 Task: Create record types in report management object.
Action: Mouse moved to (748, 58)
Screenshot: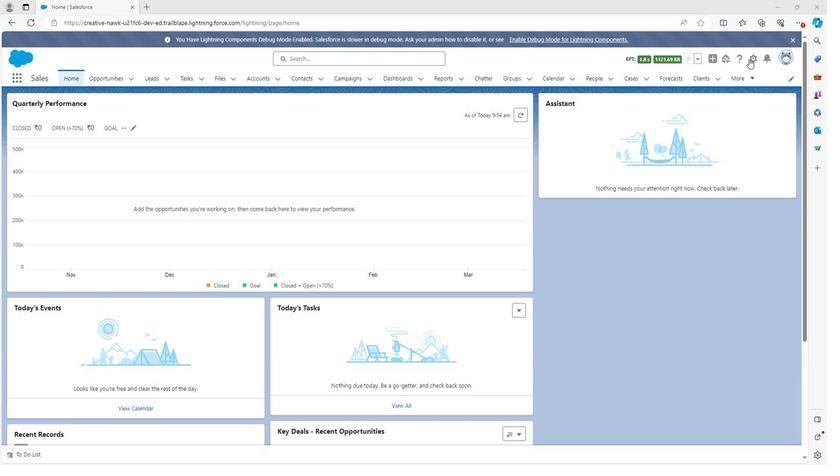
Action: Mouse pressed left at (748, 58)
Screenshot: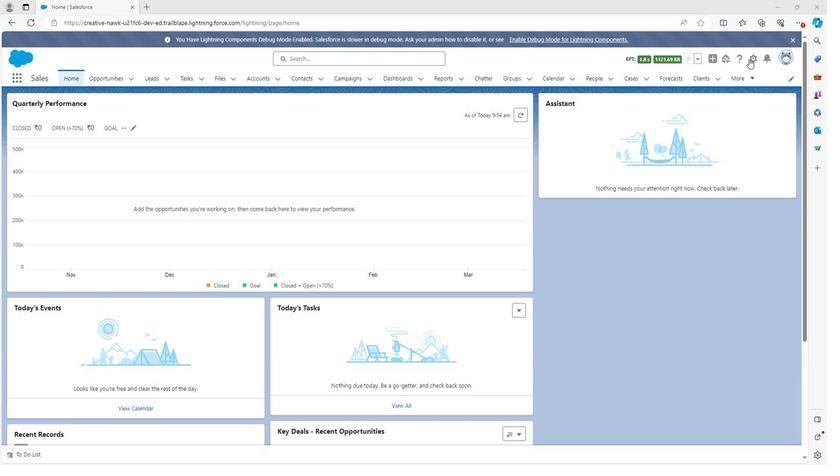 
Action: Mouse moved to (719, 83)
Screenshot: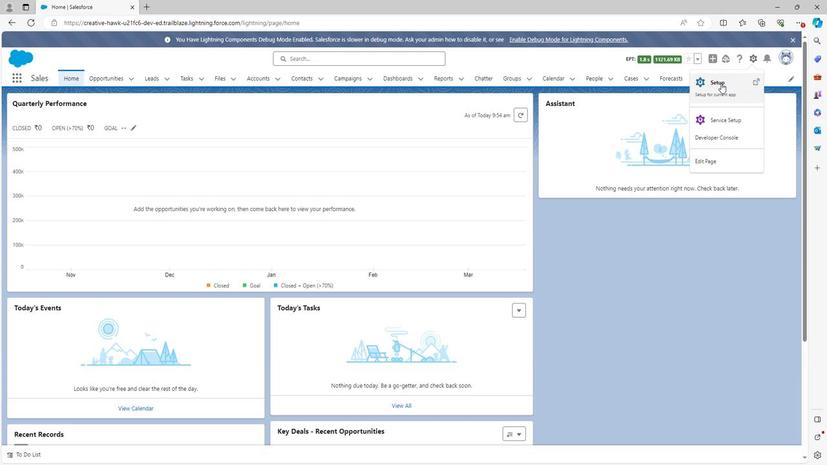 
Action: Mouse pressed left at (719, 83)
Screenshot: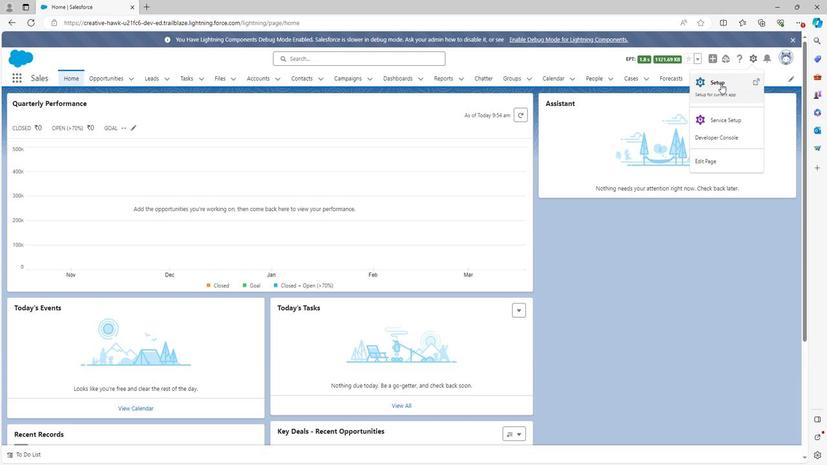 
Action: Mouse moved to (102, 78)
Screenshot: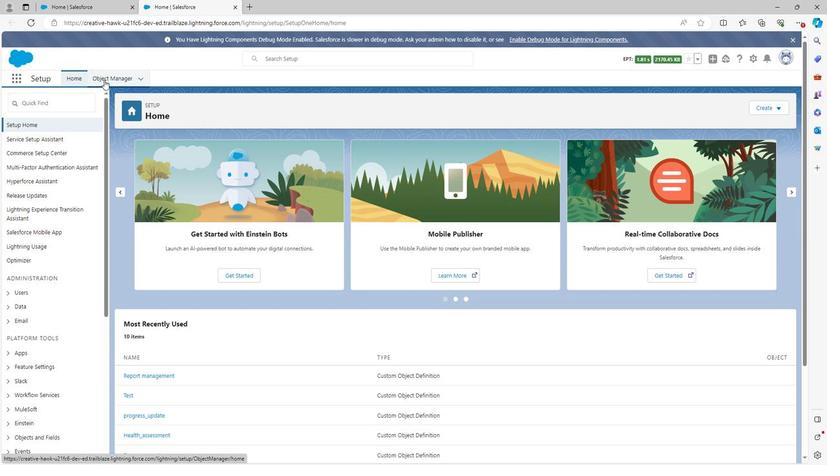 
Action: Mouse pressed left at (102, 78)
Screenshot: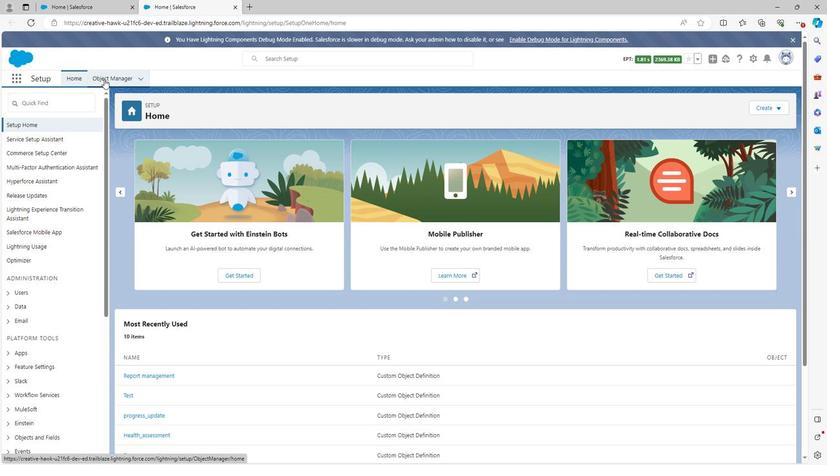 
Action: Mouse moved to (53, 356)
Screenshot: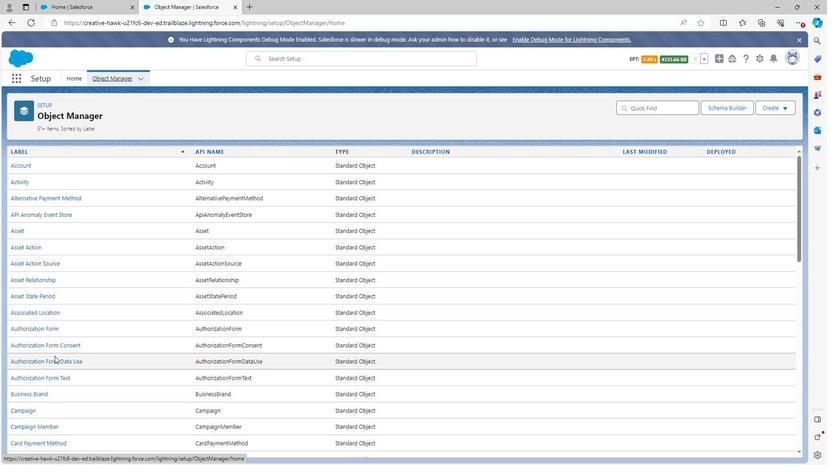 
Action: Mouse scrolled (53, 356) with delta (0, 0)
Screenshot: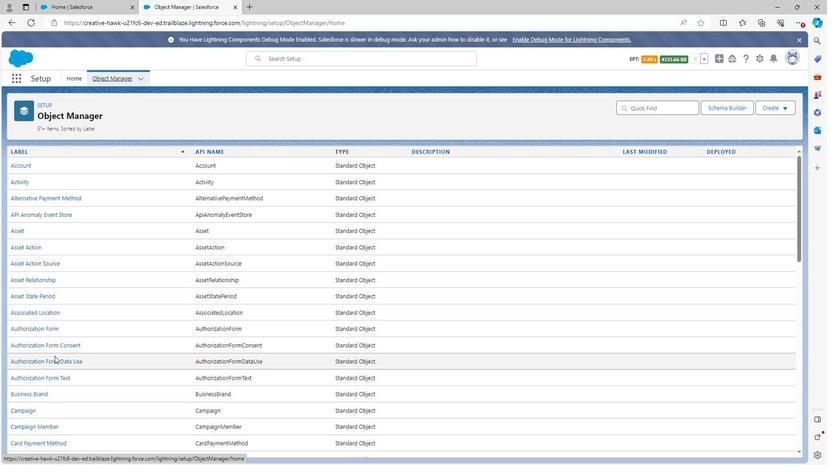 
Action: Mouse scrolled (53, 356) with delta (0, 0)
Screenshot: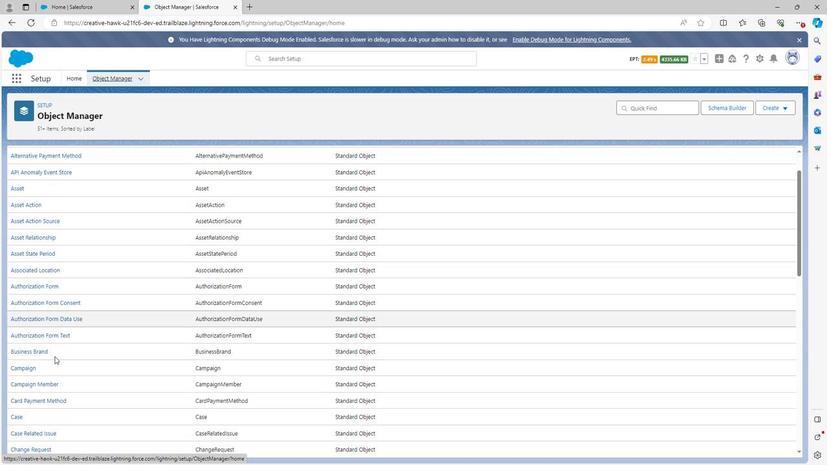 
Action: Mouse scrolled (53, 356) with delta (0, 0)
Screenshot: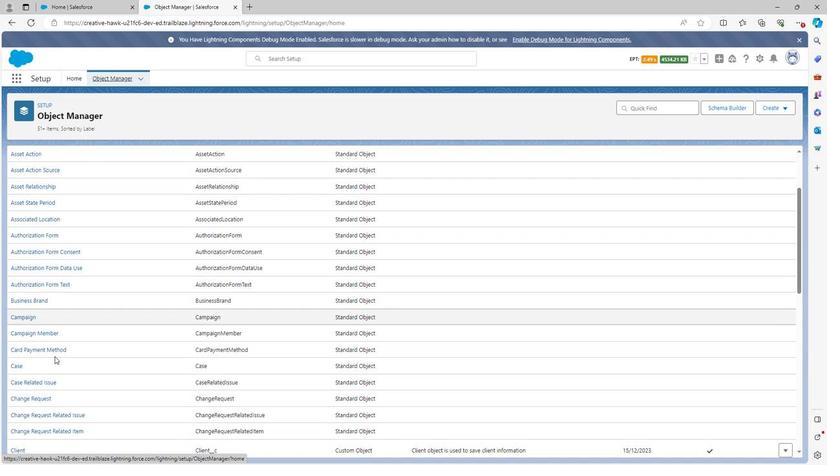 
Action: Mouse scrolled (53, 356) with delta (0, 0)
Screenshot: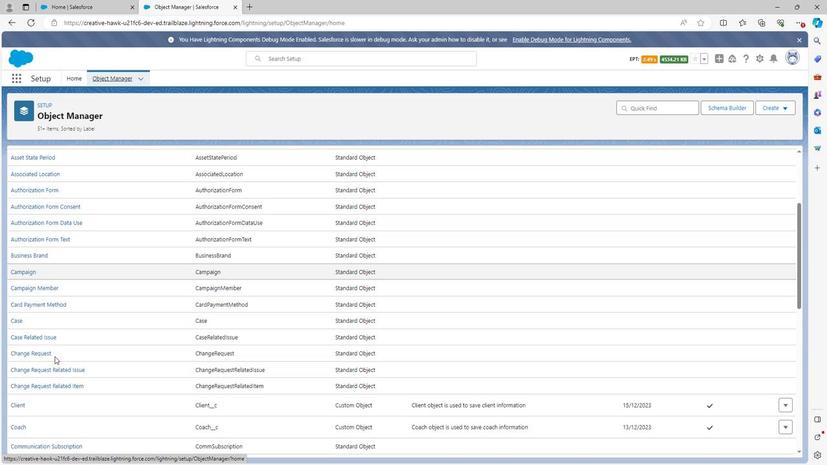 
Action: Mouse moved to (53, 356)
Screenshot: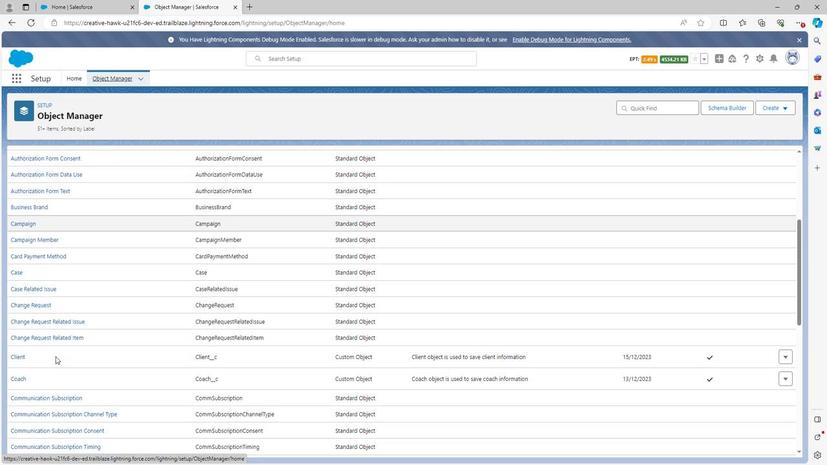 
Action: Mouse scrolled (53, 356) with delta (0, 0)
Screenshot: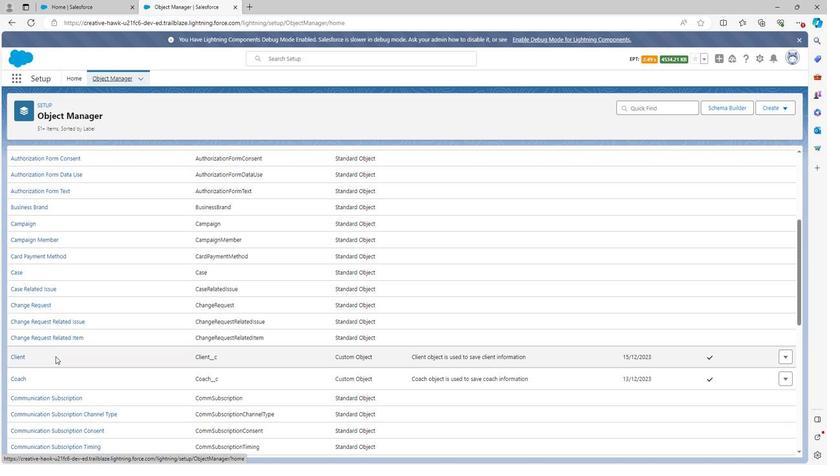 
Action: Mouse scrolled (53, 356) with delta (0, 0)
Screenshot: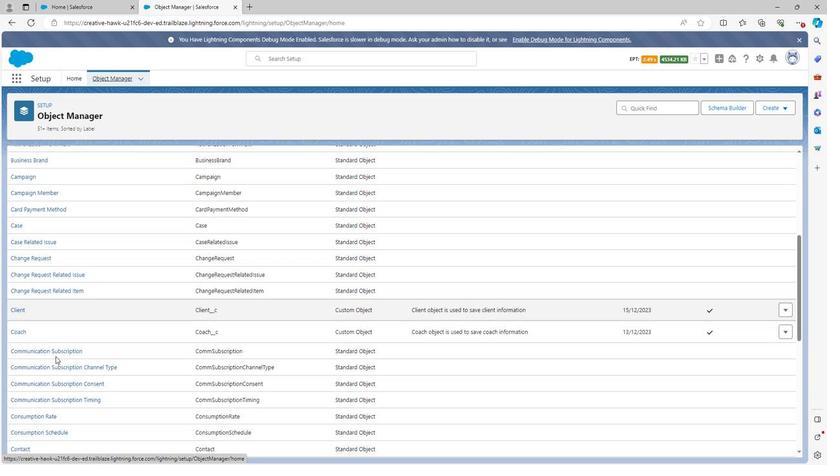 
Action: Mouse scrolled (53, 356) with delta (0, 0)
Screenshot: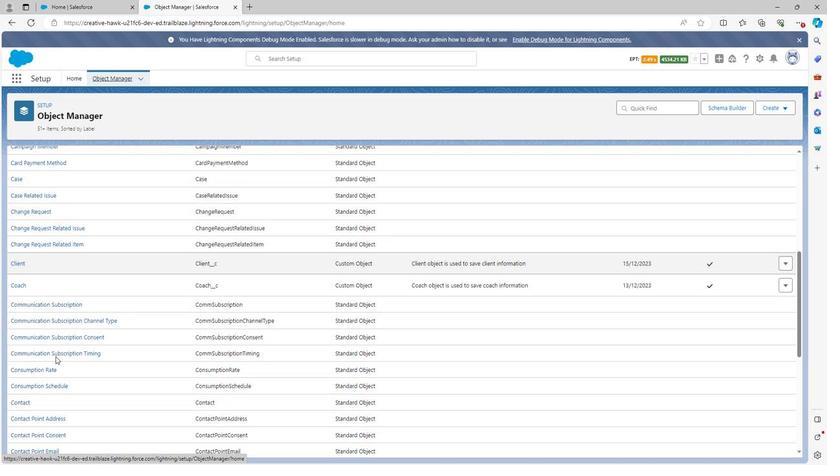 
Action: Mouse scrolled (53, 356) with delta (0, 0)
Screenshot: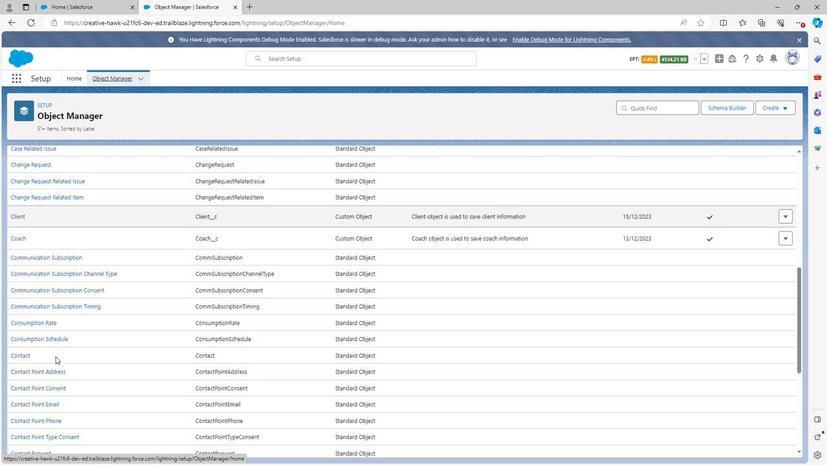 
Action: Mouse scrolled (53, 356) with delta (0, 0)
Screenshot: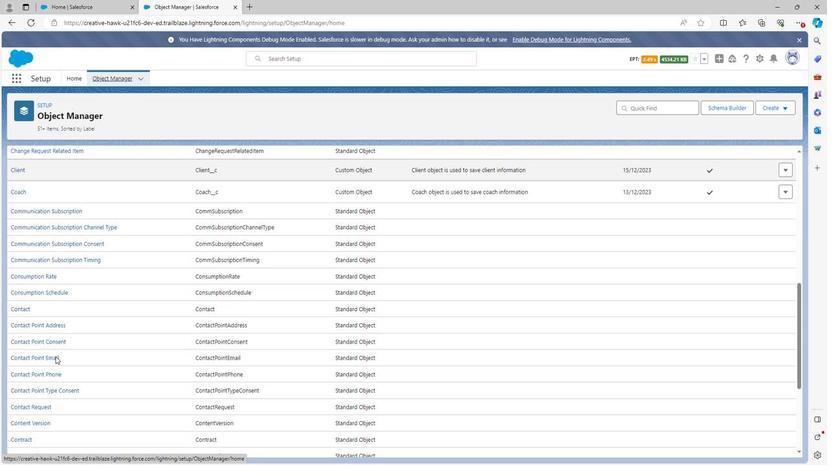 
Action: Mouse scrolled (53, 356) with delta (0, 0)
Screenshot: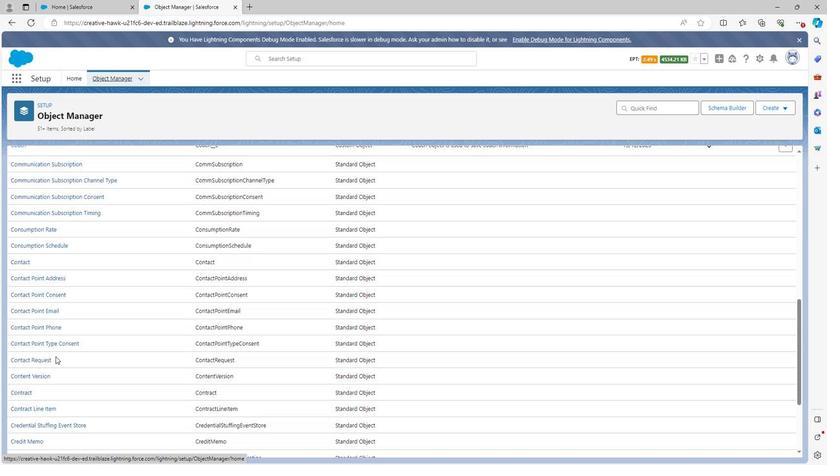 
Action: Mouse scrolled (53, 356) with delta (0, 0)
Screenshot: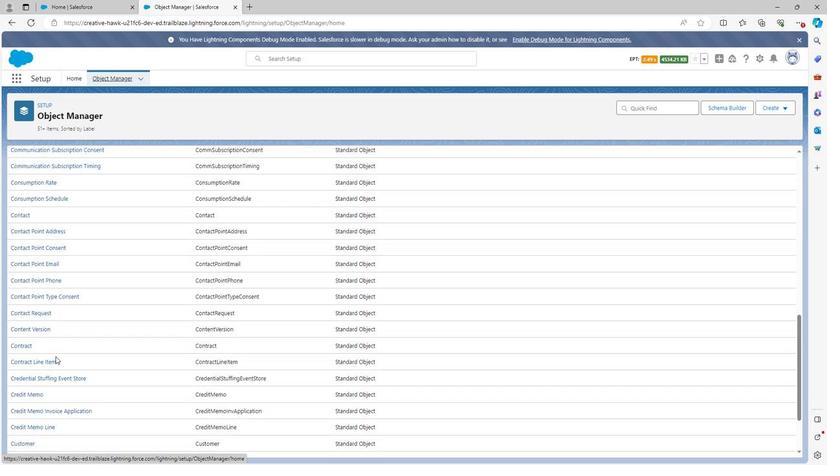 
Action: Mouse scrolled (53, 356) with delta (0, 0)
Screenshot: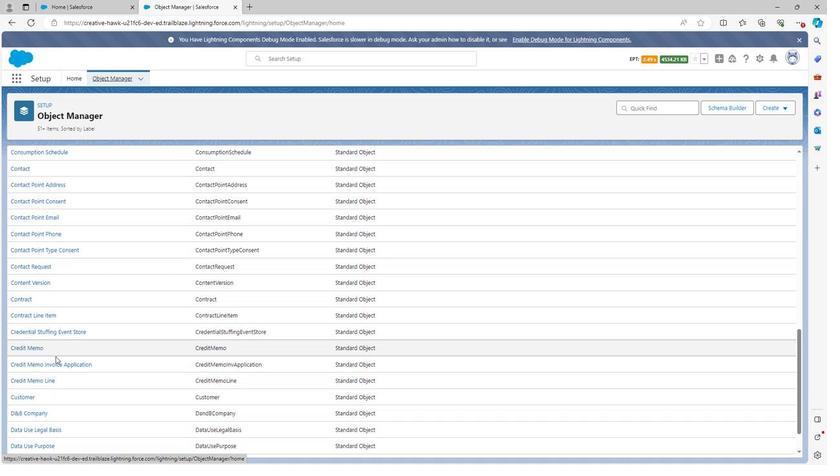 
Action: Mouse scrolled (53, 356) with delta (0, 0)
Screenshot: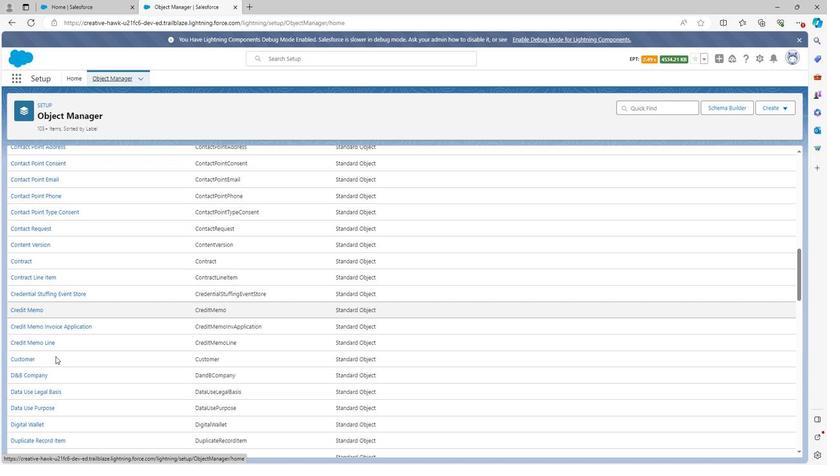 
Action: Mouse scrolled (53, 356) with delta (0, 0)
Screenshot: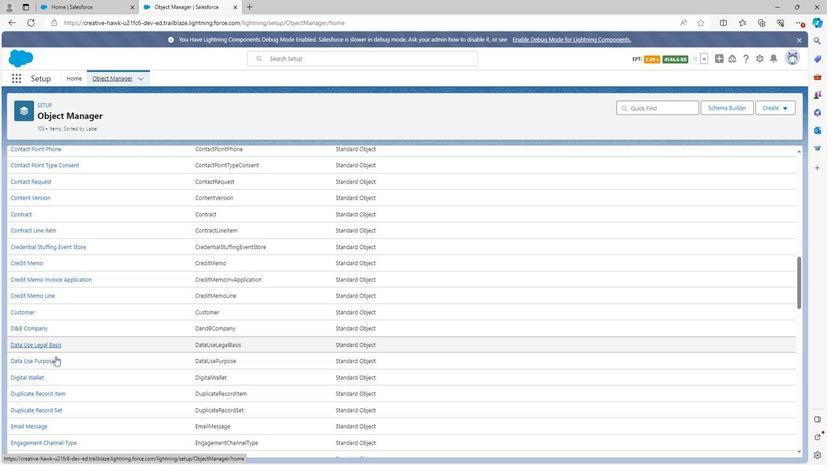 
Action: Mouse scrolled (53, 356) with delta (0, 0)
Screenshot: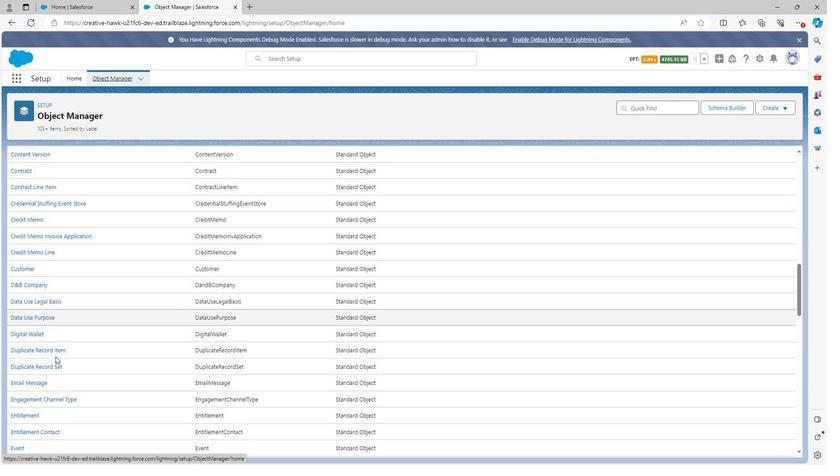 
Action: Mouse scrolled (53, 356) with delta (0, 0)
Screenshot: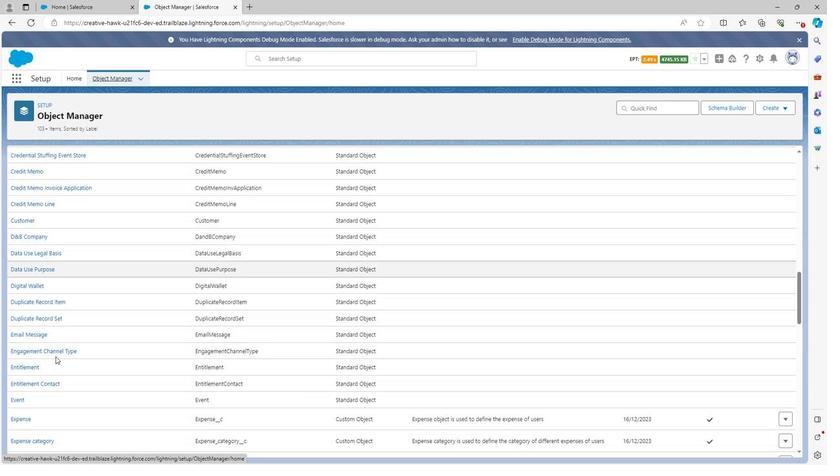 
Action: Mouse moved to (54, 355)
Screenshot: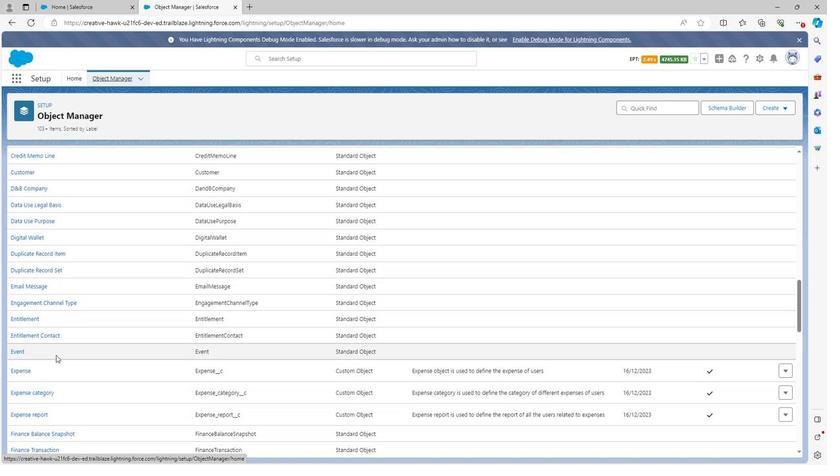 
Action: Mouse scrolled (54, 354) with delta (0, 0)
Screenshot: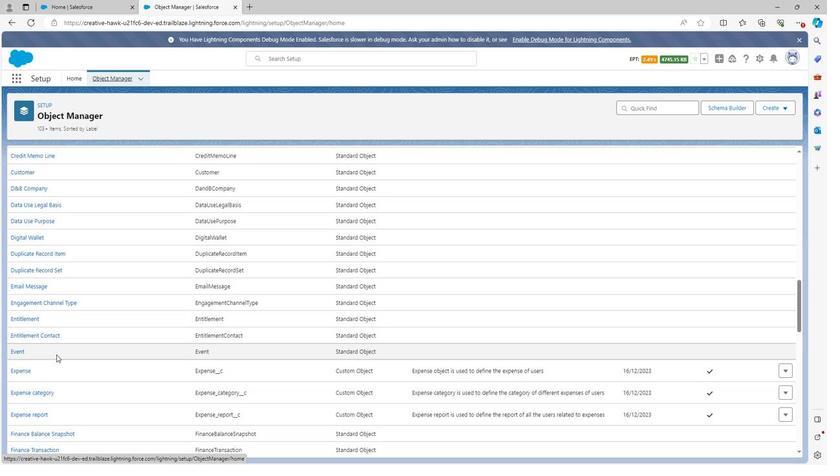 
Action: Mouse scrolled (54, 354) with delta (0, 0)
Screenshot: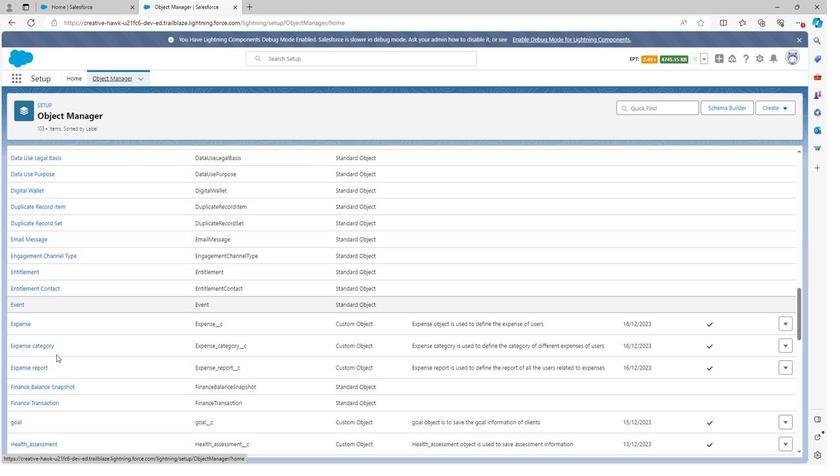 
Action: Mouse scrolled (54, 354) with delta (0, 0)
Screenshot: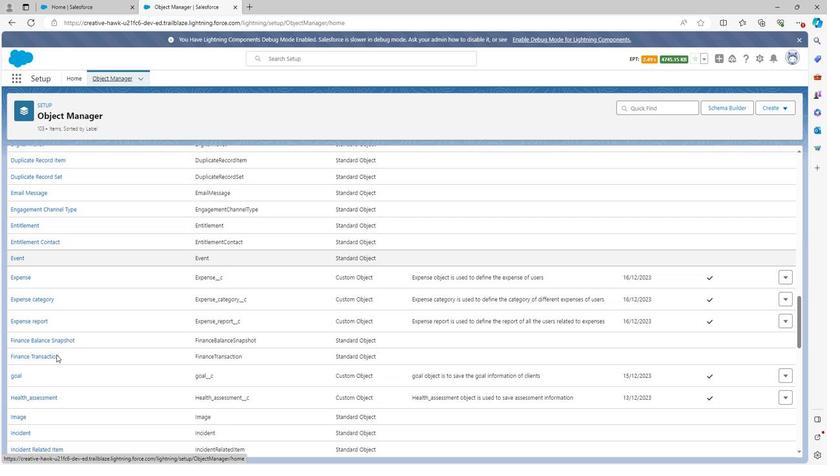 
Action: Mouse scrolled (54, 354) with delta (0, 0)
Screenshot: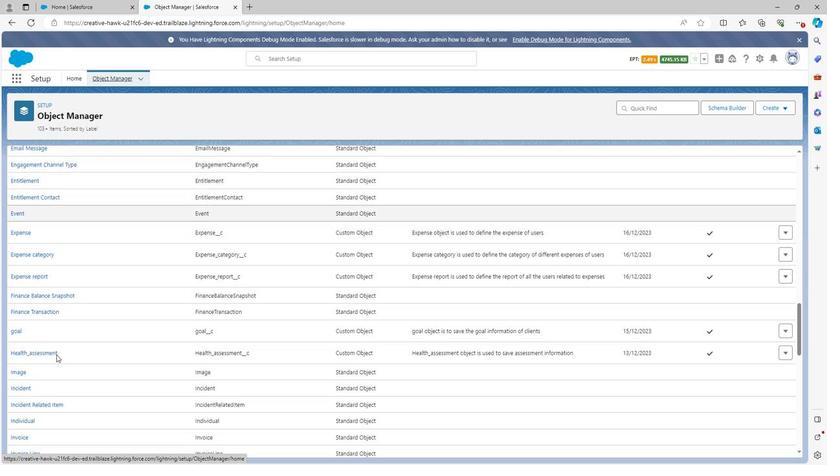 
Action: Mouse scrolled (54, 354) with delta (0, 0)
Screenshot: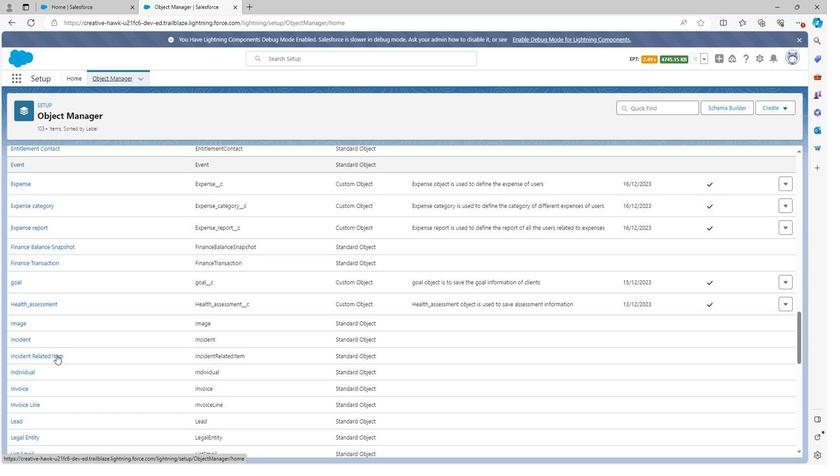 
Action: Mouse scrolled (54, 354) with delta (0, 0)
Screenshot: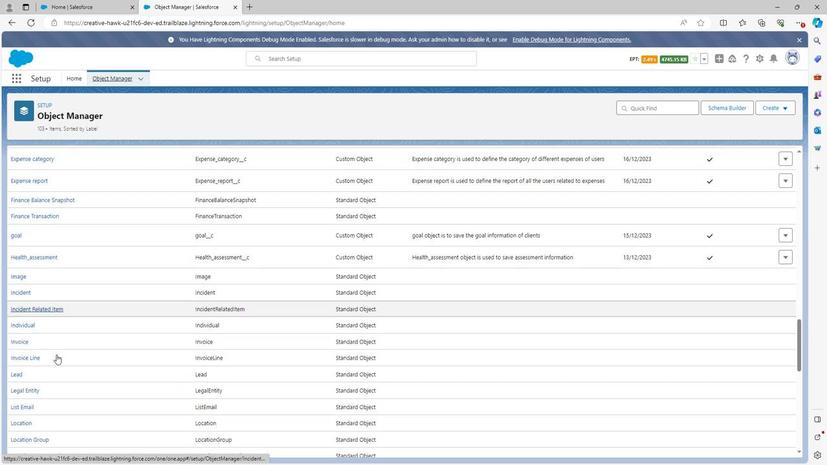 
Action: Mouse scrolled (54, 354) with delta (0, 0)
Screenshot: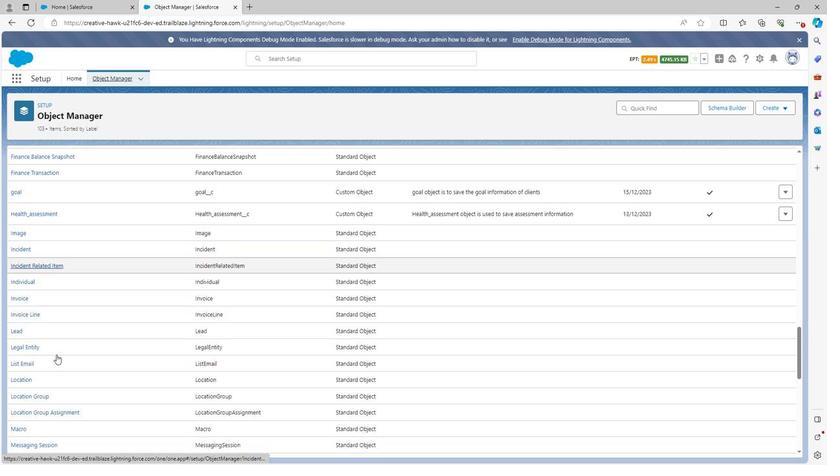 
Action: Mouse scrolled (54, 354) with delta (0, 0)
Screenshot: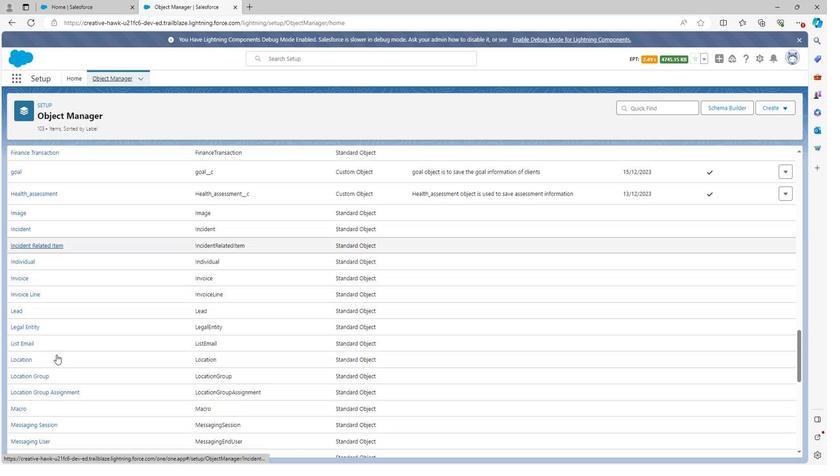 
Action: Mouse scrolled (54, 354) with delta (0, 0)
Screenshot: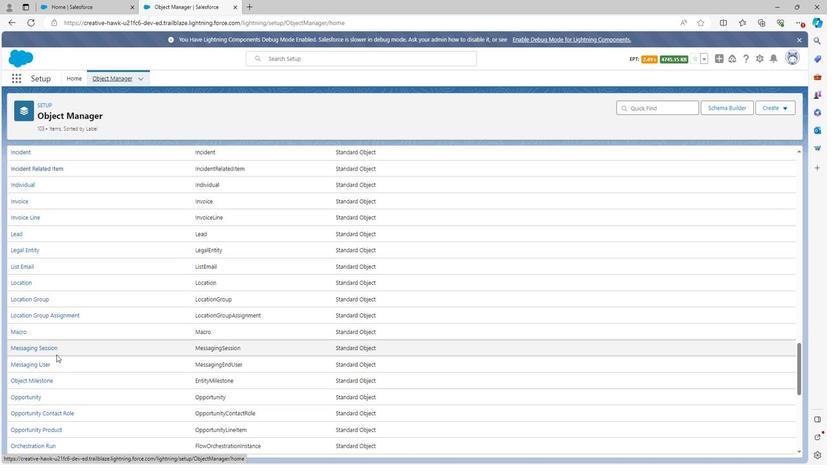 
Action: Mouse scrolled (54, 354) with delta (0, 0)
Screenshot: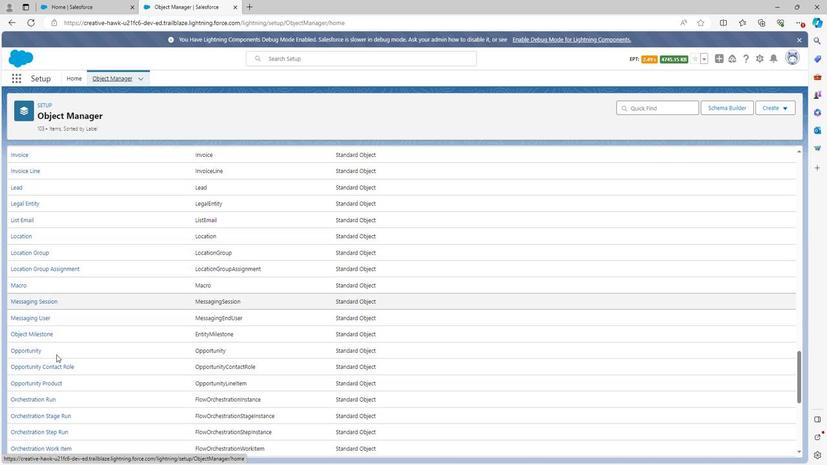 
Action: Mouse scrolled (54, 354) with delta (0, 0)
Screenshot: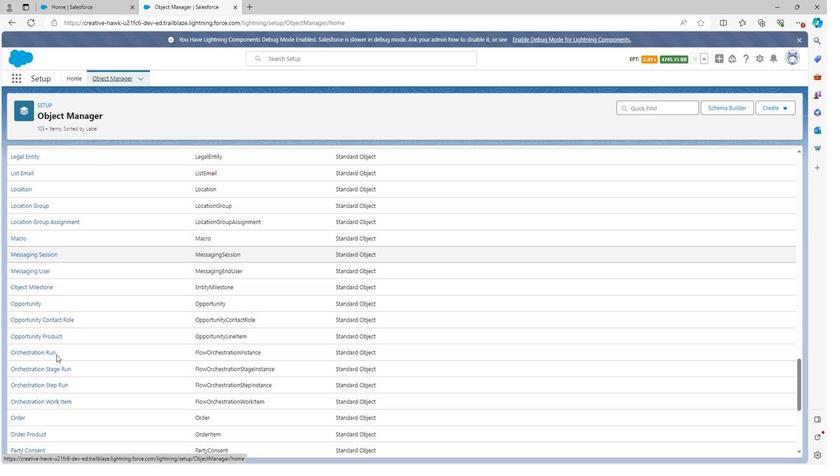 
Action: Mouse scrolled (54, 354) with delta (0, 0)
Screenshot: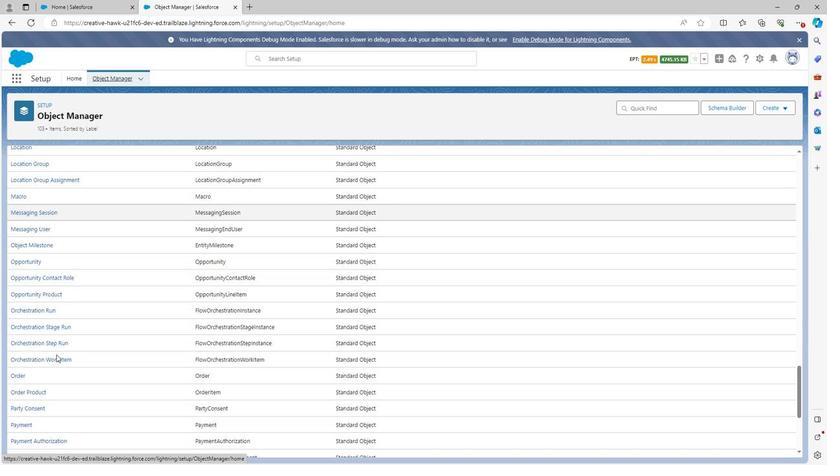 
Action: Mouse scrolled (54, 354) with delta (0, 0)
Screenshot: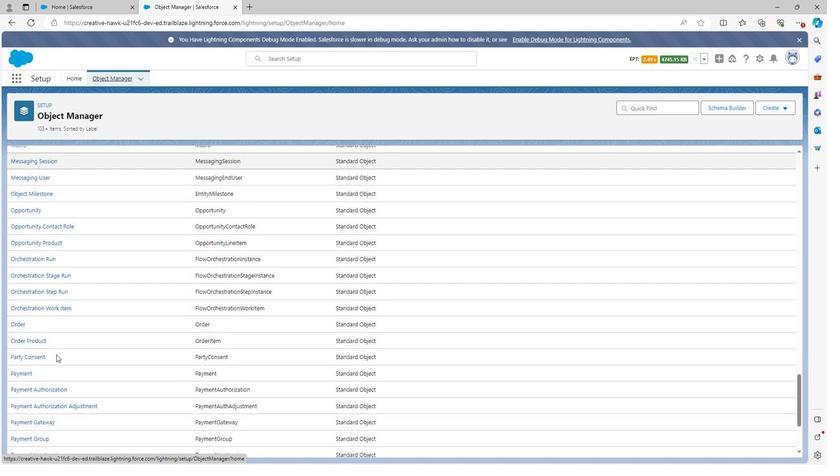 
Action: Mouse scrolled (54, 354) with delta (0, 0)
Screenshot: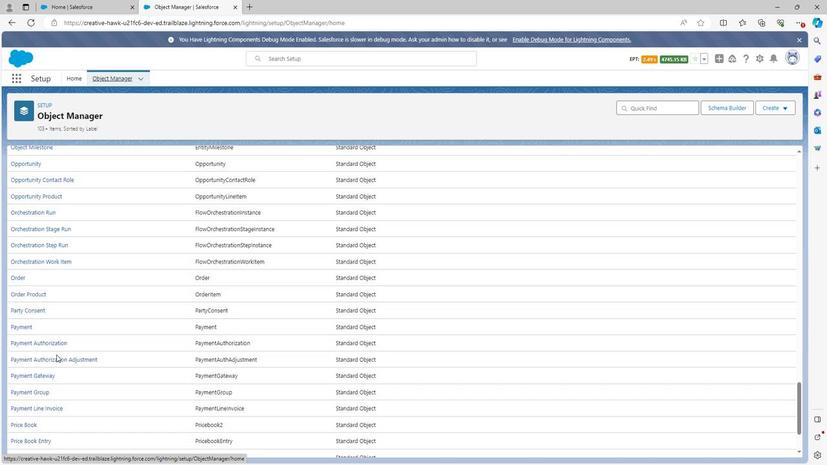 
Action: Mouse scrolled (54, 354) with delta (0, 0)
Screenshot: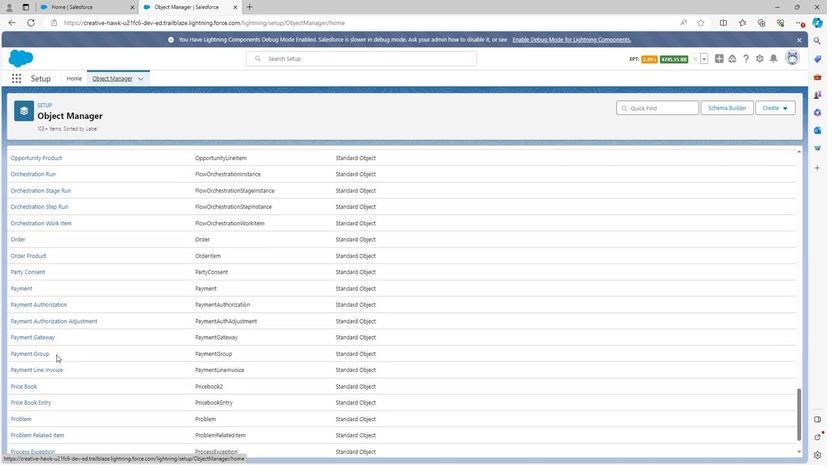
Action: Mouse scrolled (54, 354) with delta (0, 0)
Screenshot: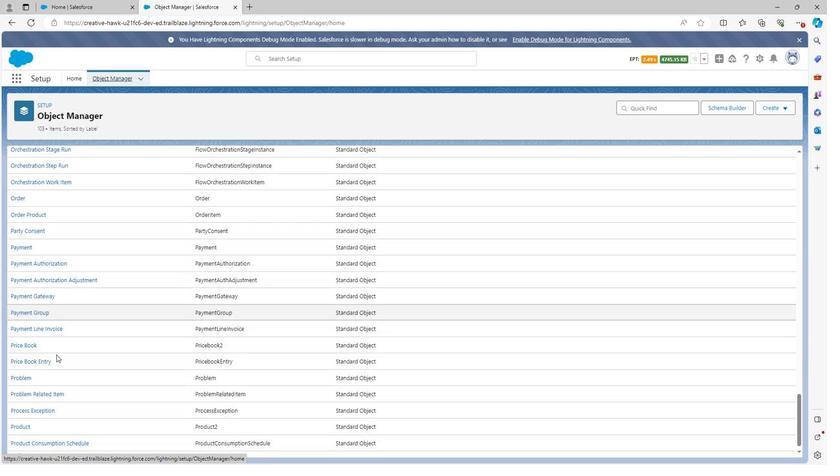 
Action: Mouse scrolled (54, 354) with delta (0, 0)
Screenshot: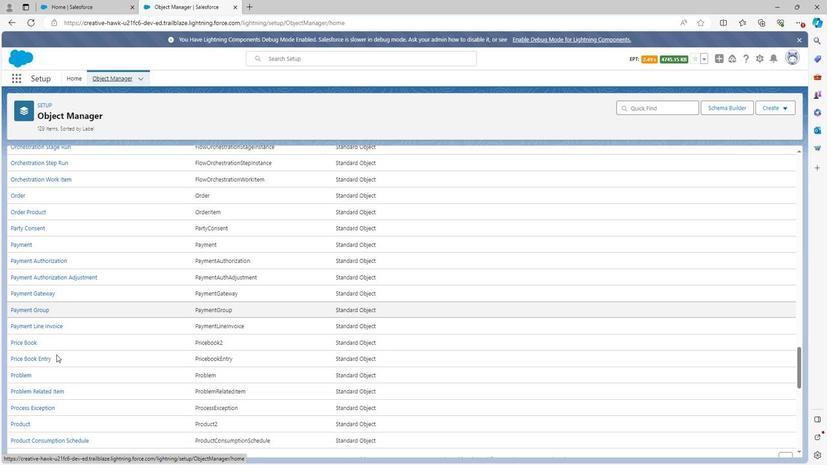
Action: Mouse scrolled (54, 354) with delta (0, 0)
Screenshot: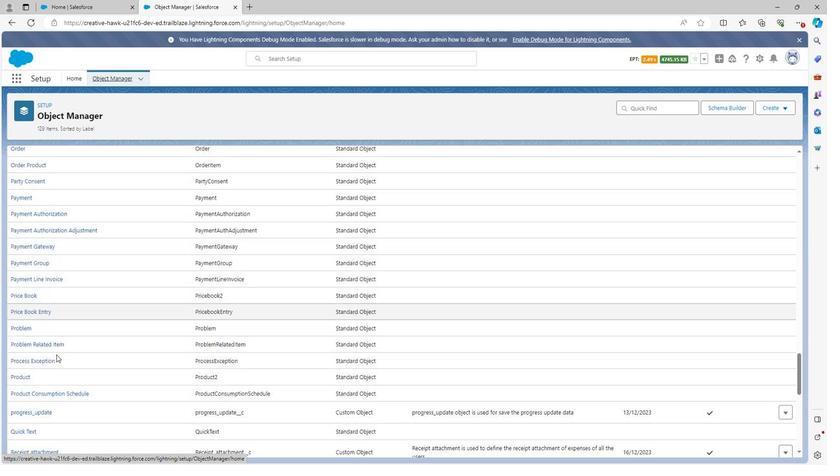 
Action: Mouse scrolled (54, 354) with delta (0, 0)
Screenshot: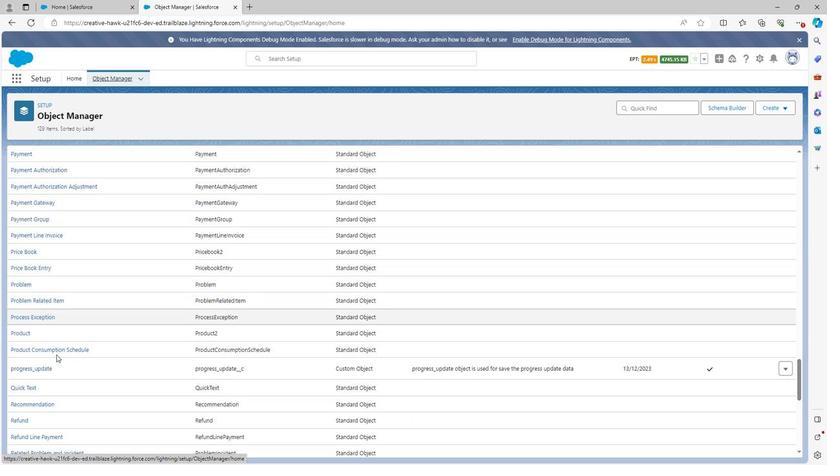 
Action: Mouse scrolled (54, 354) with delta (0, 0)
Screenshot: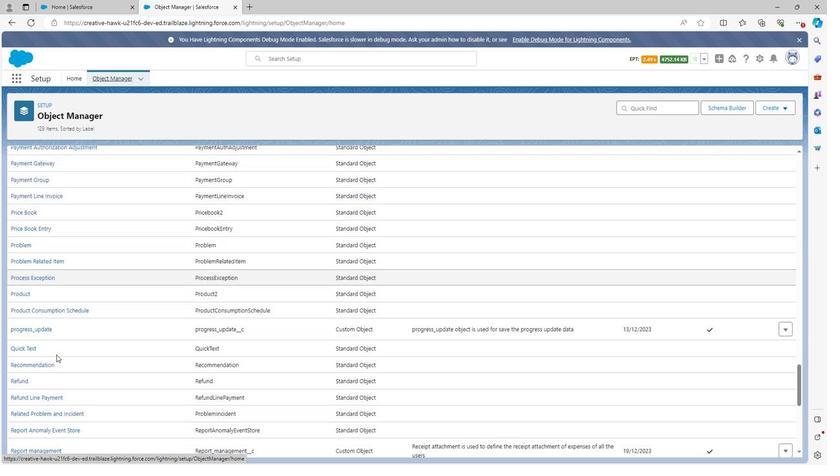 
Action: Mouse moved to (54, 355)
Screenshot: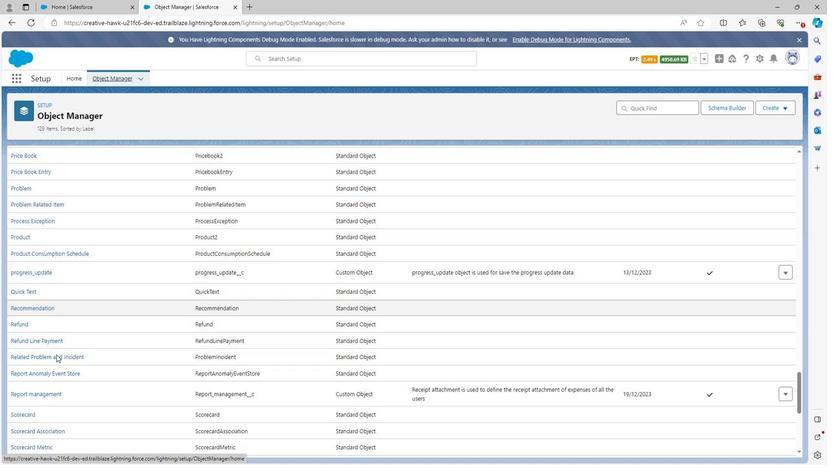 
Action: Mouse scrolled (54, 354) with delta (0, 0)
Screenshot: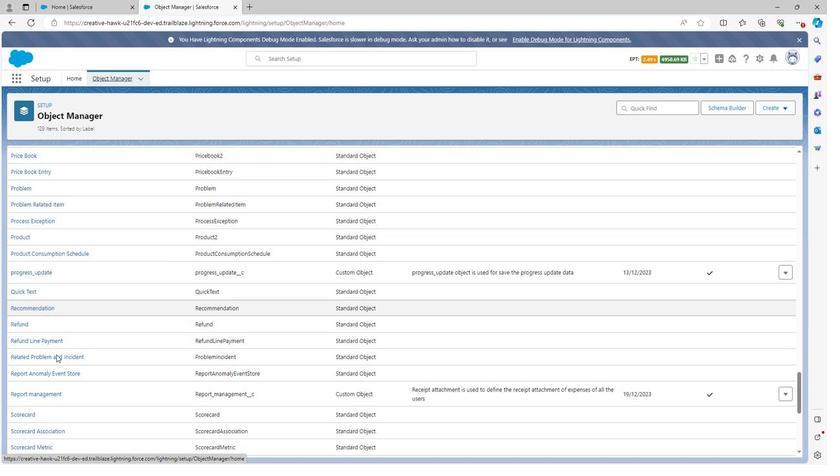 
Action: Mouse moved to (46, 347)
Screenshot: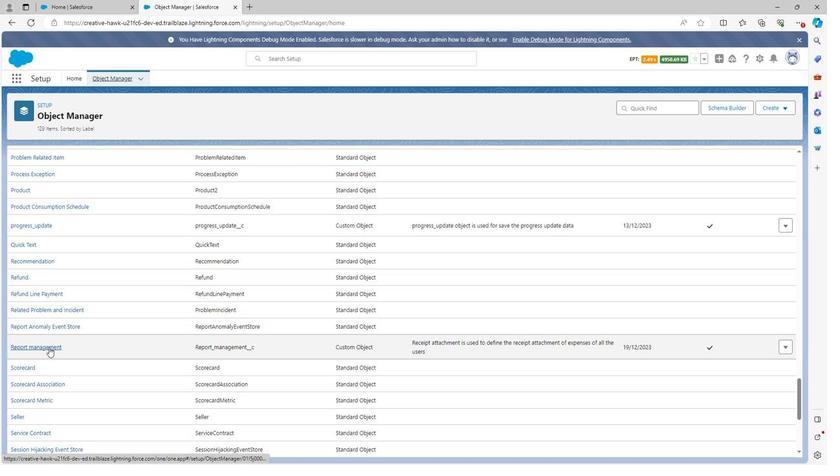 
Action: Mouse pressed left at (46, 347)
Screenshot: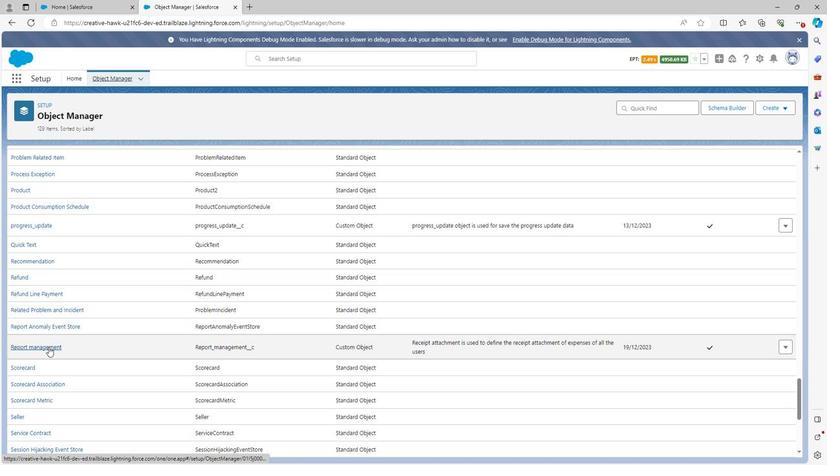 
Action: Mouse moved to (33, 285)
Screenshot: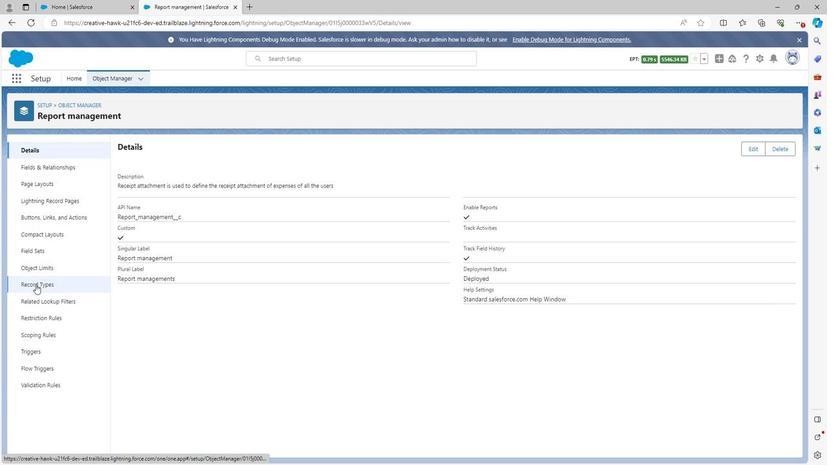 
Action: Mouse pressed left at (33, 285)
Screenshot: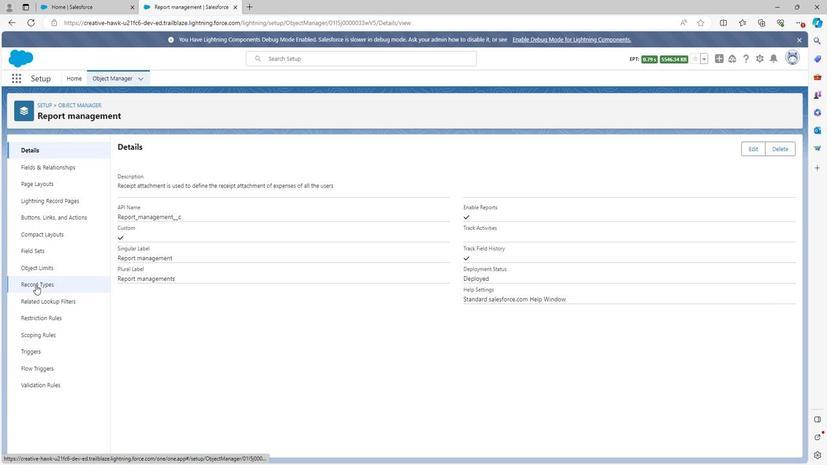 
Action: Mouse moved to (717, 150)
Screenshot: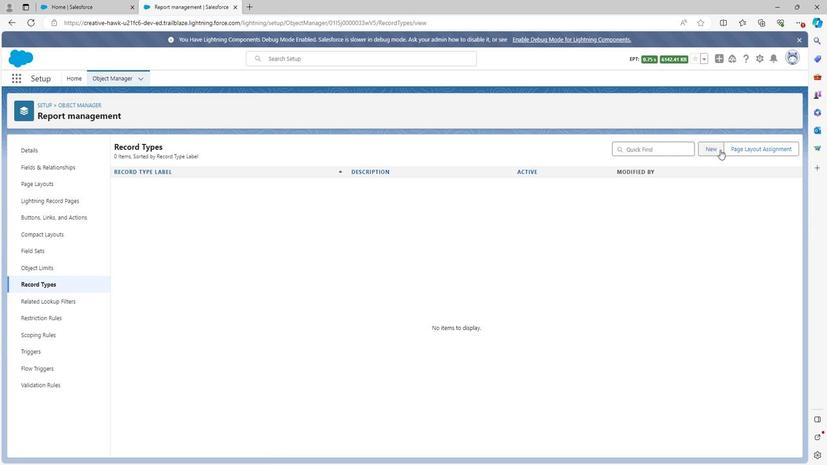 
Action: Mouse pressed left at (717, 150)
Screenshot: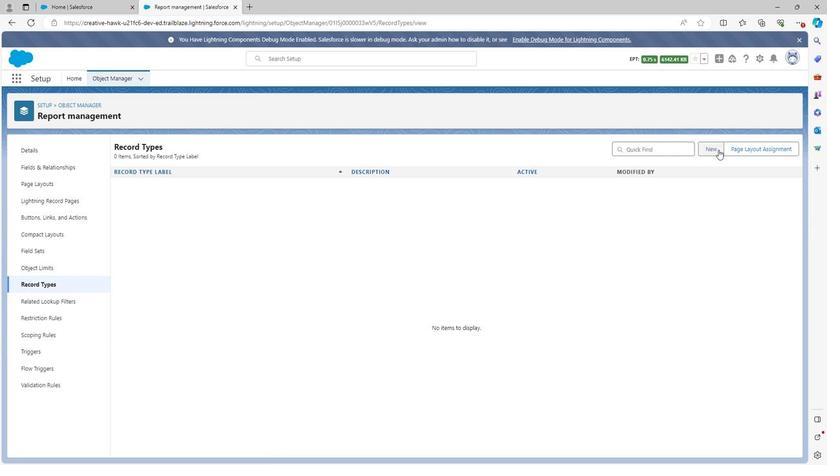 
Action: Mouse moved to (284, 231)
Screenshot: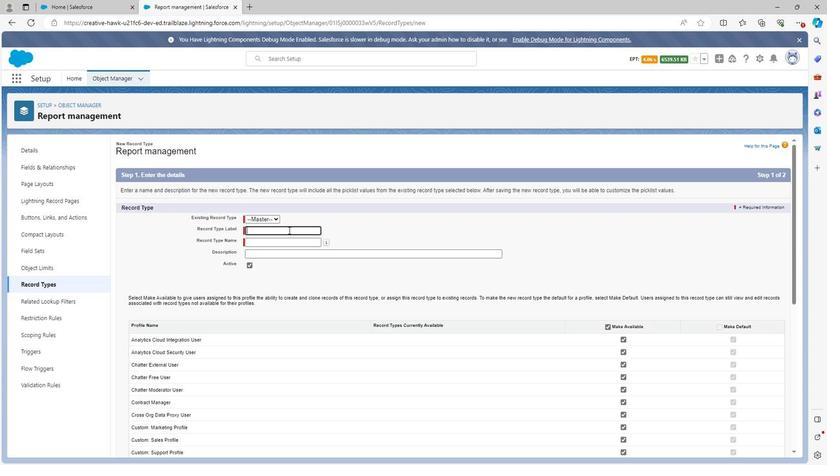 
Action: Mouse pressed left at (284, 231)
Screenshot: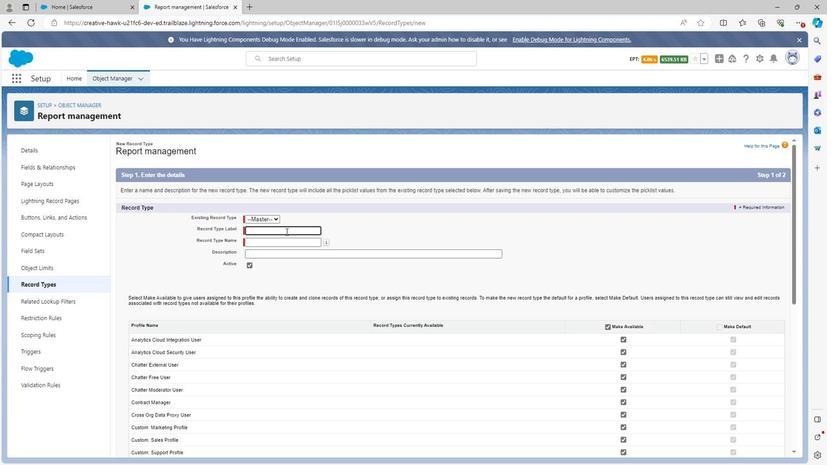 
Action: Key pressed <Key.shift>Receipt<Key.space>a<Key.backspace>name
Screenshot: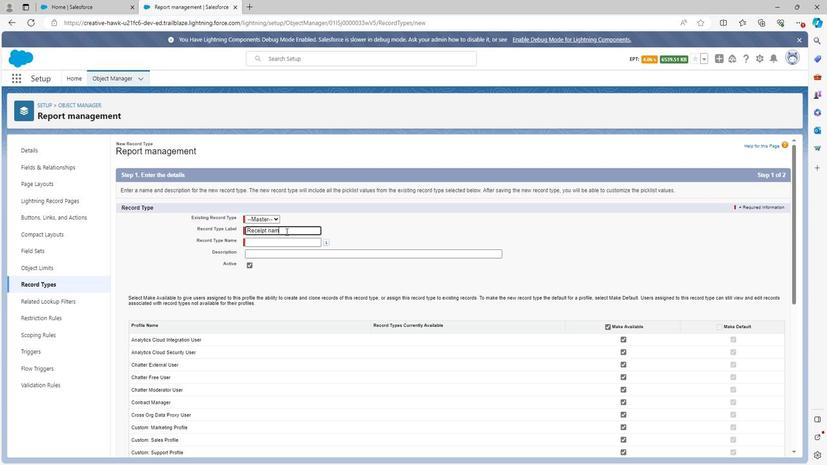 
Action: Mouse moved to (336, 236)
Screenshot: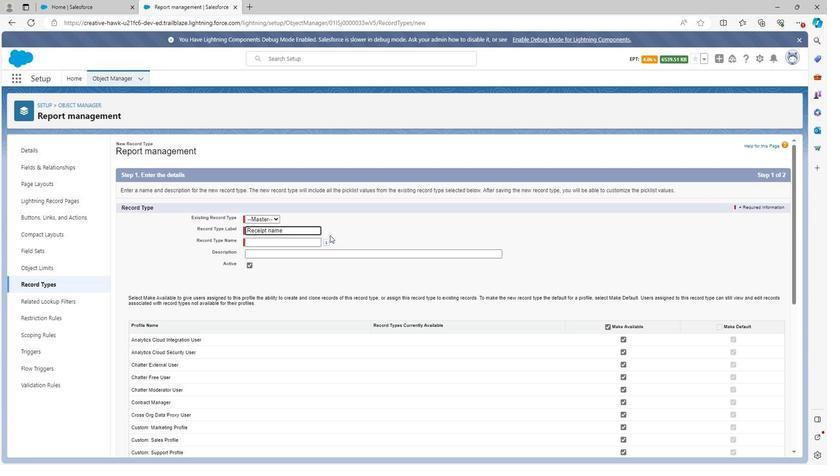 
Action: Mouse pressed left at (336, 236)
Screenshot: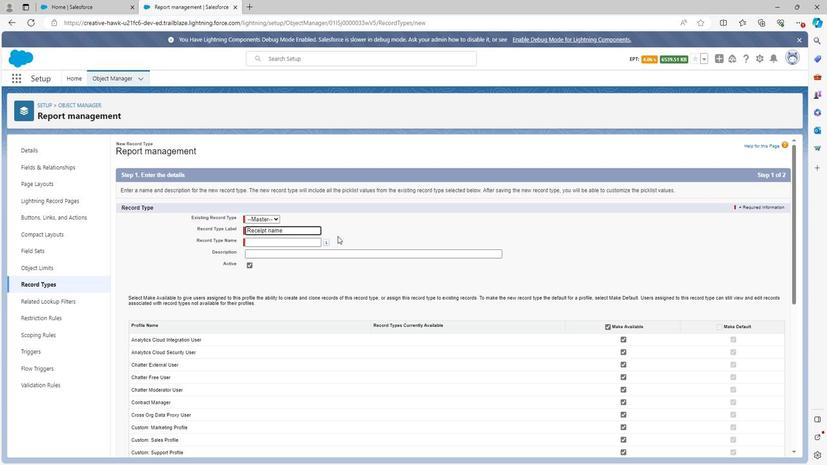 
Action: Mouse moved to (292, 251)
Screenshot: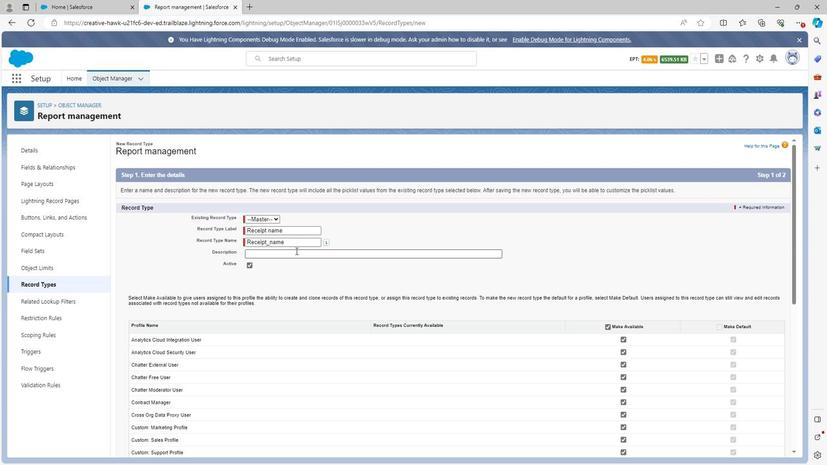 
Action: Mouse pressed left at (292, 251)
Screenshot: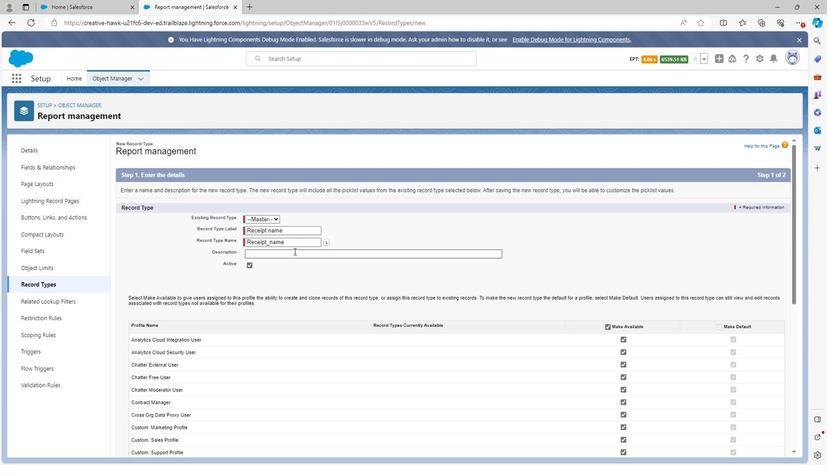 
Action: Key pressed <Key.shift><Key.shift><Key.shift><Key.shift><Key.shift><Key.shift>This<Key.space>record<Key.space>type<Key.space>is<Key.space>used<Key.space>to<Key.space>define<Key.space>the<Key.space>name<Key.space>of<Key.space>the<Key.space>receipt
Screenshot: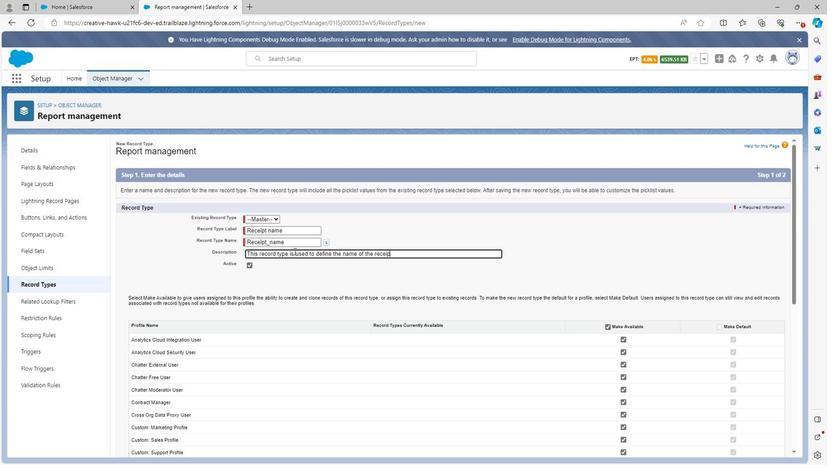 
Action: Mouse moved to (715, 328)
Screenshot: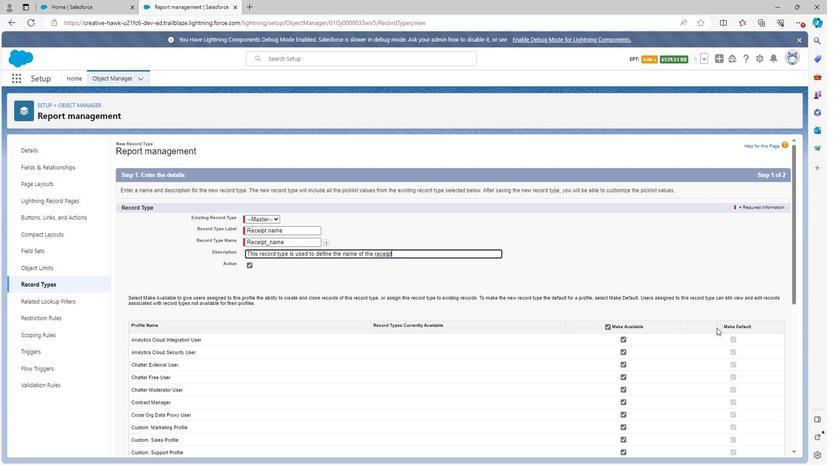 
Action: Mouse pressed left at (715, 328)
Screenshot: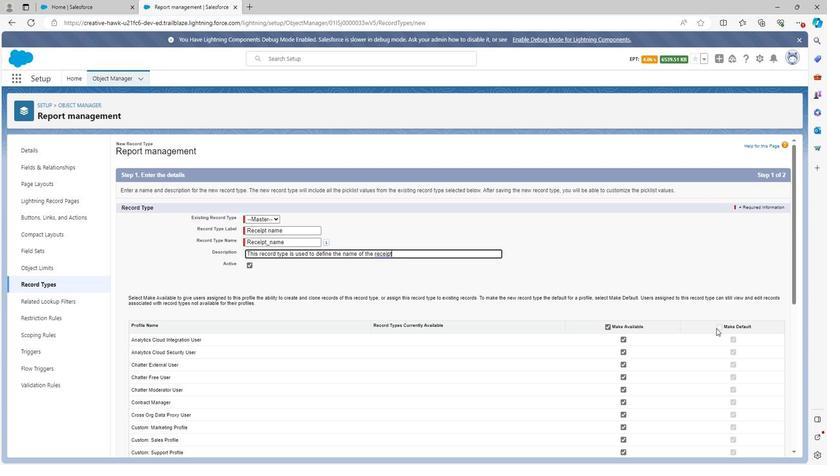 
Action: Mouse moved to (717, 327)
Screenshot: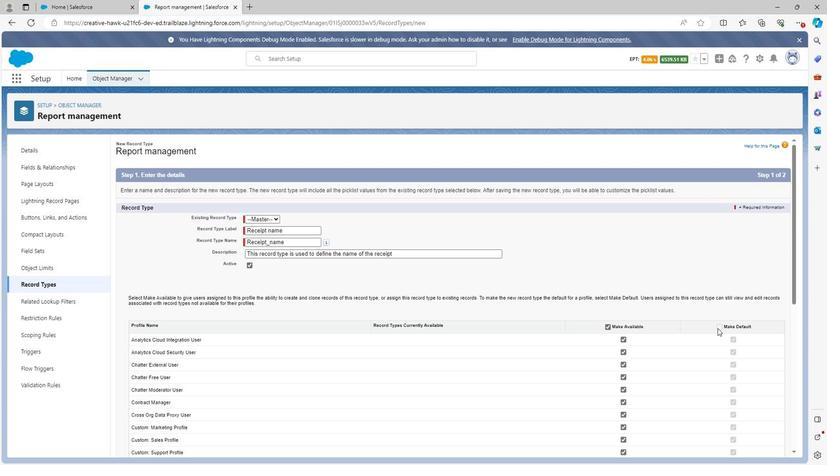 
Action: Mouse pressed left at (717, 327)
Screenshot: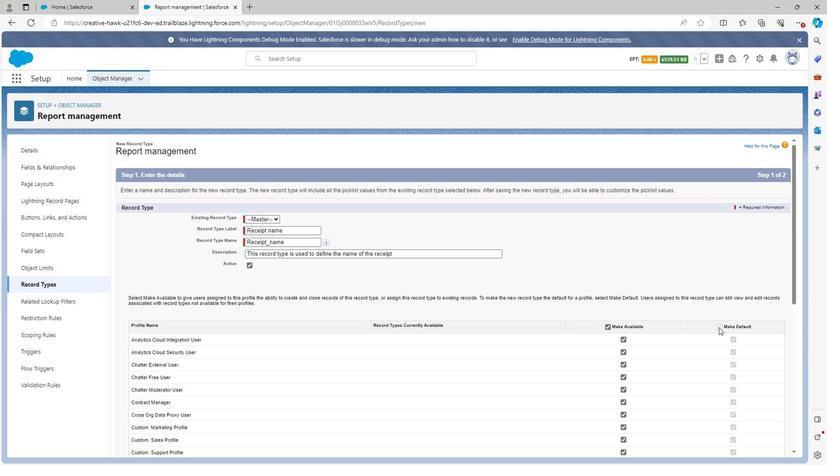 
Action: Mouse scrolled (717, 327) with delta (0, 0)
Screenshot: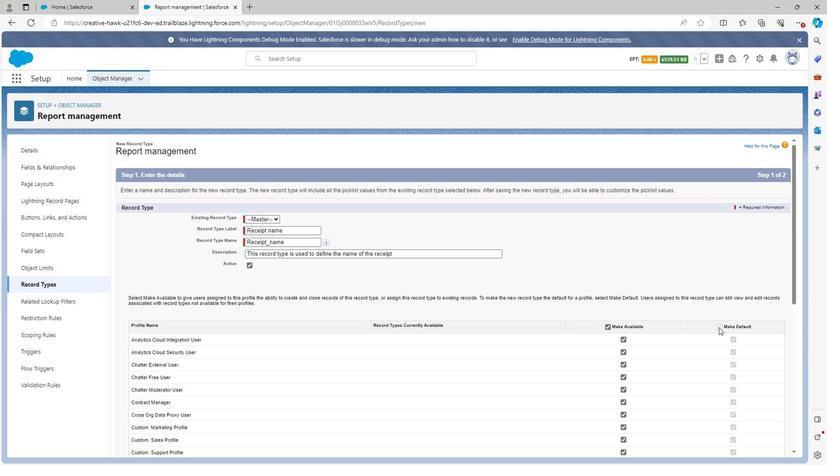
Action: Mouse scrolled (717, 327) with delta (0, 0)
Screenshot: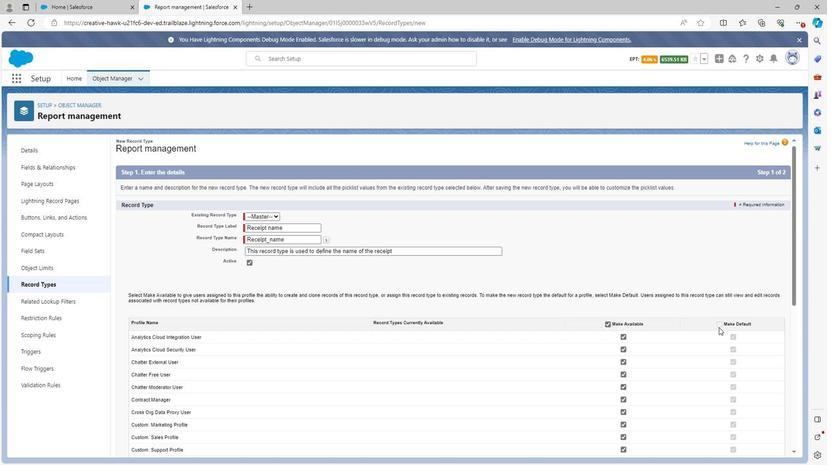 
Action: Mouse scrolled (717, 327) with delta (0, 0)
Screenshot: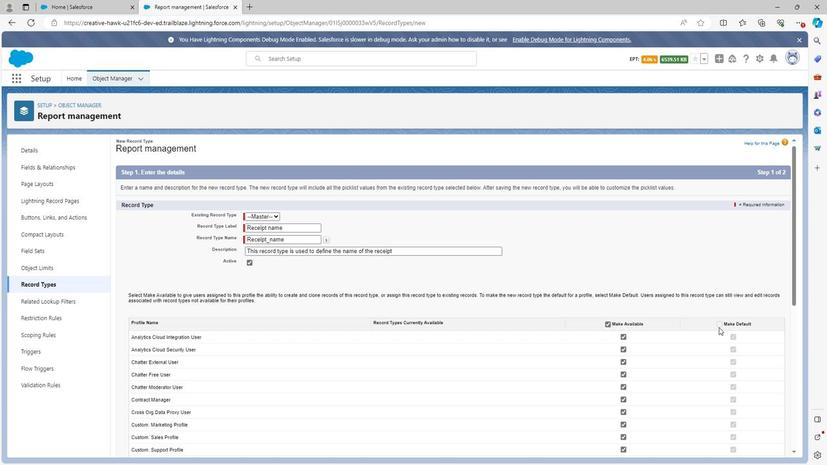 
Action: Mouse scrolled (717, 327) with delta (0, 0)
Screenshot: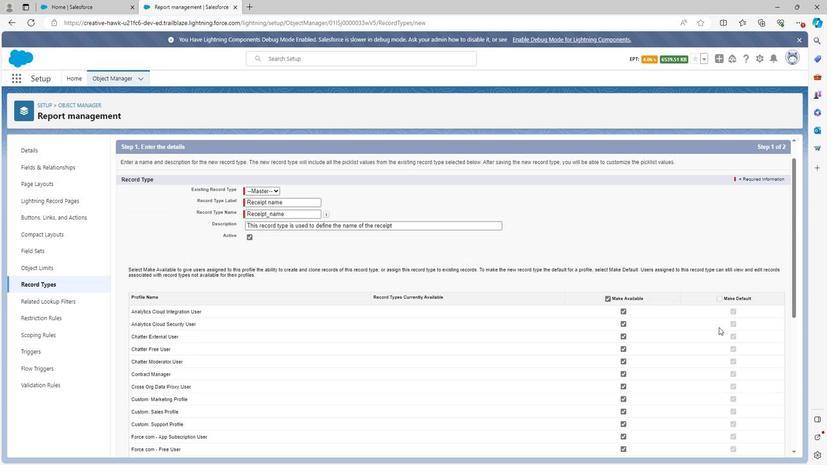 
Action: Mouse scrolled (717, 327) with delta (0, 0)
Screenshot: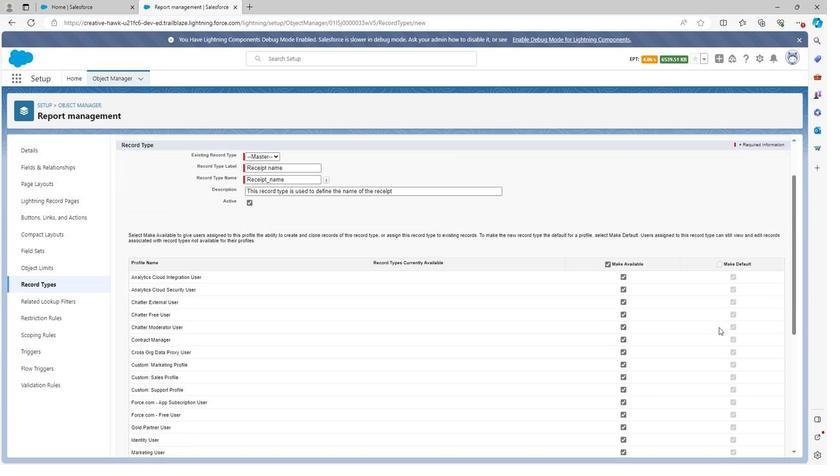 
Action: Mouse scrolled (717, 327) with delta (0, 0)
Screenshot: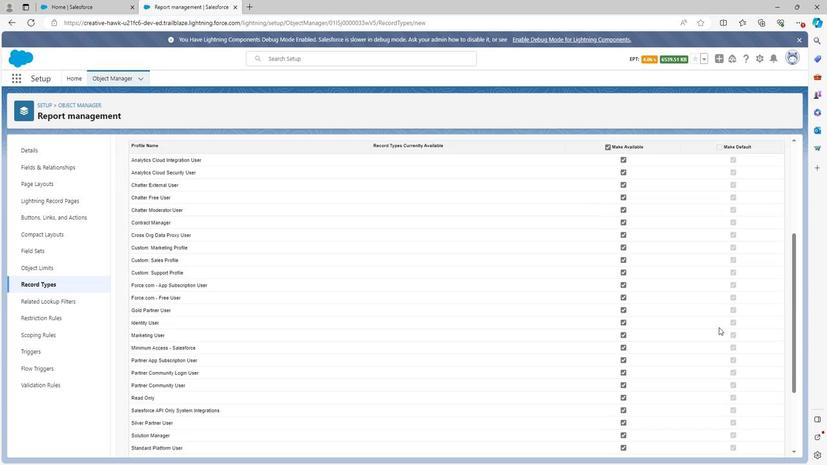 
Action: Mouse scrolled (717, 327) with delta (0, 0)
Screenshot: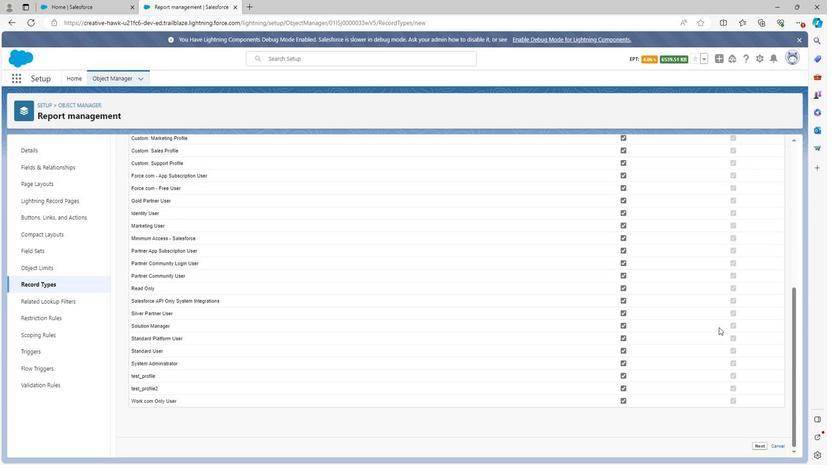 
Action: Mouse scrolled (717, 327) with delta (0, 0)
Screenshot: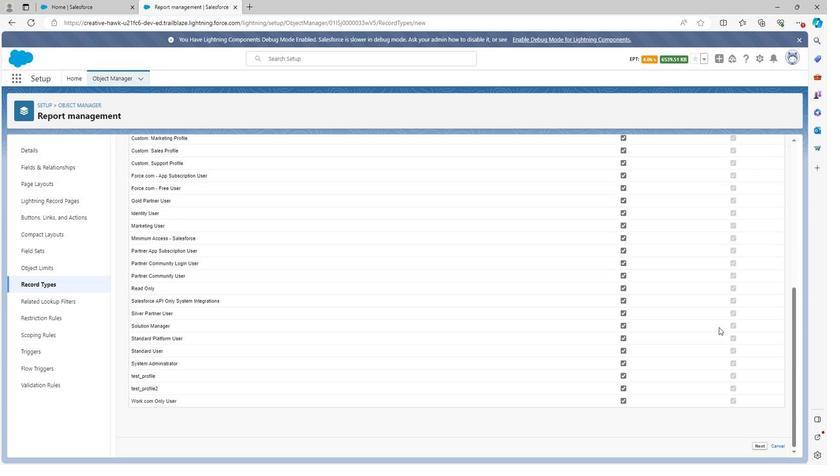
Action: Mouse moved to (757, 444)
Screenshot: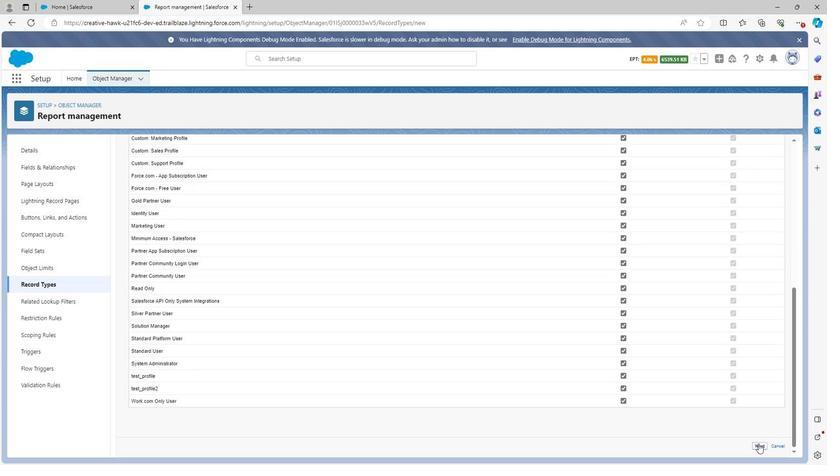 
Action: Mouse pressed left at (757, 444)
Screenshot: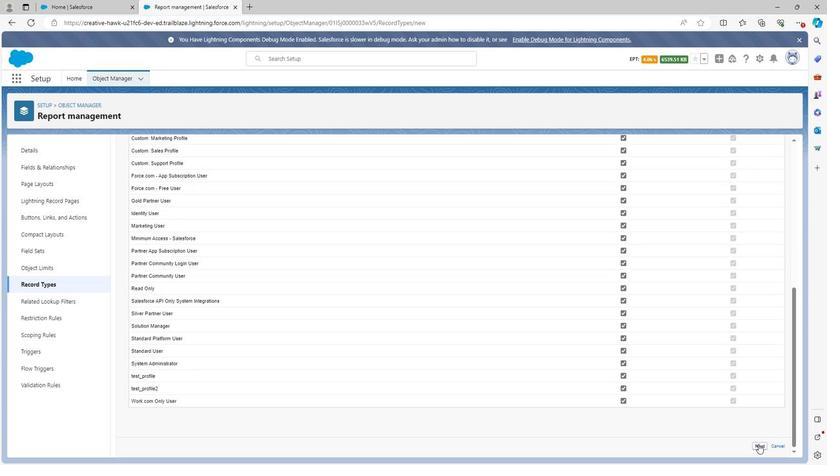 
Action: Mouse moved to (208, 290)
Screenshot: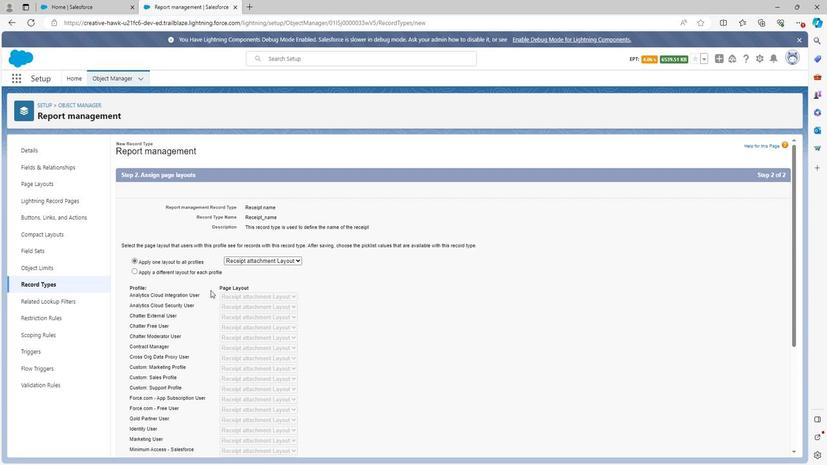 
Action: Mouse scrolled (208, 290) with delta (0, 0)
Screenshot: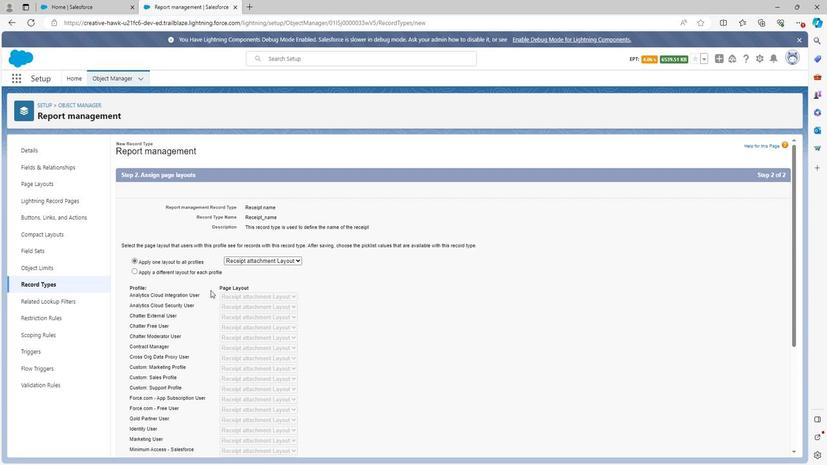 
Action: Mouse scrolled (208, 290) with delta (0, 0)
Screenshot: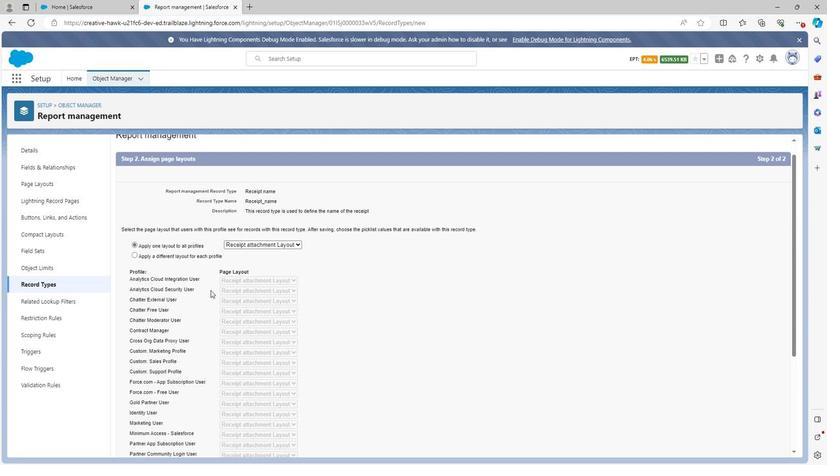 
Action: Mouse scrolled (208, 290) with delta (0, 0)
Screenshot: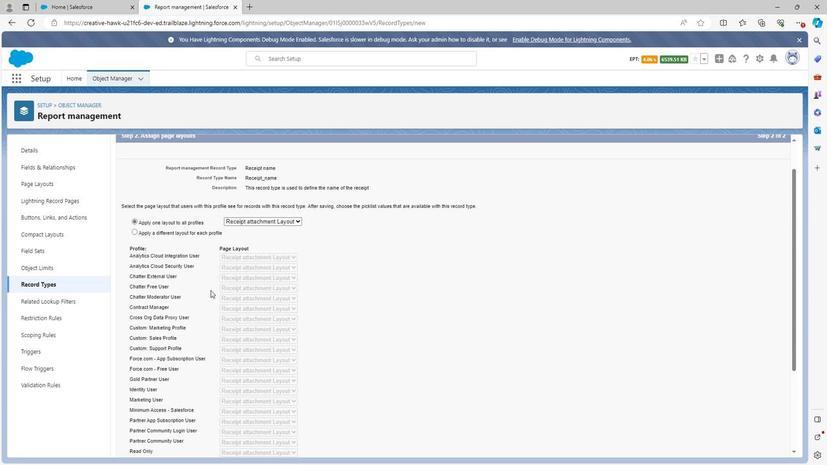 
Action: Mouse scrolled (208, 290) with delta (0, 0)
Screenshot: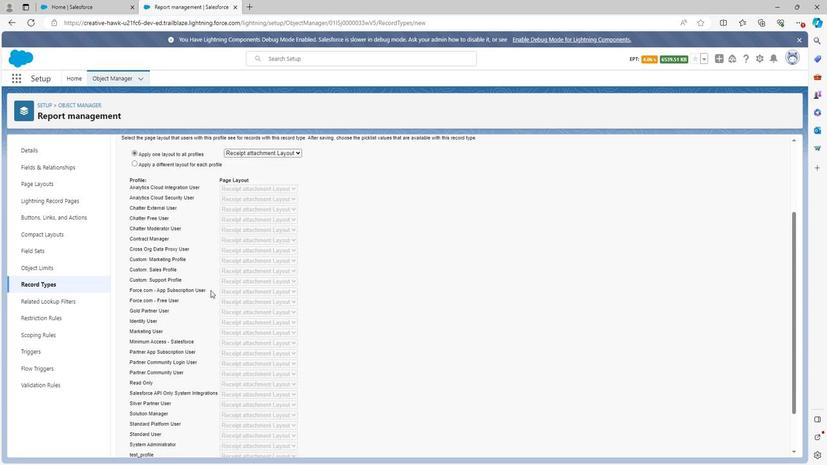
Action: Mouse scrolled (208, 290) with delta (0, 0)
Screenshot: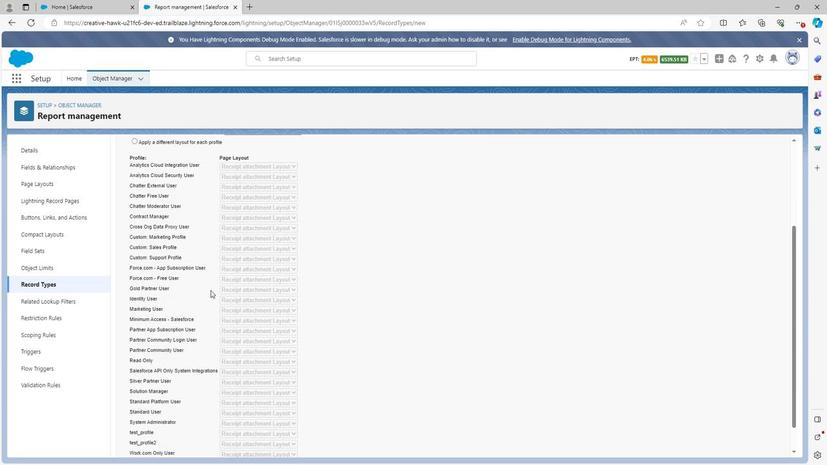 
Action: Mouse scrolled (208, 290) with delta (0, 0)
Screenshot: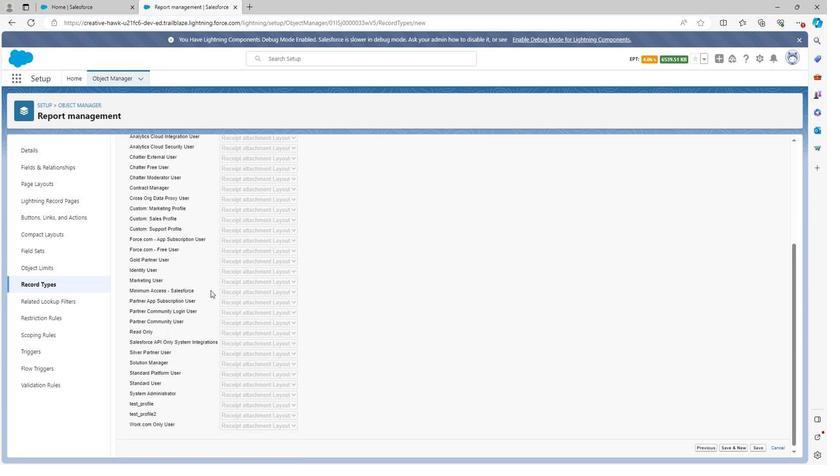 
Action: Mouse moved to (752, 446)
Screenshot: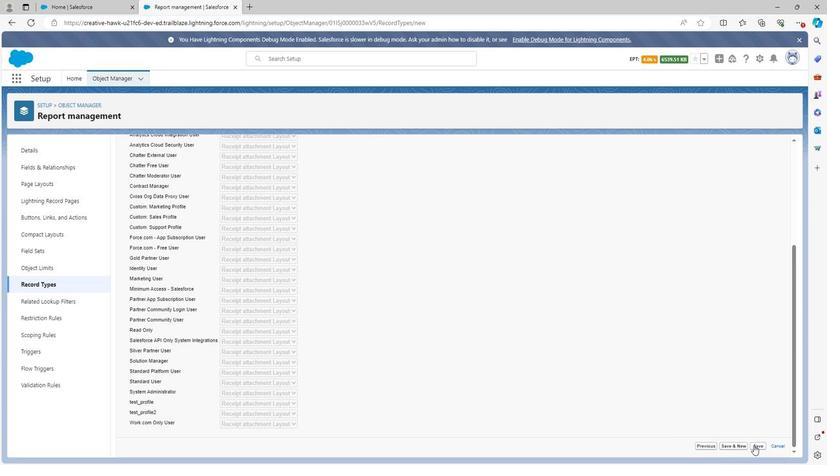 
Action: Mouse pressed left at (752, 446)
Screenshot: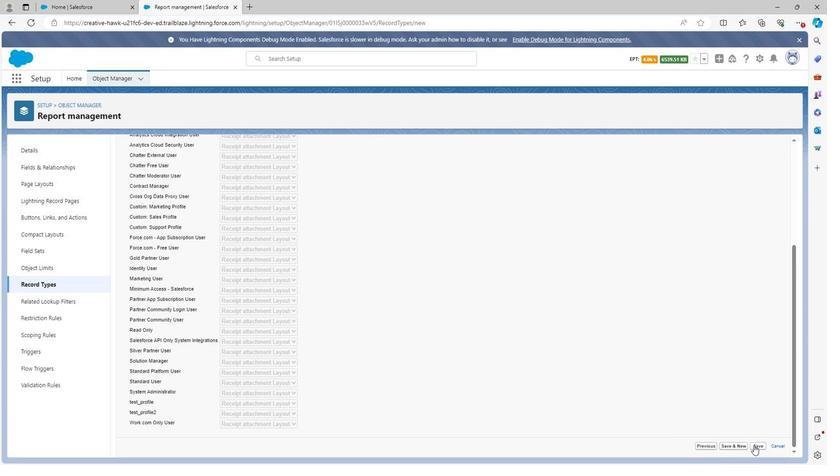
Action: Mouse moved to (42, 283)
Screenshot: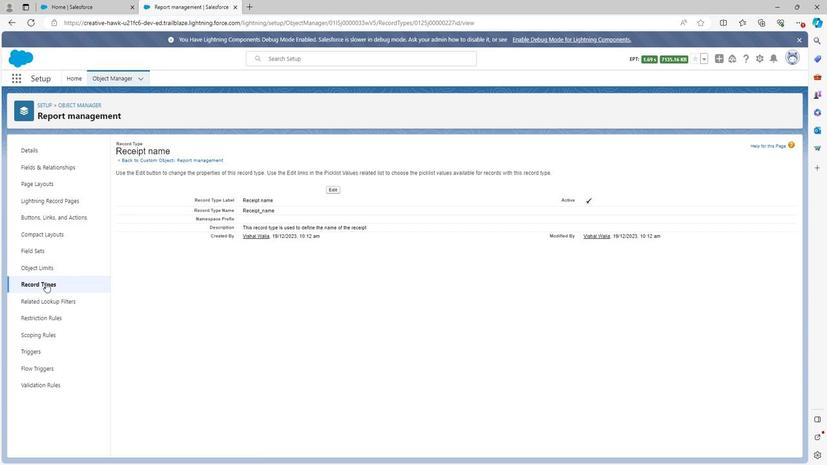 
Action: Mouse pressed left at (42, 283)
Screenshot: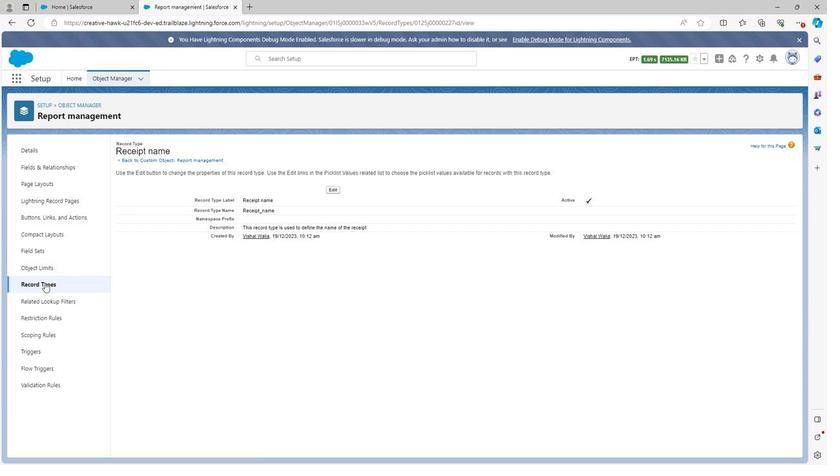 
Action: Mouse moved to (707, 150)
Screenshot: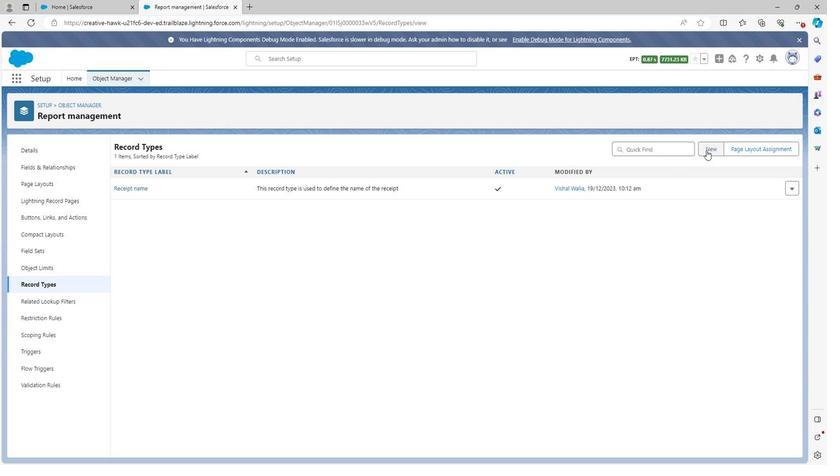 
Action: Mouse pressed left at (707, 150)
Screenshot: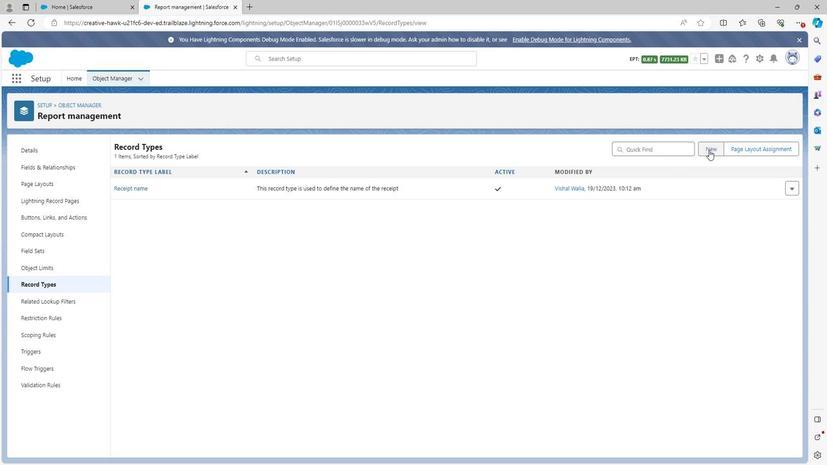
Action: Mouse moved to (283, 230)
Screenshot: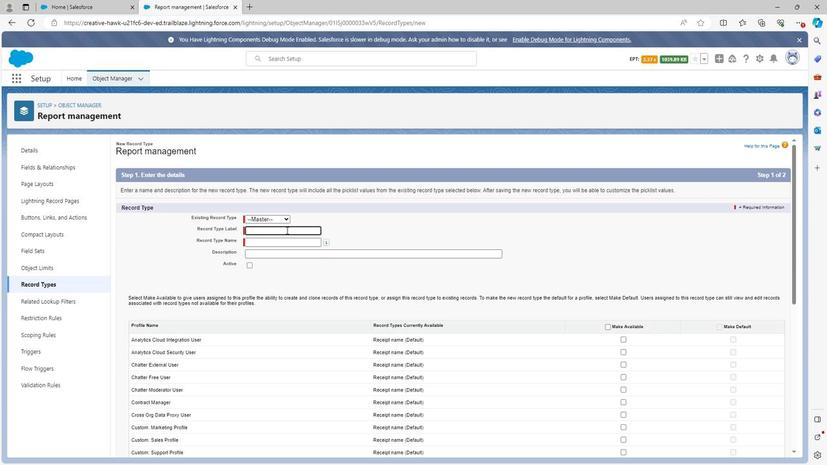 
Action: Mouse pressed left at (283, 230)
Screenshot: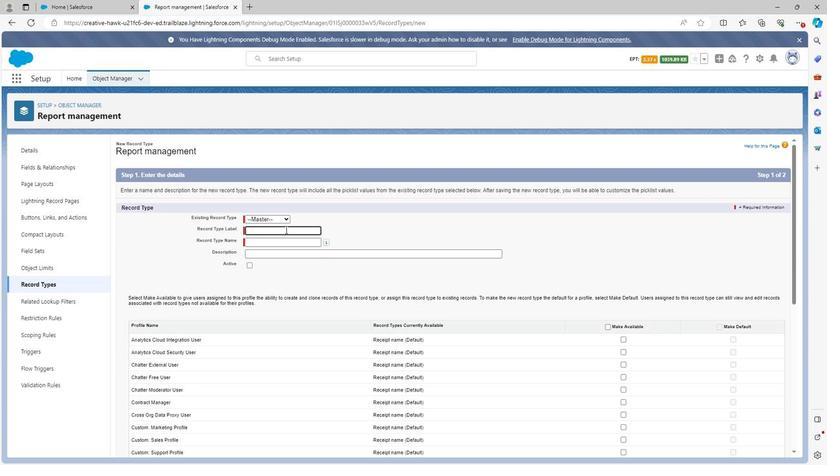 
Action: Key pressed <Key.shift><Key.shift><Key.shift>Uploader
Screenshot: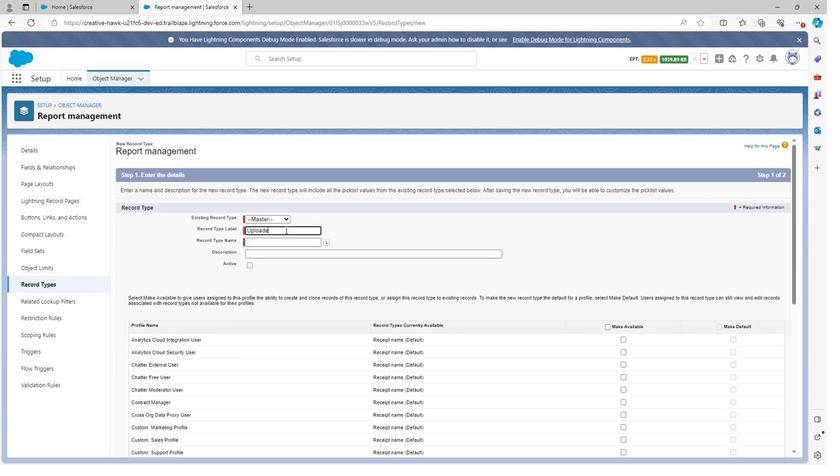 
Action: Mouse moved to (338, 239)
Screenshot: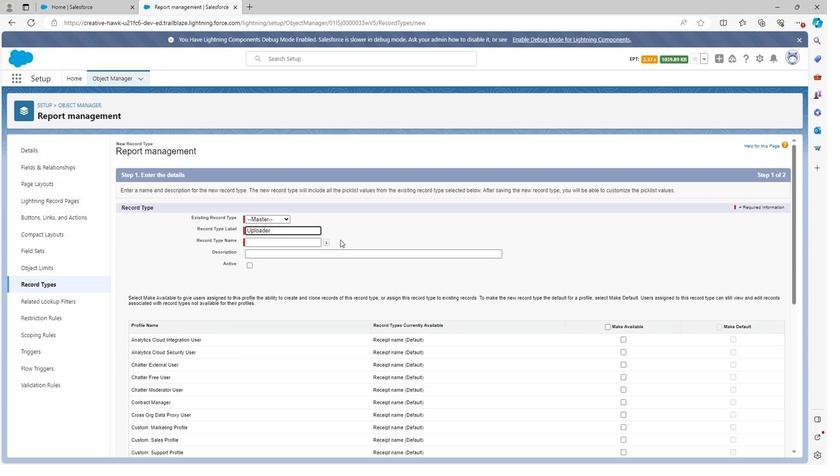 
Action: Mouse pressed left at (338, 239)
Screenshot: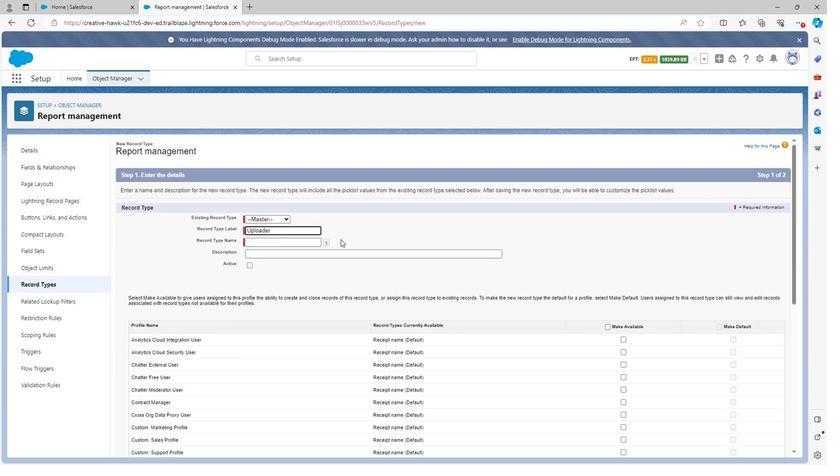 
Action: Mouse moved to (298, 256)
Screenshot: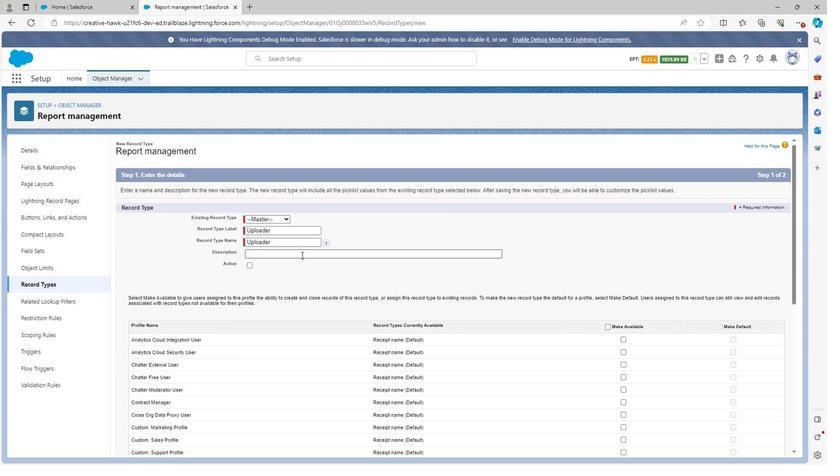 
Action: Mouse pressed left at (298, 256)
Screenshot: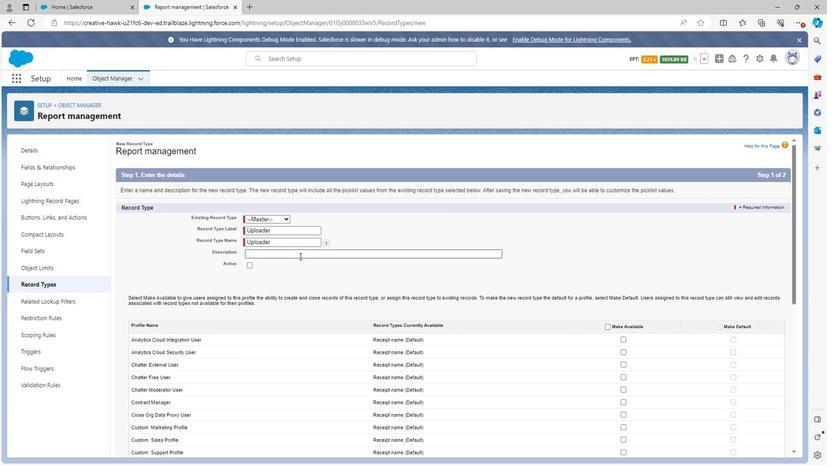 
Action: Mouse moved to (297, 256)
Screenshot: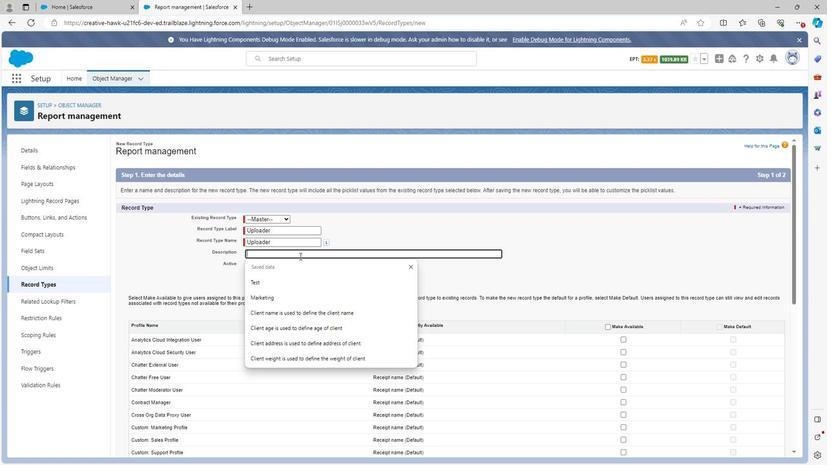 
Action: Key pressed <Key.shift>This<Key.space>record<Key.space>type<Key.space>is<Key.space>used<Key.space>to<Key.space>define<Key.space>the<Key.space>name<Key.space>of<Key.space>the<Key.space>uploader
Screenshot: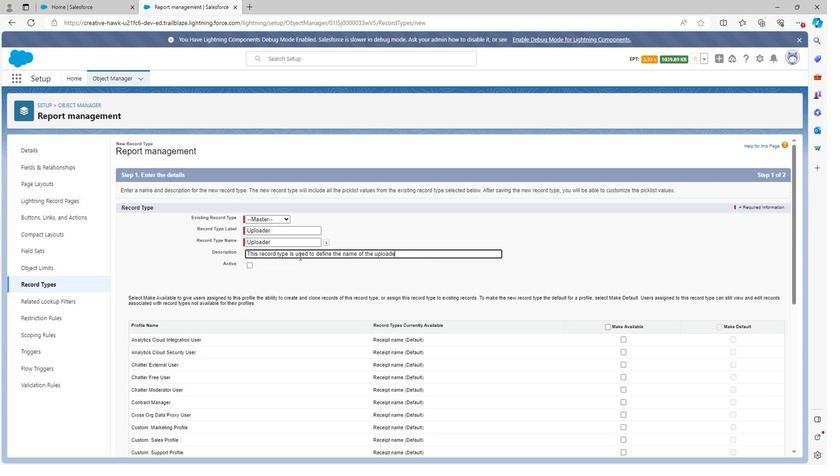 
Action: Mouse moved to (248, 262)
Screenshot: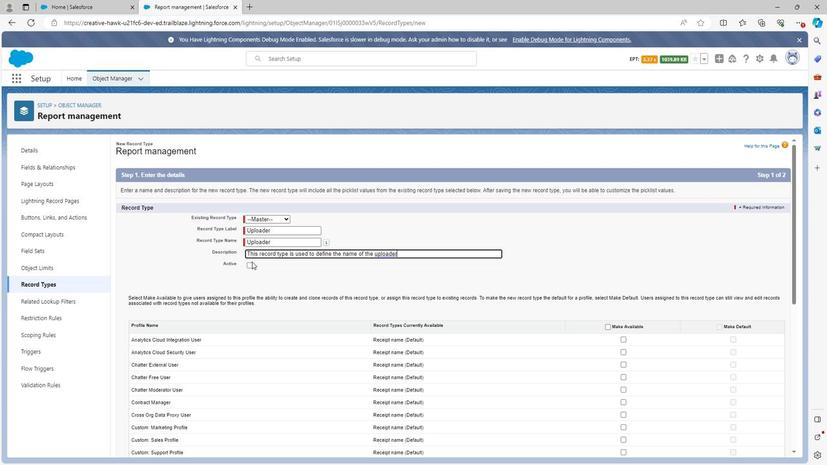 
Action: Mouse pressed left at (248, 262)
Screenshot: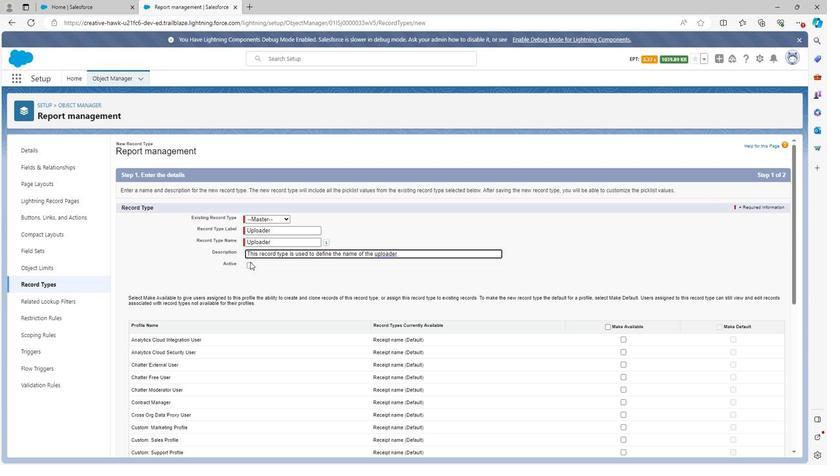 
Action: Mouse moved to (248, 265)
Screenshot: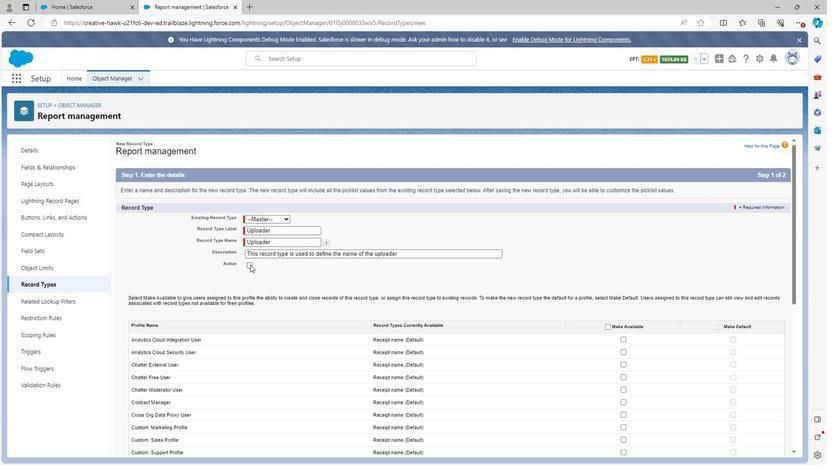 
Action: Mouse pressed left at (248, 265)
Screenshot: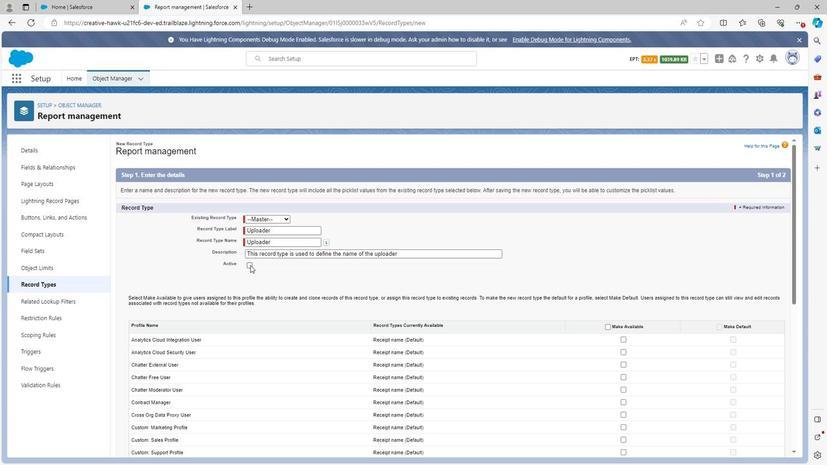 
Action: Mouse moved to (606, 325)
Screenshot: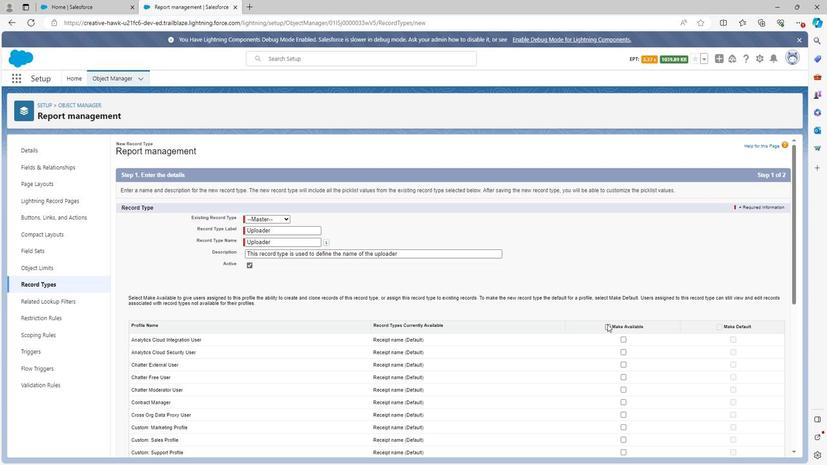 
Action: Mouse pressed left at (606, 325)
Screenshot: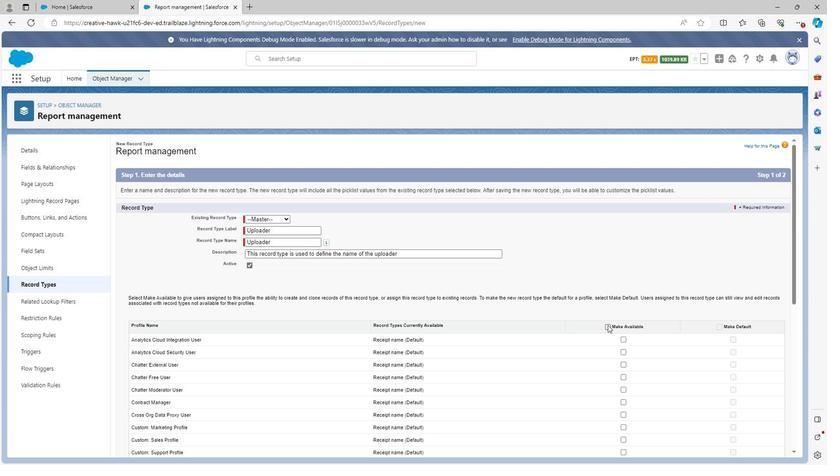 
Action: Mouse moved to (714, 327)
Screenshot: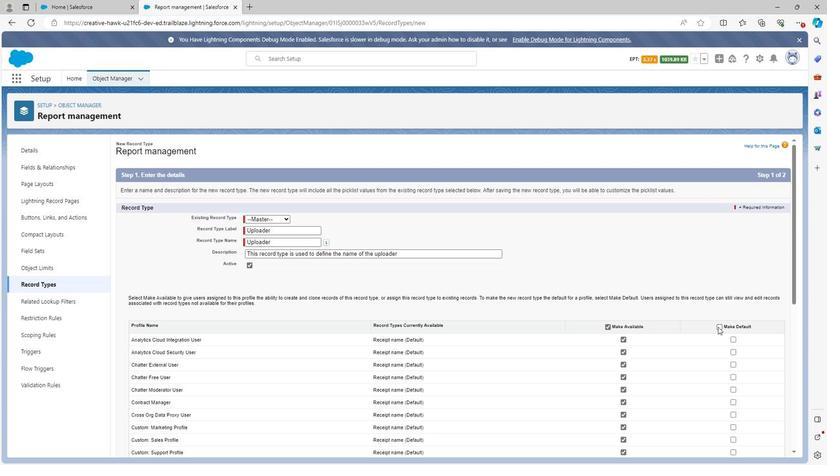 
Action: Mouse pressed left at (714, 327)
Screenshot: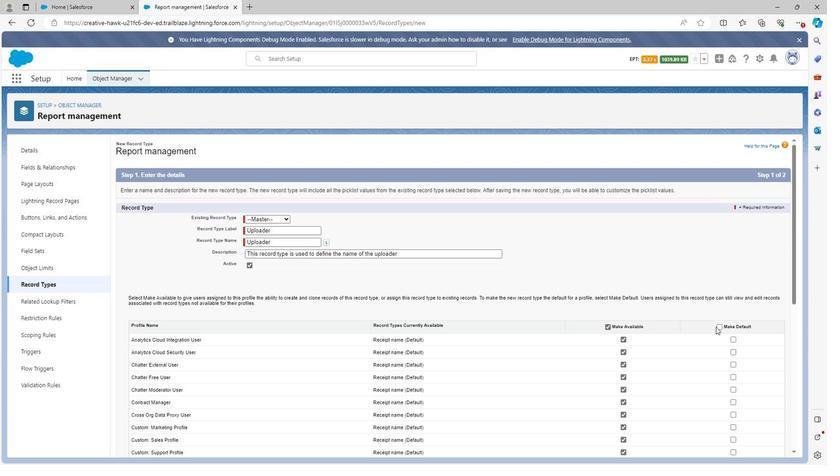 
Action: Mouse moved to (719, 327)
Screenshot: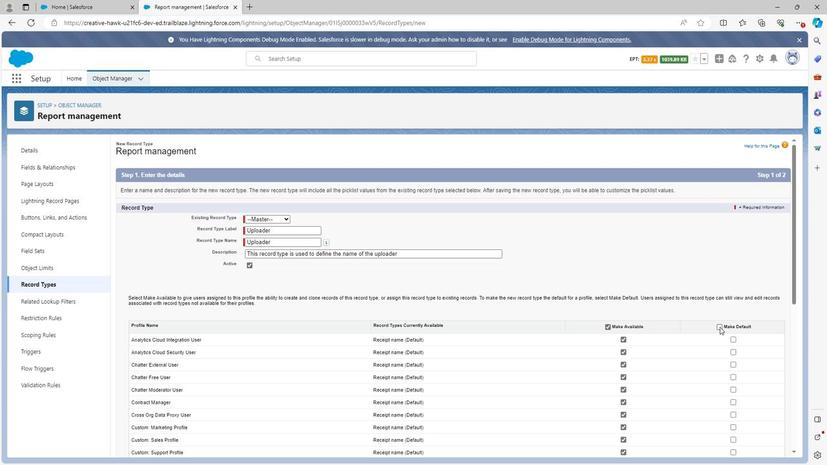 
Action: Mouse pressed left at (719, 327)
Screenshot: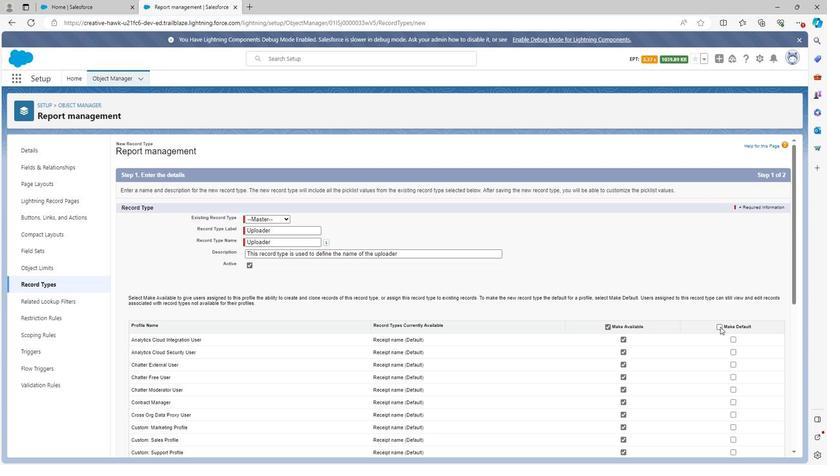 
Action: Mouse scrolled (719, 326) with delta (0, 0)
Screenshot: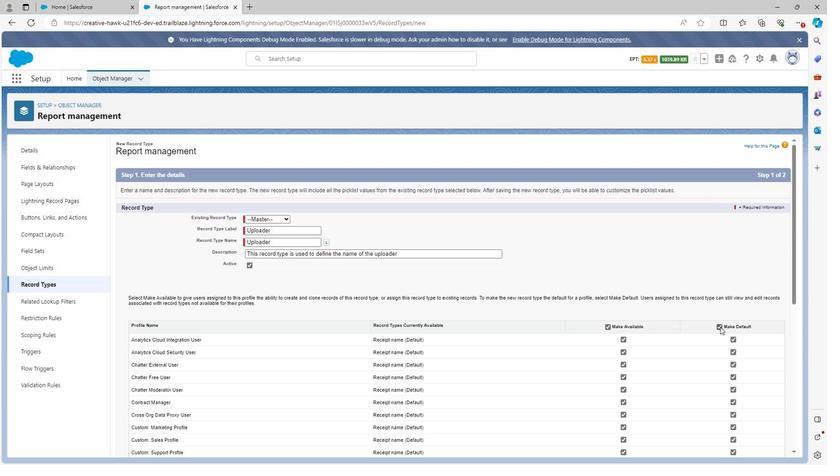 
Action: Mouse scrolled (719, 326) with delta (0, 0)
Screenshot: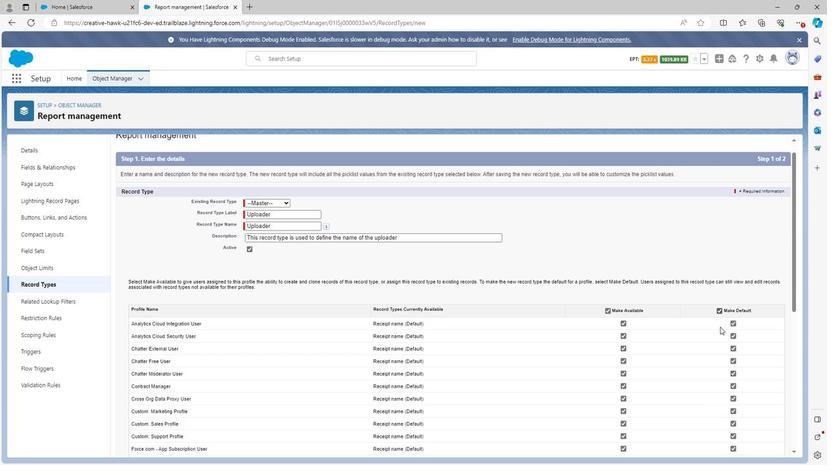 
Action: Mouse scrolled (719, 326) with delta (0, 0)
Screenshot: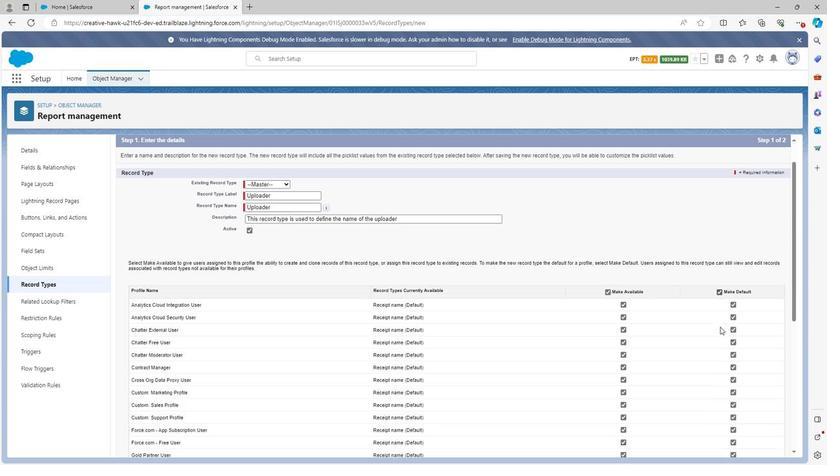 
Action: Mouse scrolled (719, 326) with delta (0, 0)
Screenshot: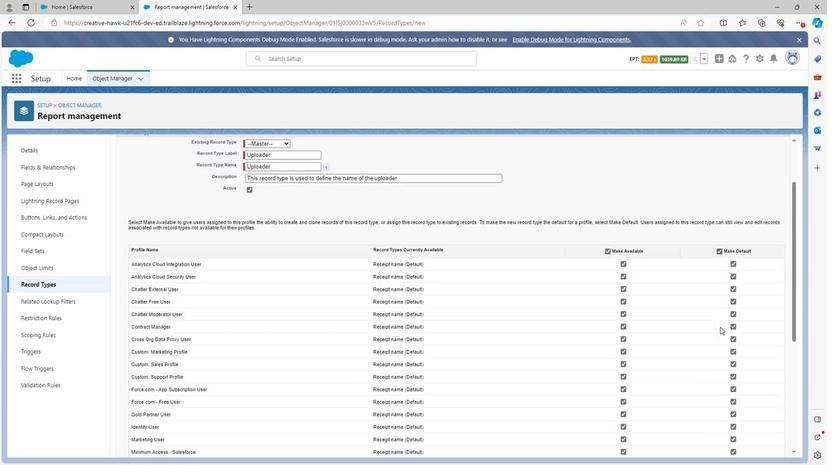 
Action: Mouse scrolled (719, 326) with delta (0, 0)
Screenshot: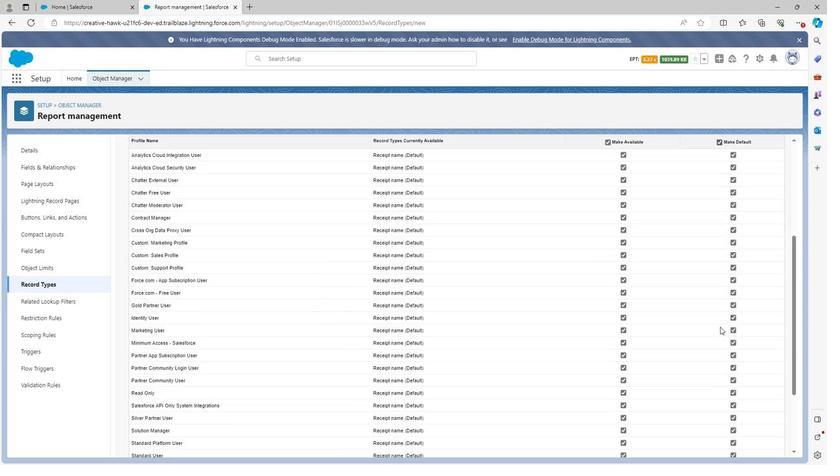 
Action: Mouse scrolled (719, 326) with delta (0, 0)
Screenshot: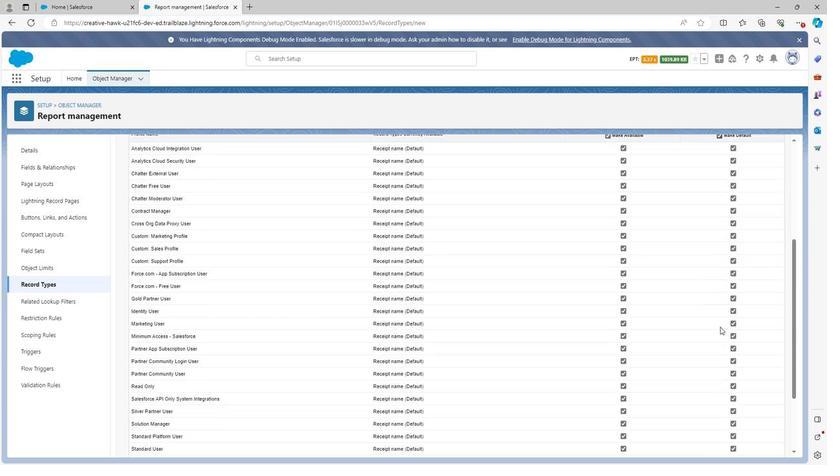 
Action: Mouse scrolled (719, 326) with delta (0, 0)
Screenshot: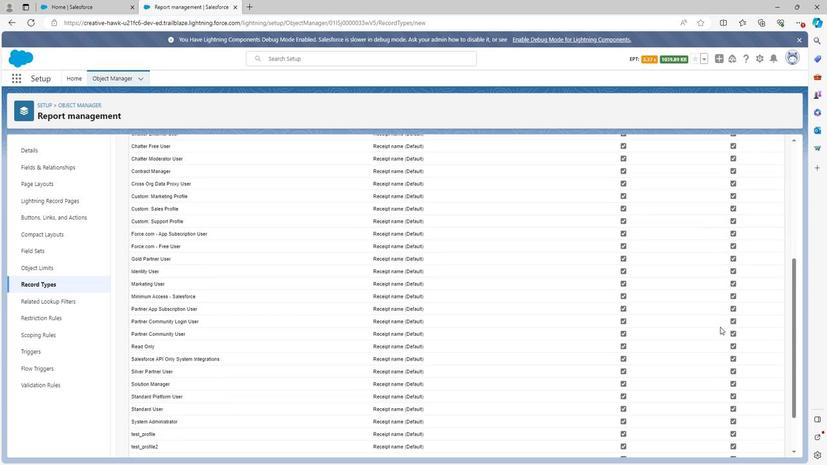 
Action: Mouse moved to (756, 444)
Screenshot: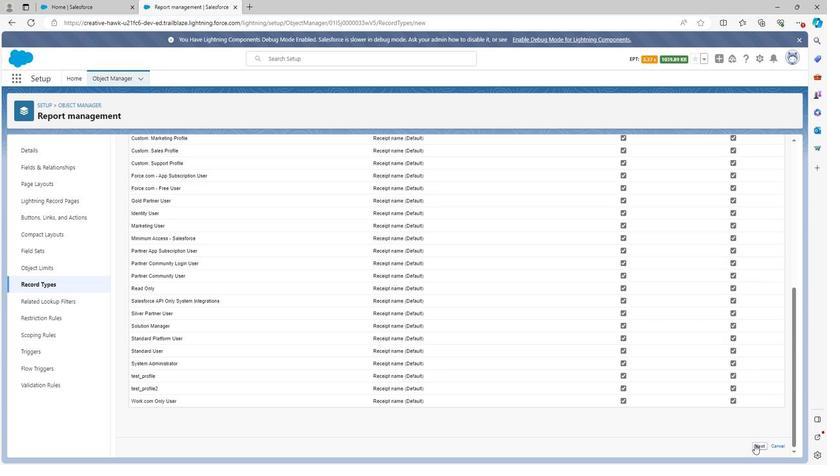 
Action: Mouse pressed left at (756, 444)
Screenshot: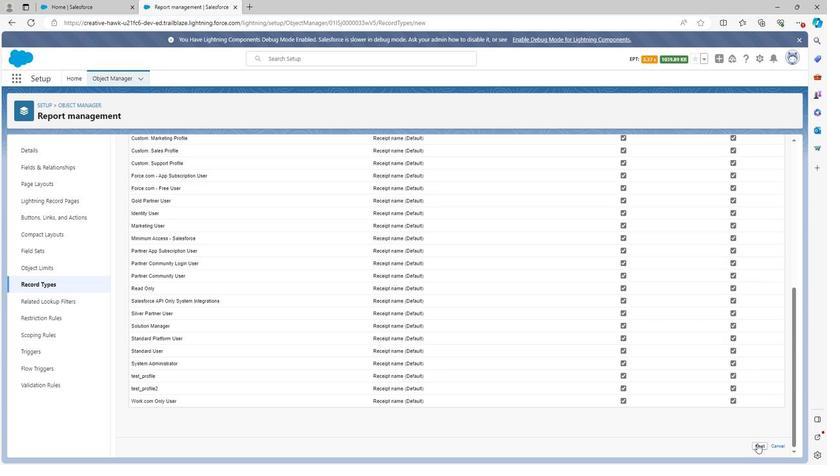 
Action: Mouse moved to (41, 283)
Screenshot: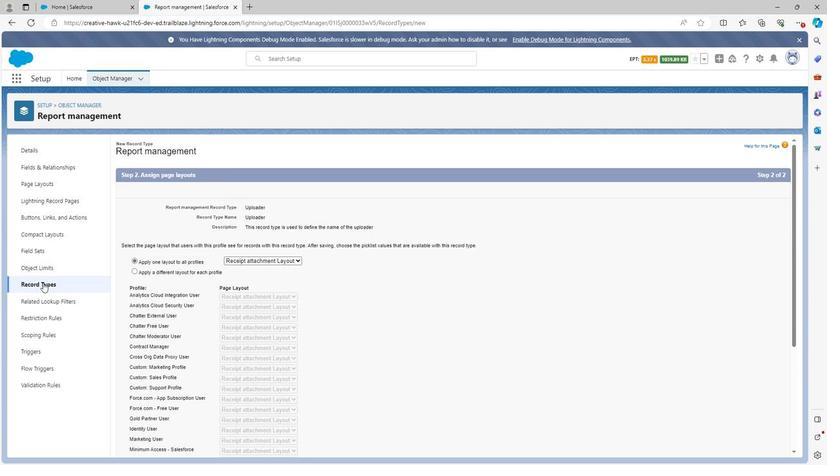 
Action: Mouse pressed left at (41, 283)
Screenshot: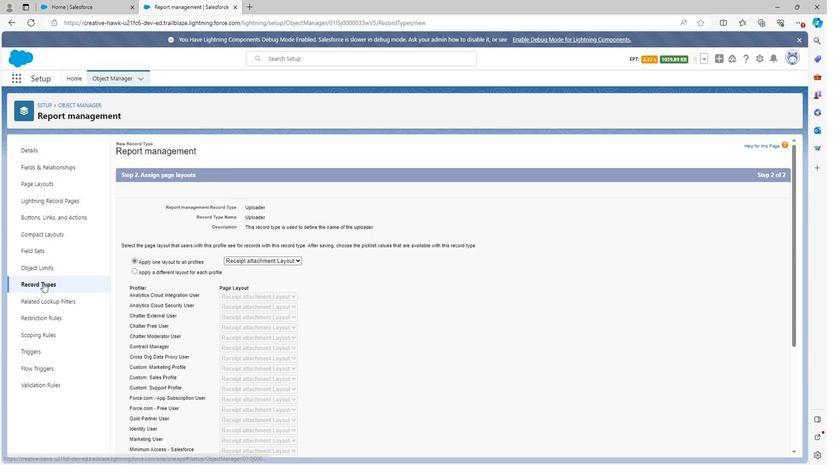 
Action: Mouse moved to (702, 150)
Screenshot: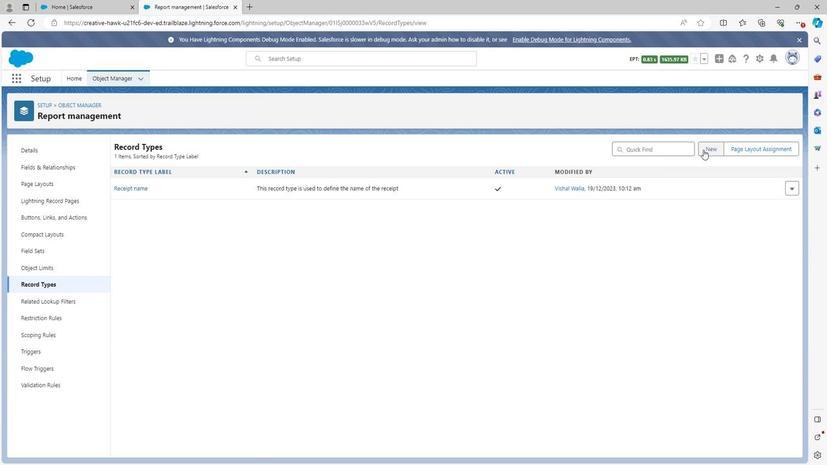 
Action: Mouse pressed left at (702, 150)
Screenshot: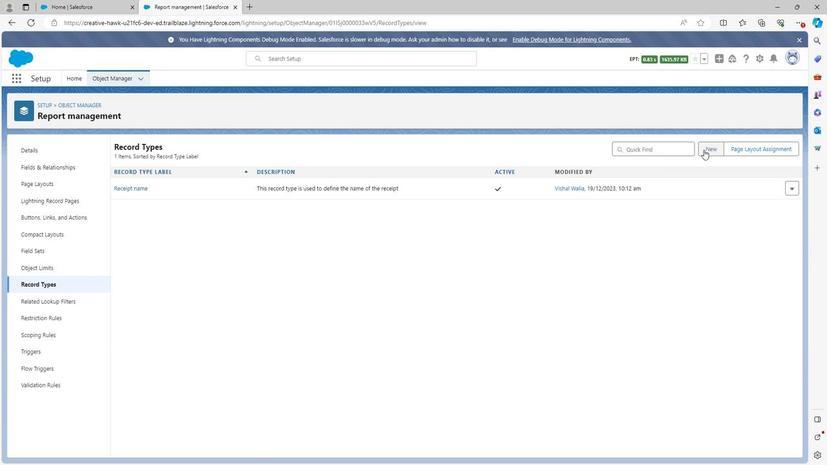 
Action: Mouse moved to (36, 281)
Screenshot: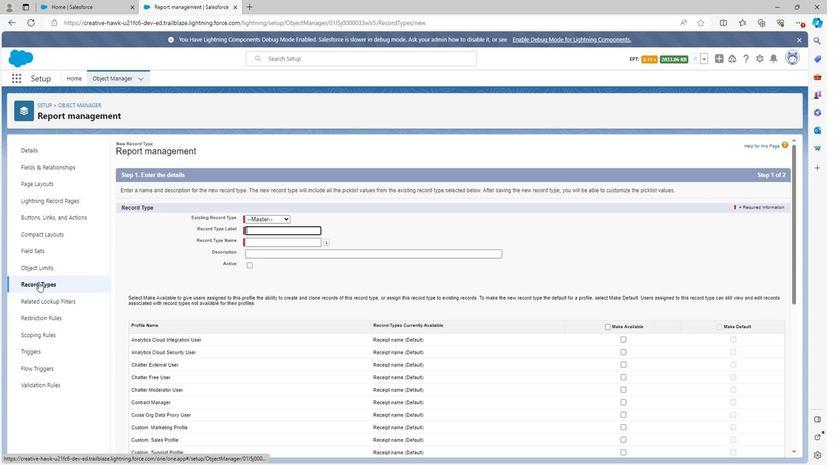 
Action: Mouse pressed left at (36, 281)
Screenshot: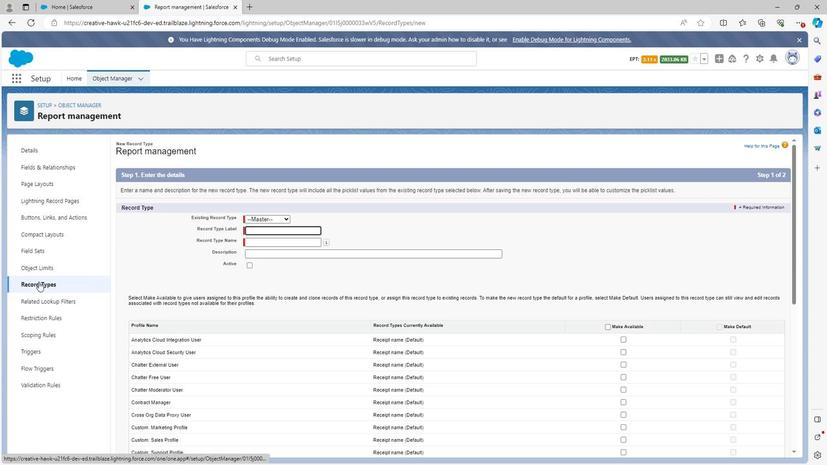 
Action: Mouse moved to (231, 266)
Screenshot: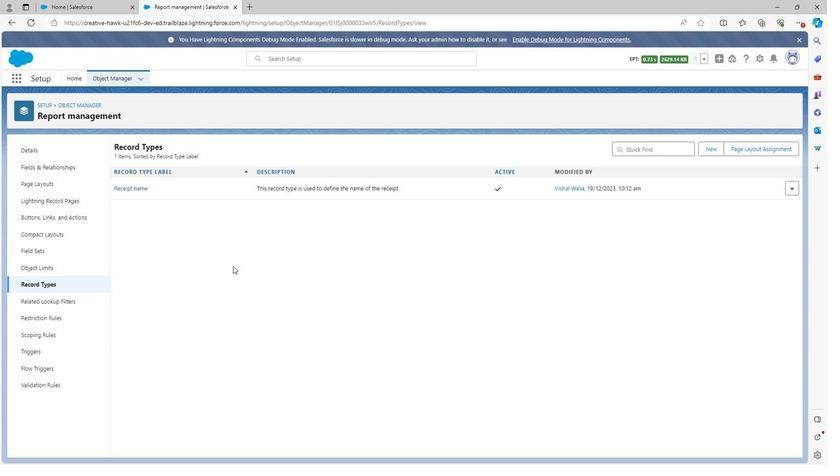 
Action: Mouse scrolled (231, 267) with delta (0, 0)
Screenshot: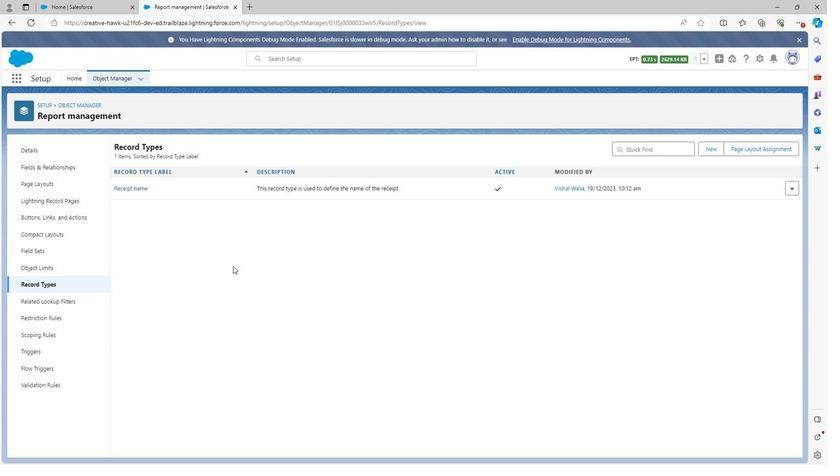 
Action: Mouse scrolled (231, 267) with delta (0, 0)
Screenshot: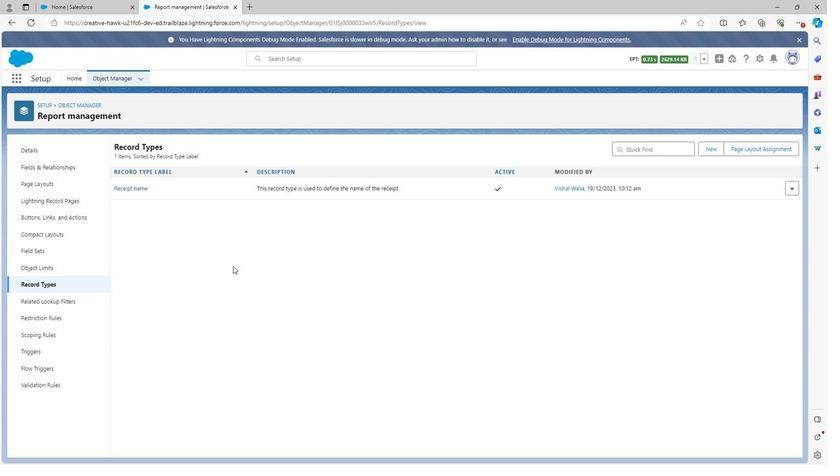 
Action: Mouse moved to (236, 266)
Screenshot: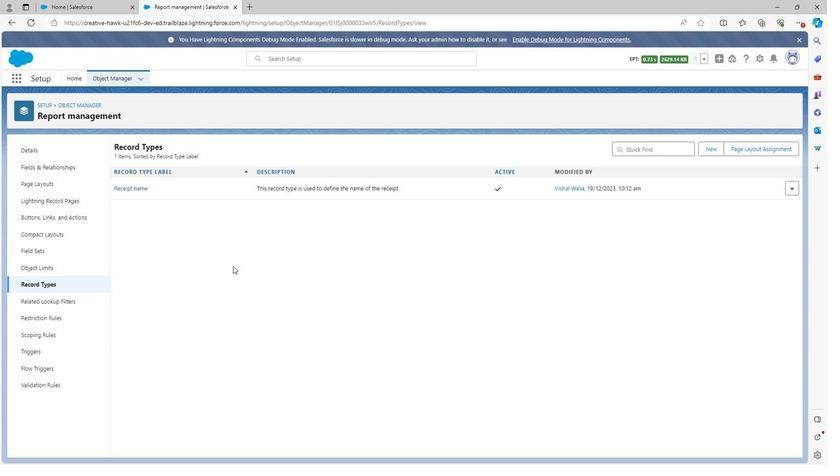 
Action: Mouse scrolled (236, 267) with delta (0, 0)
Screenshot: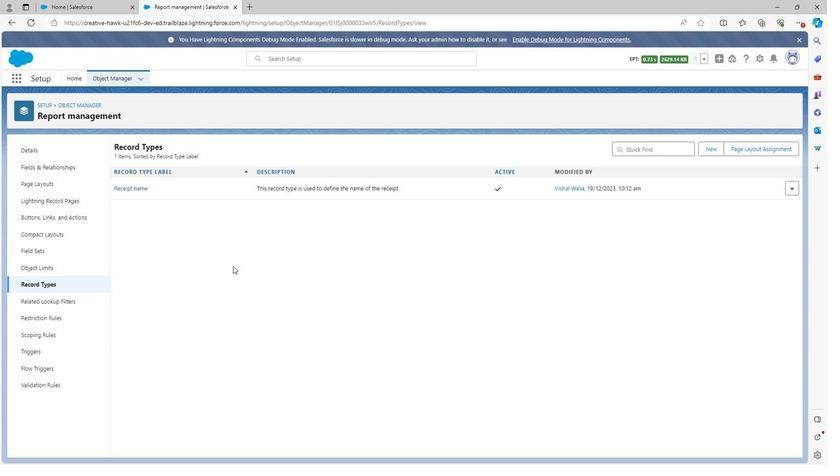 
Action: Mouse moved to (707, 151)
Screenshot: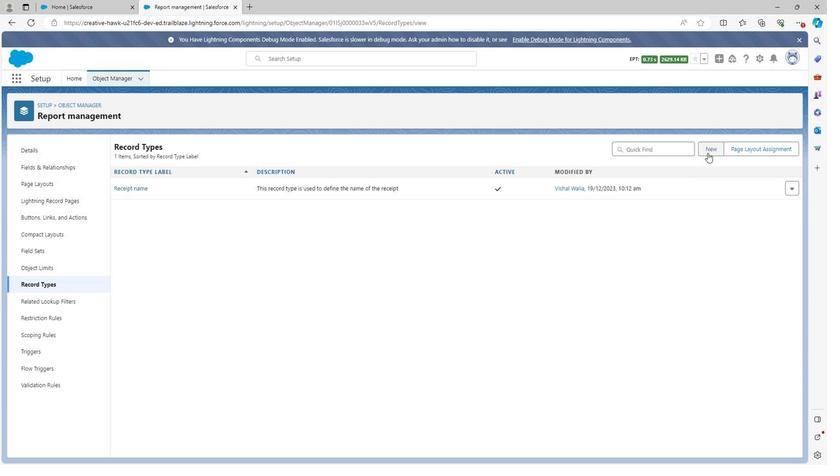 
Action: Mouse pressed left at (707, 151)
Screenshot: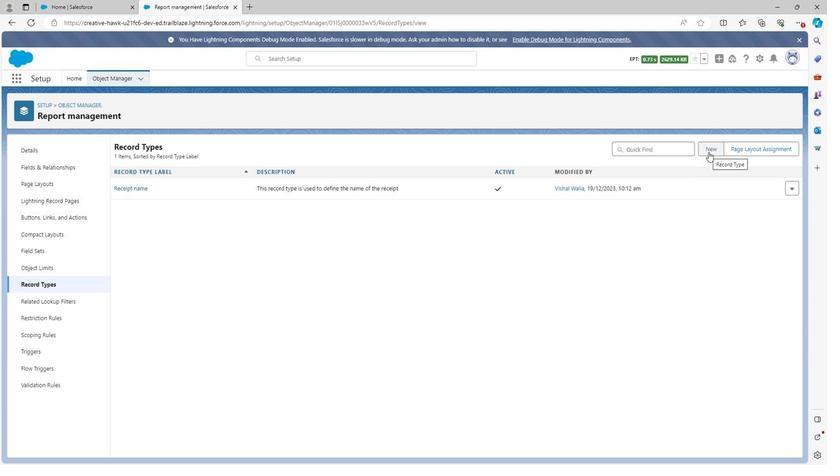 
Action: Mouse moved to (256, 232)
Screenshot: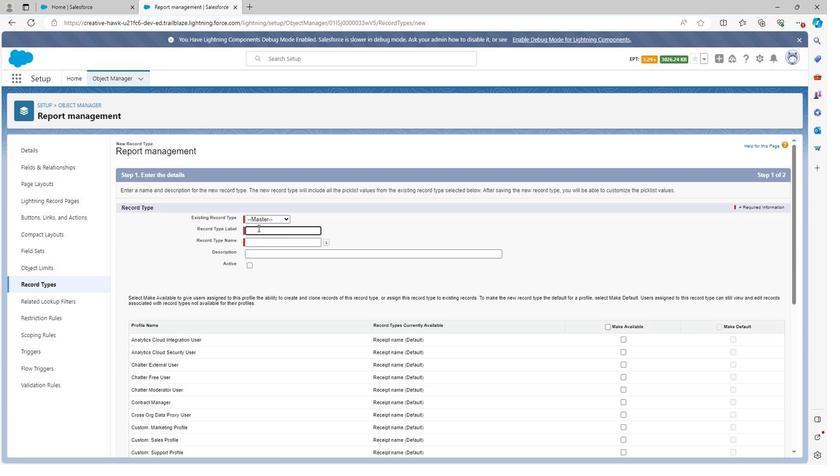 
Action: Mouse pressed left at (256, 232)
Screenshot: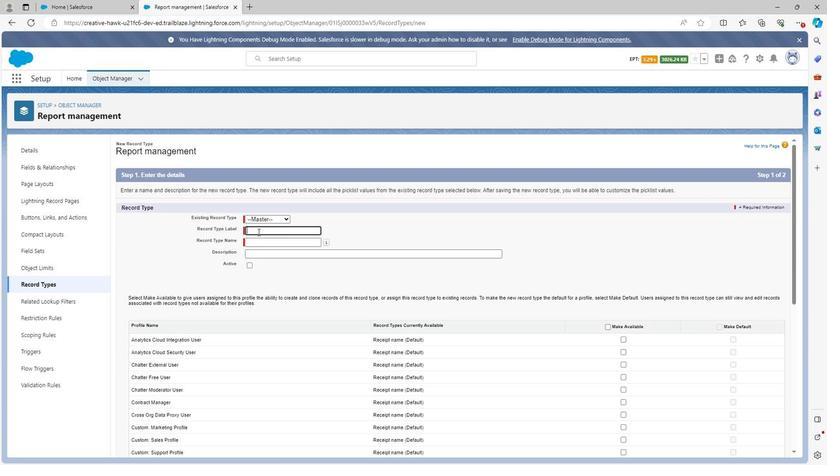 
Action: Key pressed <Key.shift>Upla<Key.insert><Key.insert><Key.backspace>oader
Screenshot: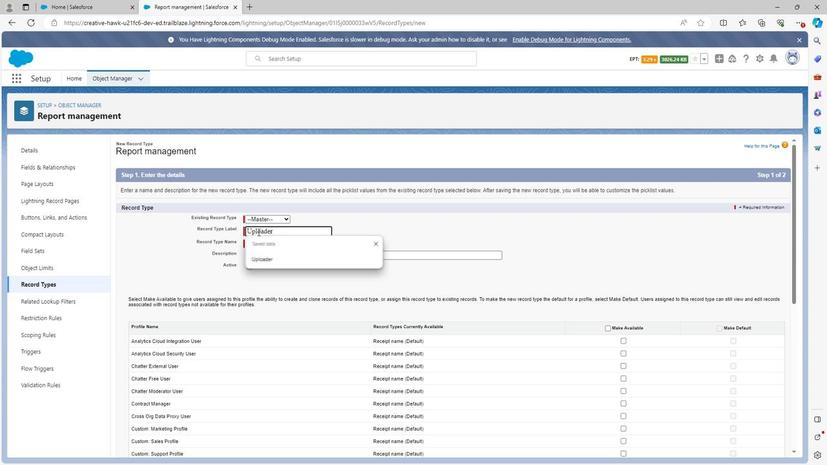 
Action: Mouse moved to (344, 230)
Screenshot: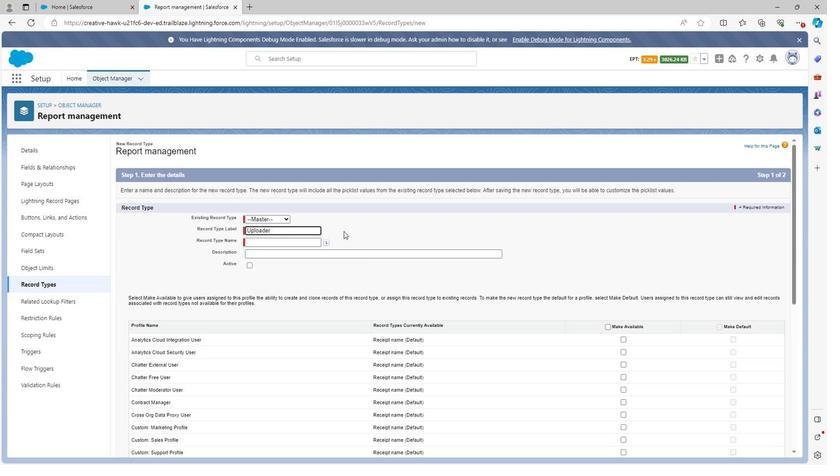 
Action: Mouse pressed left at (344, 230)
Screenshot: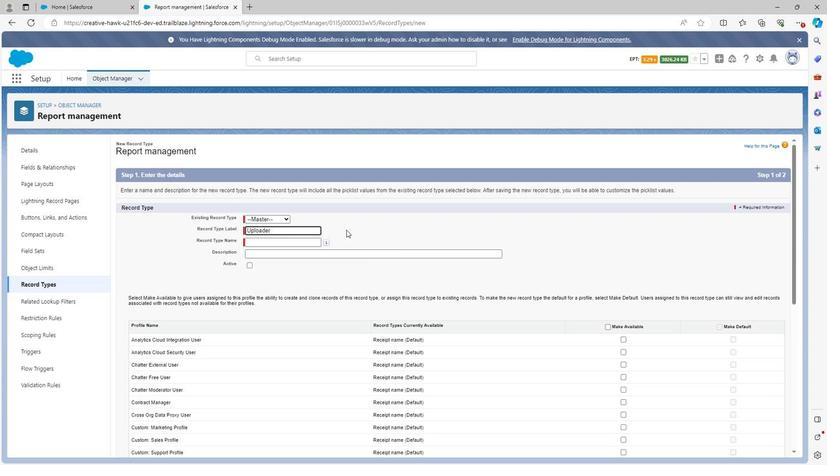 
Action: Mouse moved to (271, 253)
Screenshot: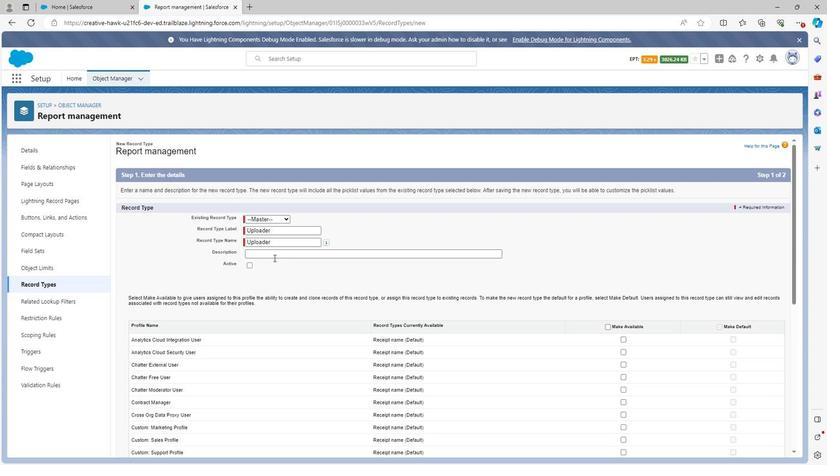 
Action: Mouse pressed left at (271, 253)
Screenshot: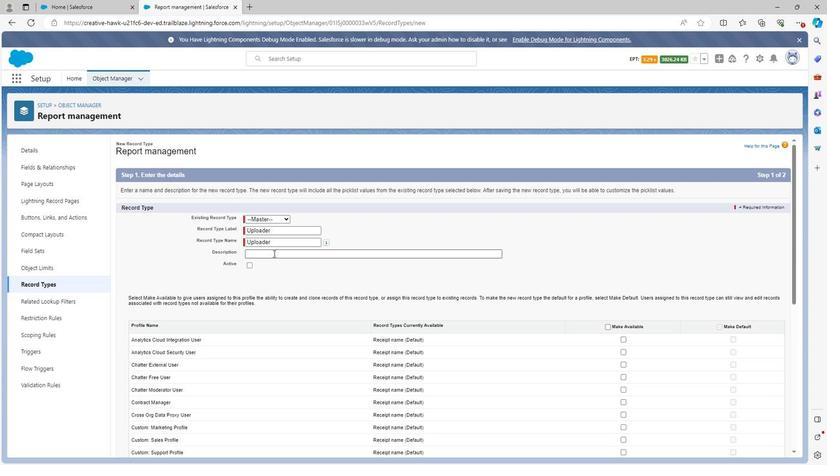 
Action: Key pressed <Key.shift>This<Key.space>record<Key.space>type<Key.space>is<Key.space>used<Key.space>to<Key.space>define<Key.space>the<Key.space>name<Key.space>of<Key.space>the<Key.space>uploader
Screenshot: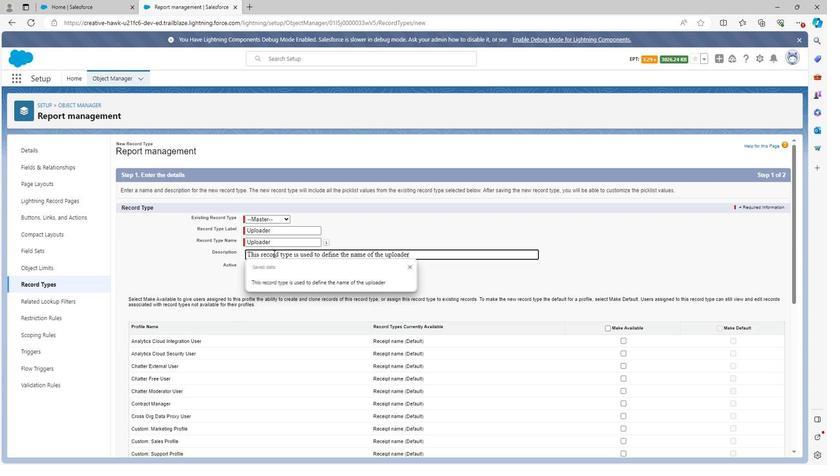
Action: Mouse moved to (246, 265)
Screenshot: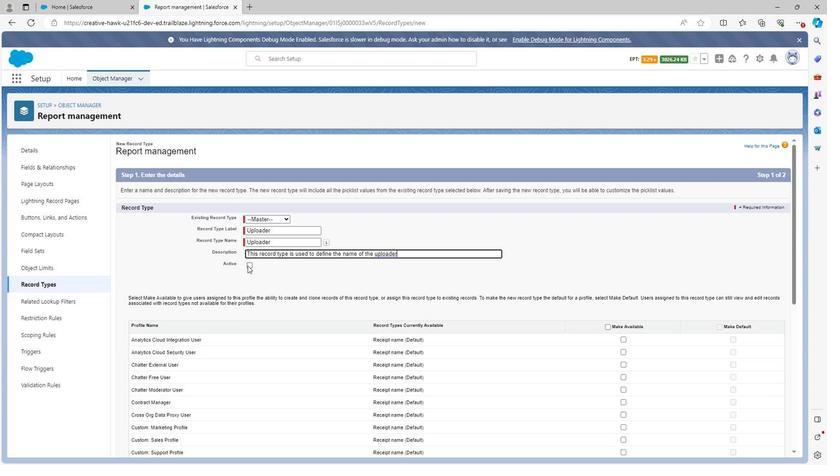 
Action: Mouse pressed left at (246, 265)
Screenshot: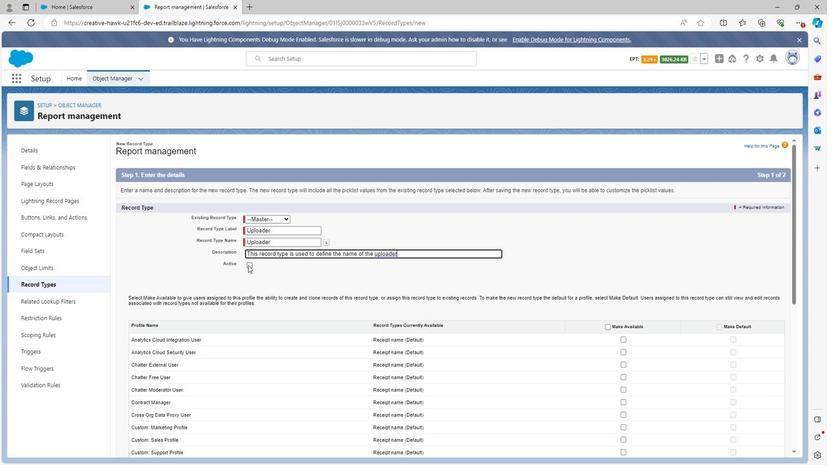 
Action: Mouse moved to (606, 326)
Screenshot: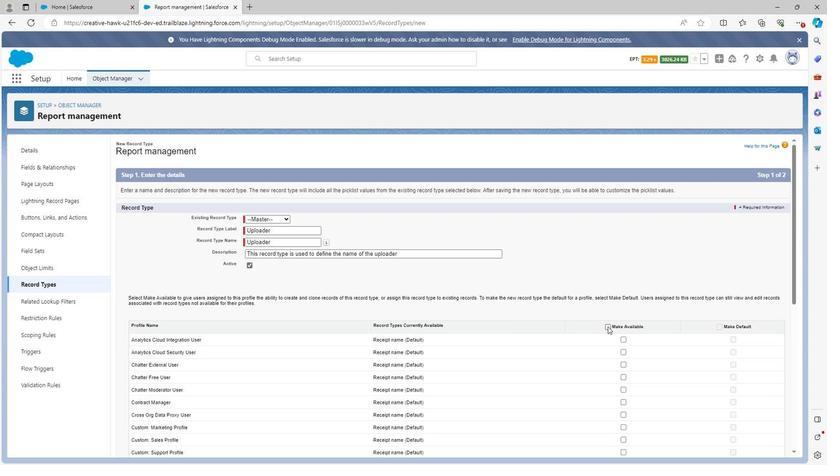 
Action: Mouse pressed left at (606, 326)
Screenshot: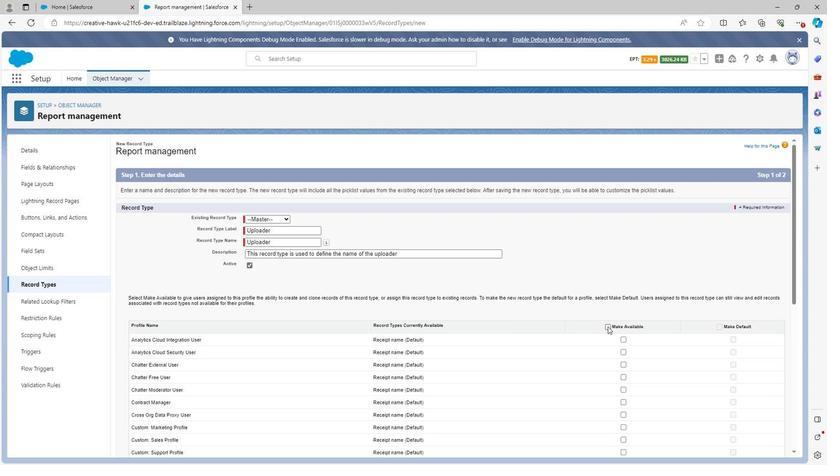 
Action: Mouse moved to (719, 326)
Screenshot: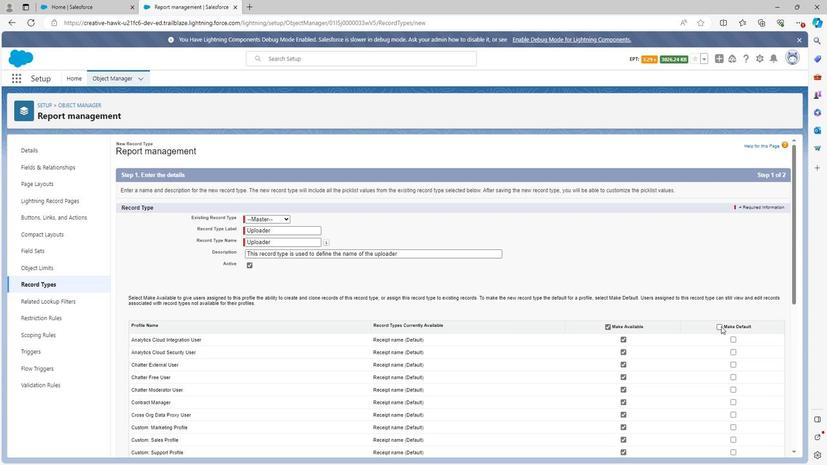 
Action: Mouse pressed left at (719, 326)
Screenshot: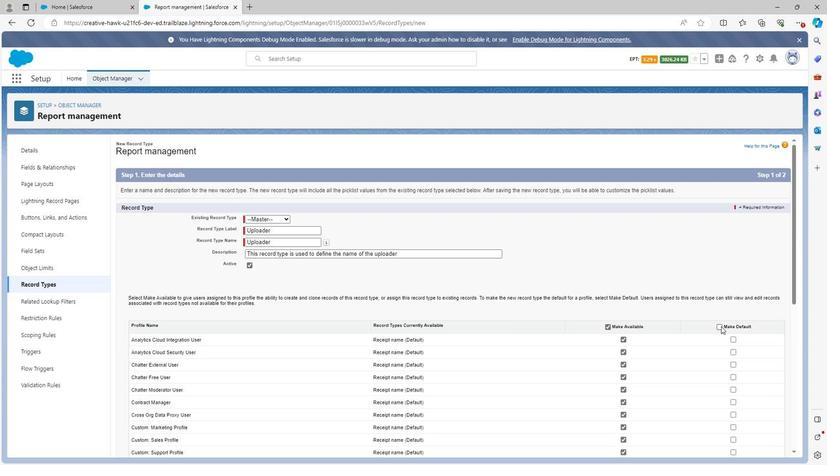
Action: Mouse moved to (591, 331)
Screenshot: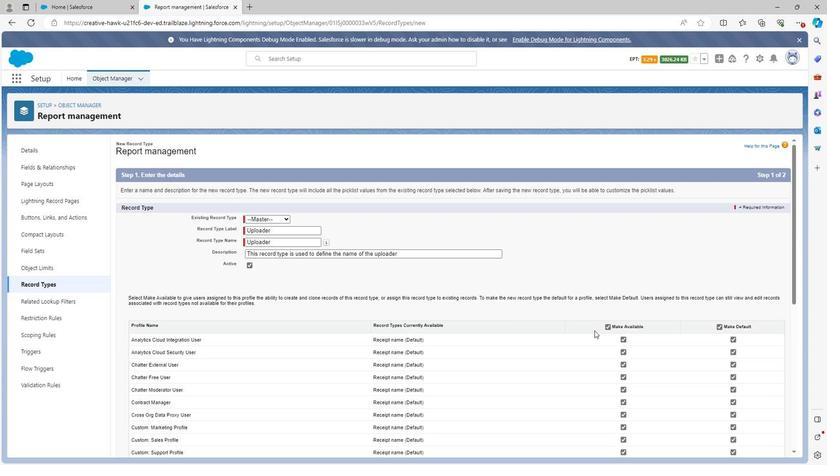 
Action: Mouse scrolled (591, 331) with delta (0, 0)
Screenshot: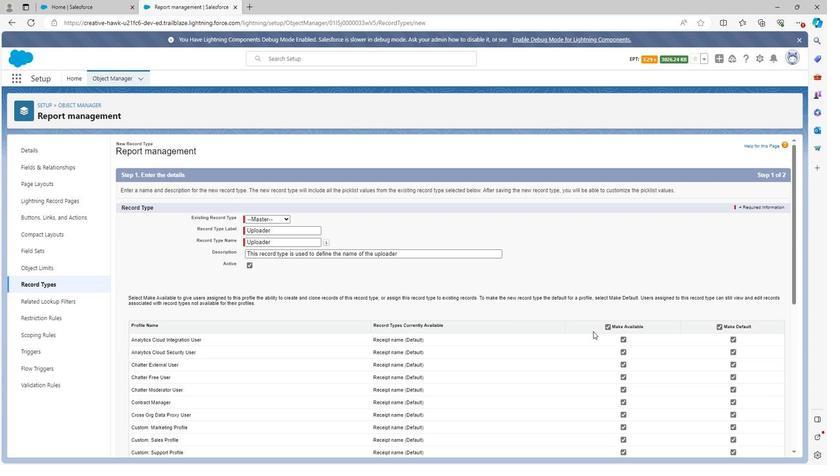 
Action: Mouse scrolled (591, 331) with delta (0, 0)
Screenshot: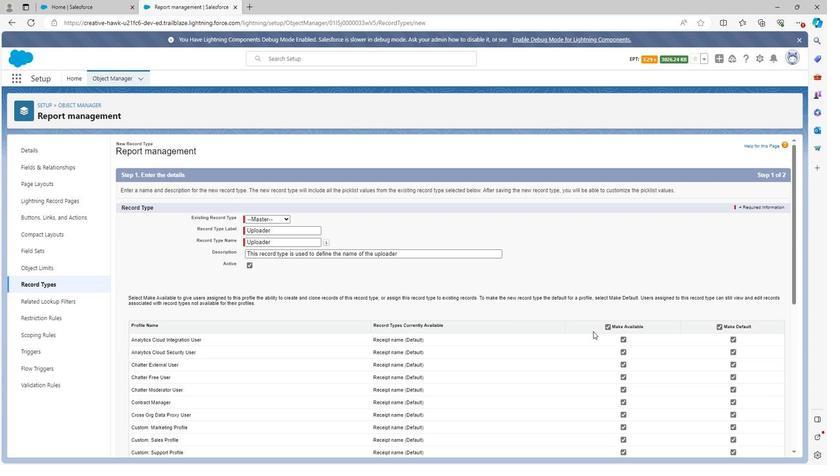 
Action: Mouse scrolled (591, 331) with delta (0, 0)
Screenshot: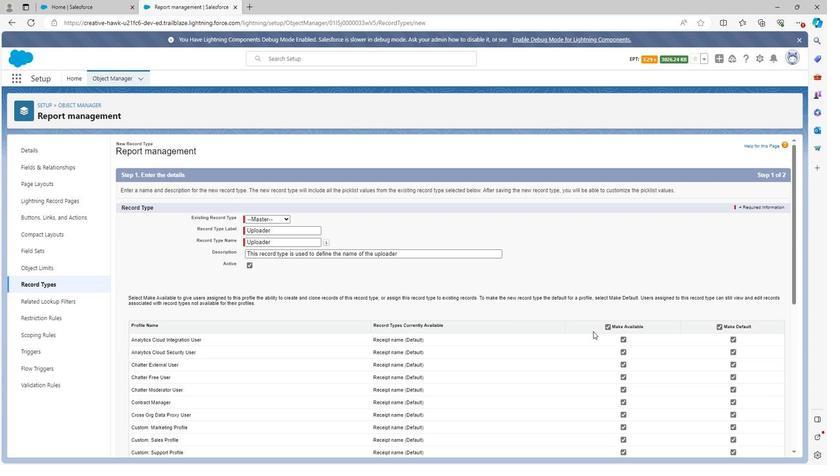 
Action: Mouse scrolled (591, 331) with delta (0, 0)
Screenshot: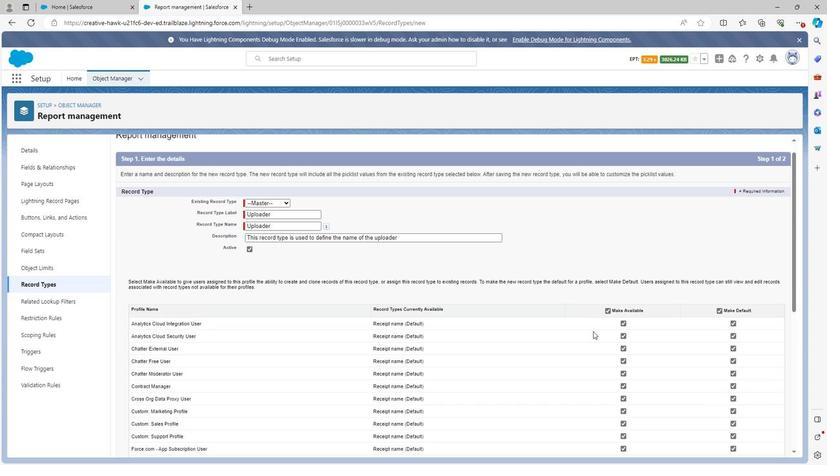 
Action: Mouse scrolled (591, 331) with delta (0, 0)
Screenshot: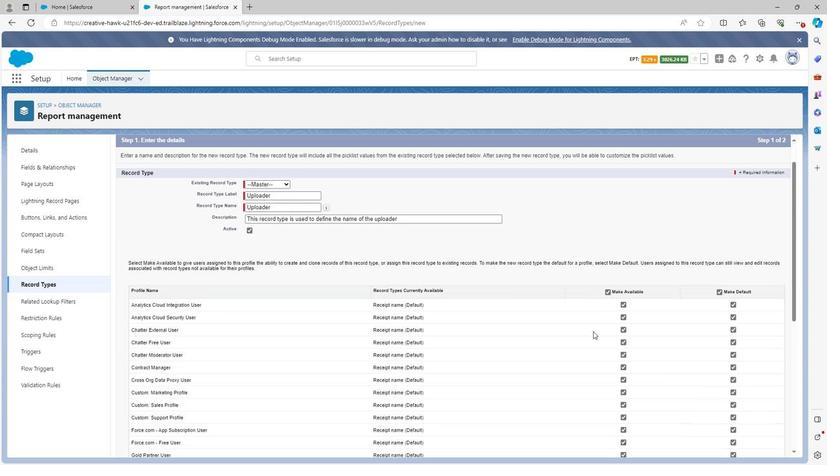 
Action: Mouse scrolled (591, 331) with delta (0, 0)
Screenshot: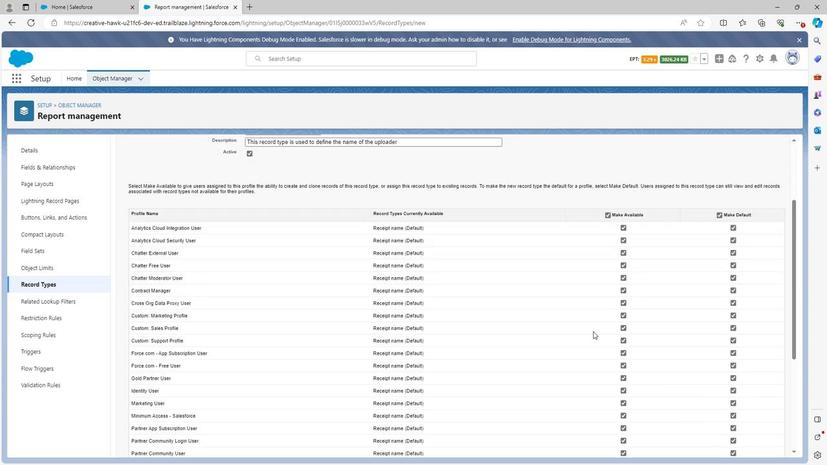 
Action: Mouse scrolled (591, 331) with delta (0, 0)
Screenshot: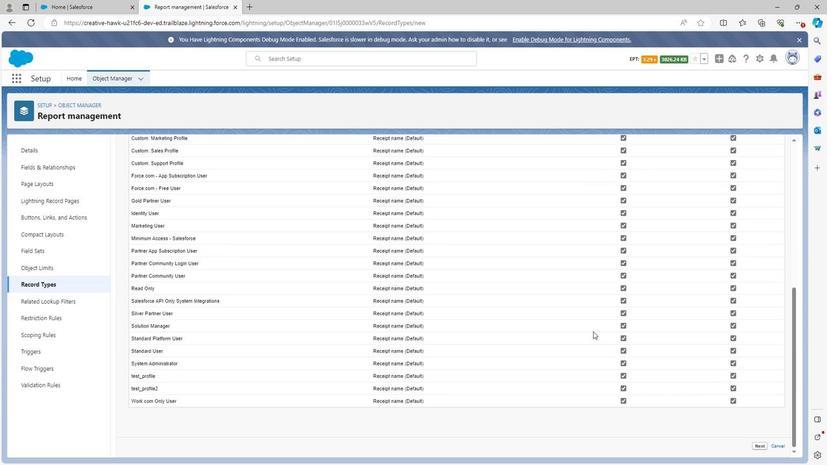 
Action: Mouse scrolled (591, 331) with delta (0, 0)
Screenshot: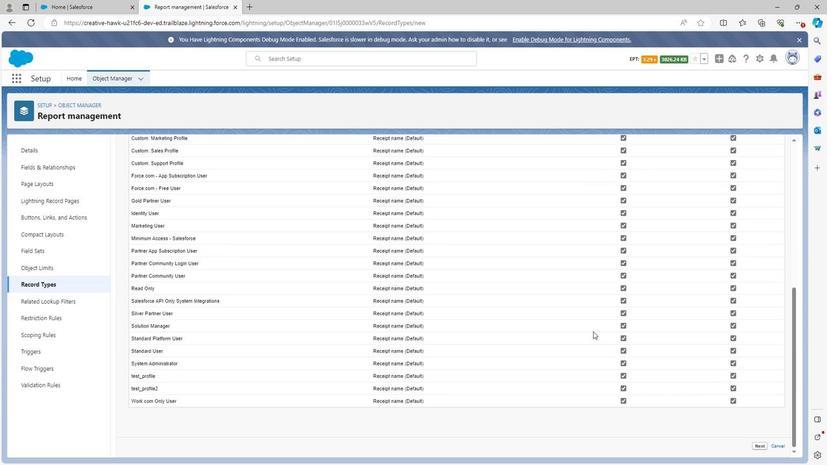
Action: Mouse moved to (756, 446)
Screenshot: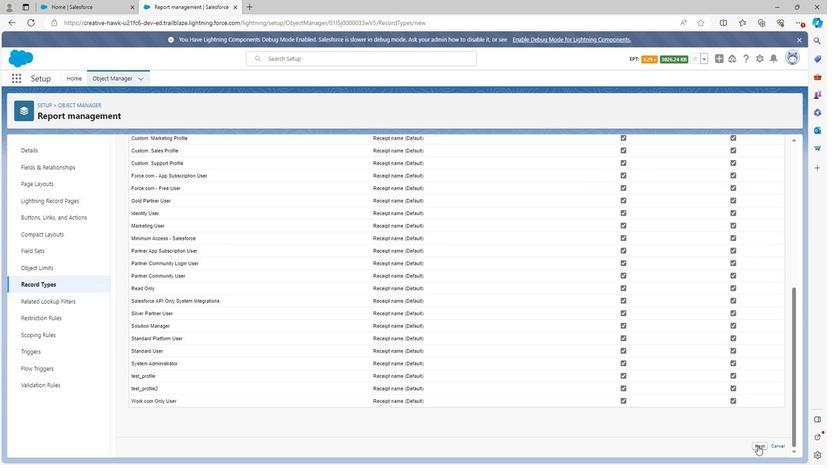 
Action: Mouse pressed left at (756, 446)
Screenshot: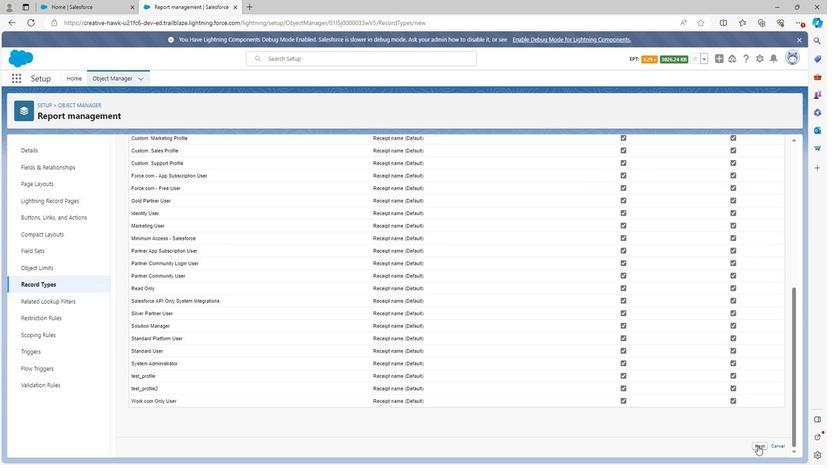 
Action: Mouse moved to (437, 336)
Screenshot: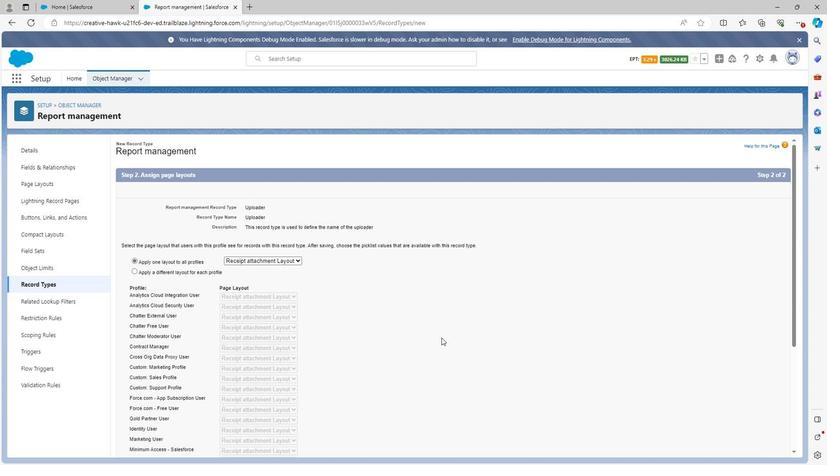 
Action: Mouse scrolled (437, 336) with delta (0, 0)
Screenshot: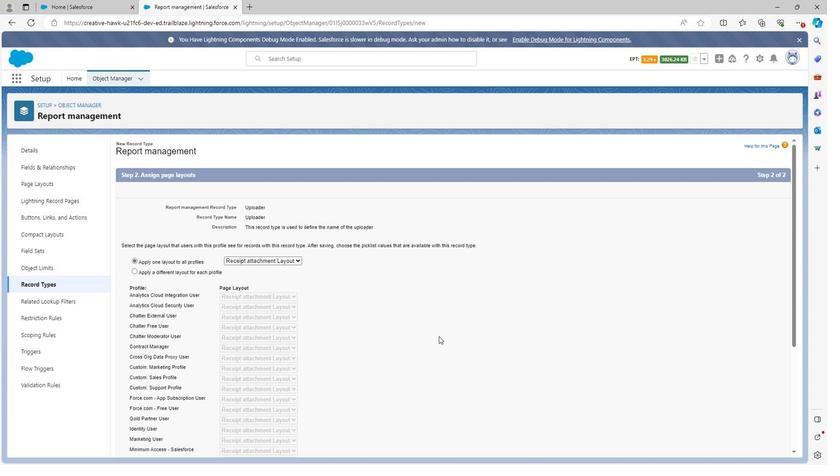 
Action: Mouse scrolled (437, 336) with delta (0, 0)
Screenshot: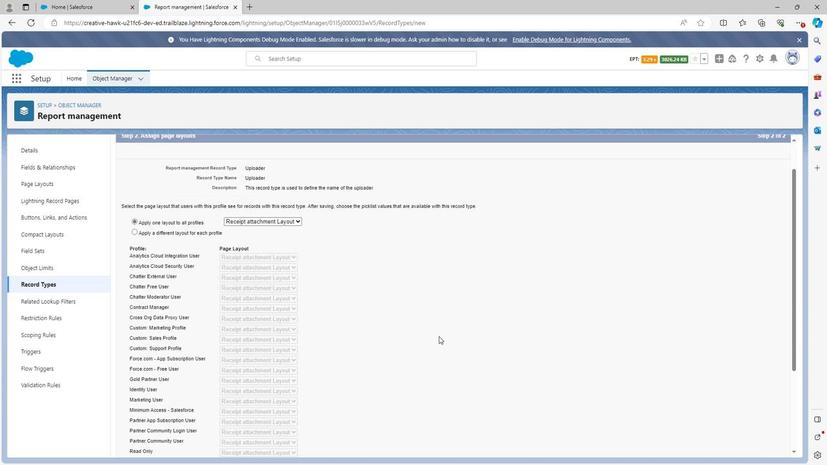 
Action: Mouse scrolled (437, 336) with delta (0, 0)
Screenshot: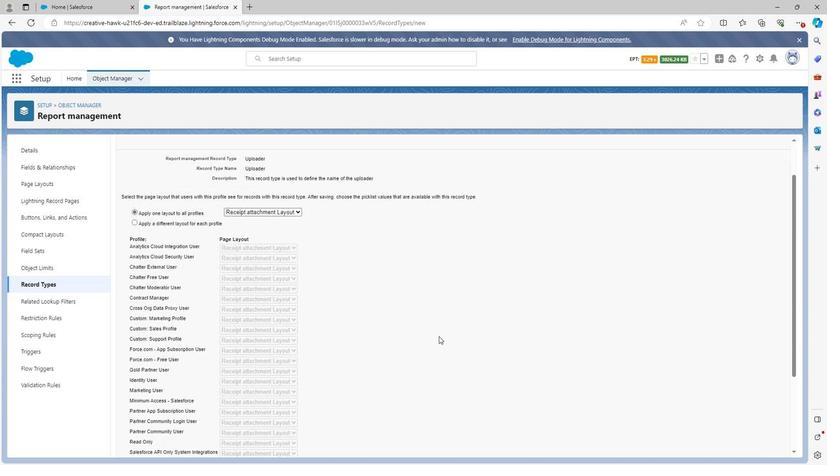 
Action: Mouse moved to (438, 338)
Screenshot: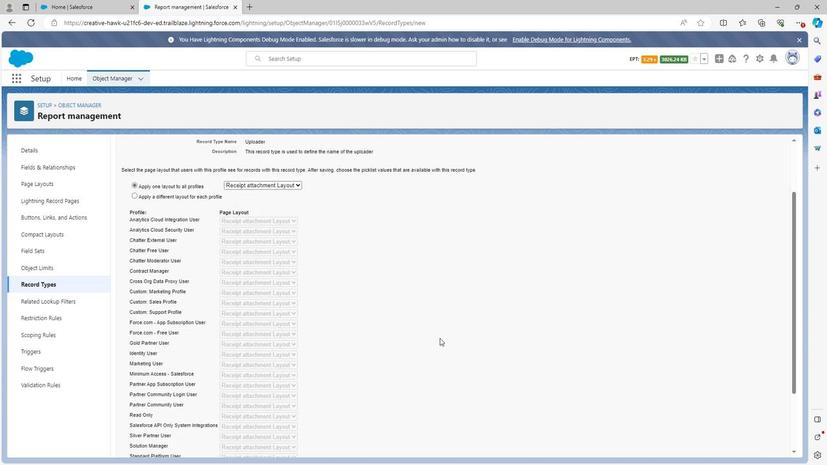 
Action: Mouse scrolled (438, 338) with delta (0, 0)
Screenshot: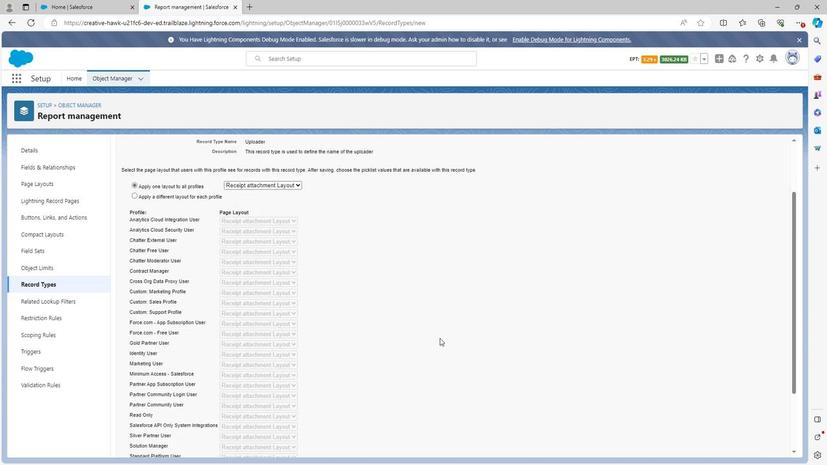 
Action: Mouse moved to (440, 340)
Screenshot: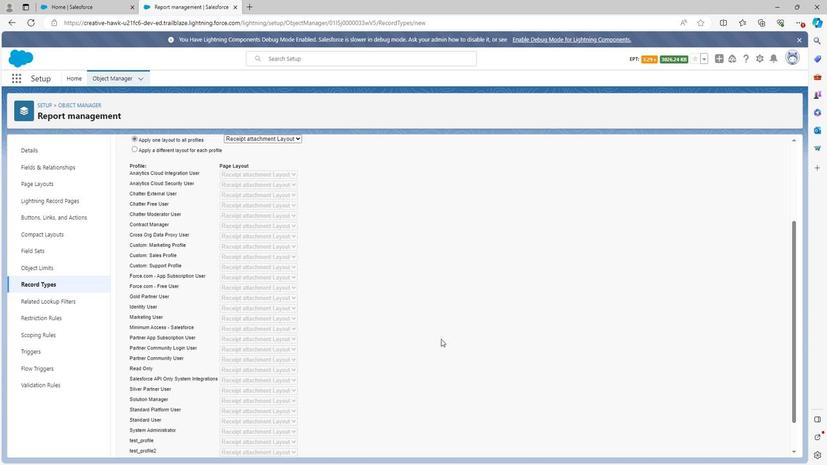 
Action: Mouse scrolled (440, 340) with delta (0, 0)
Screenshot: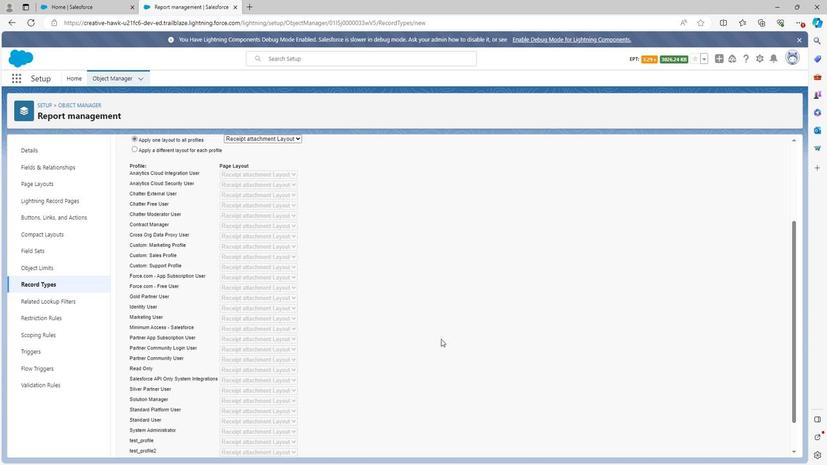 
Action: Mouse moved to (441, 341)
Screenshot: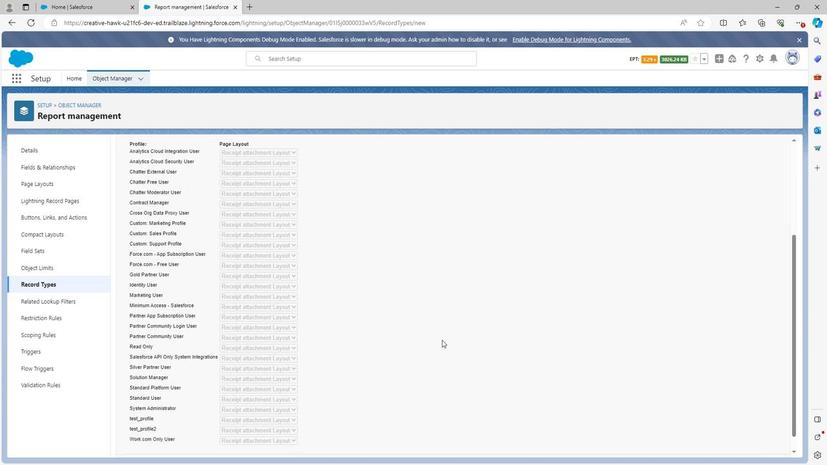 
Action: Mouse scrolled (441, 340) with delta (0, 0)
Screenshot: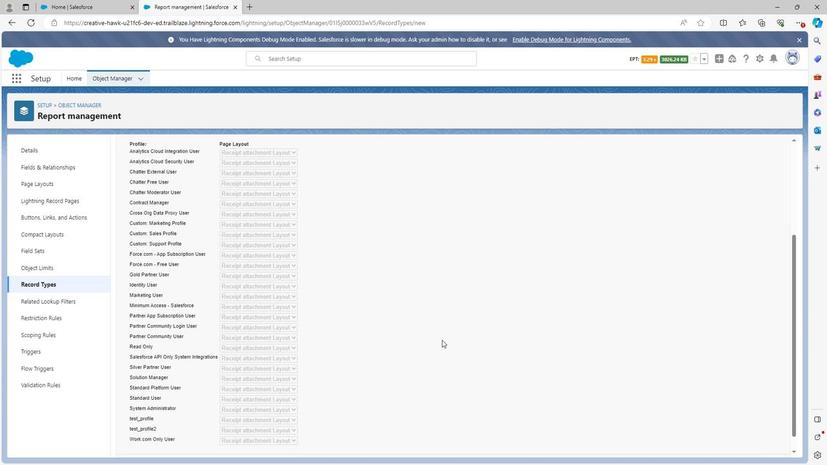 
Action: Mouse moved to (442, 342)
Screenshot: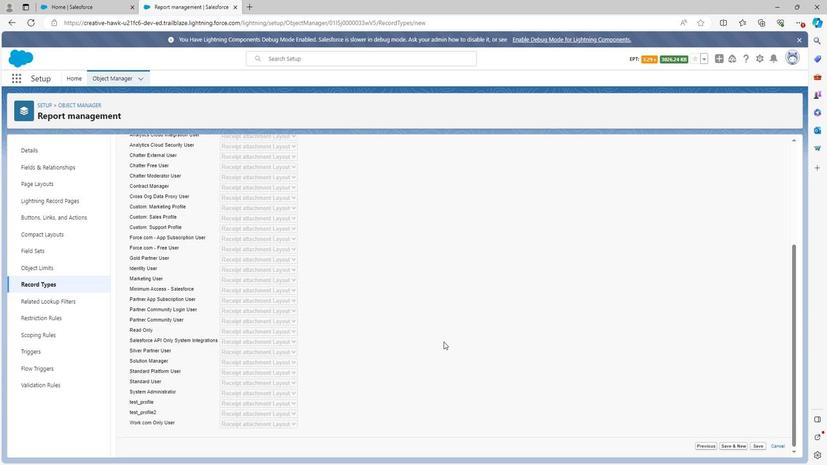 
Action: Mouse scrolled (442, 341) with delta (0, 0)
Screenshot: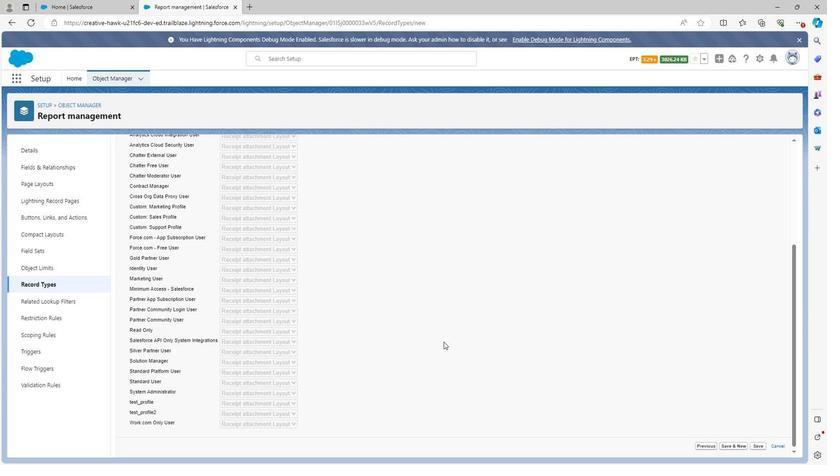 
Action: Mouse moved to (760, 446)
Screenshot: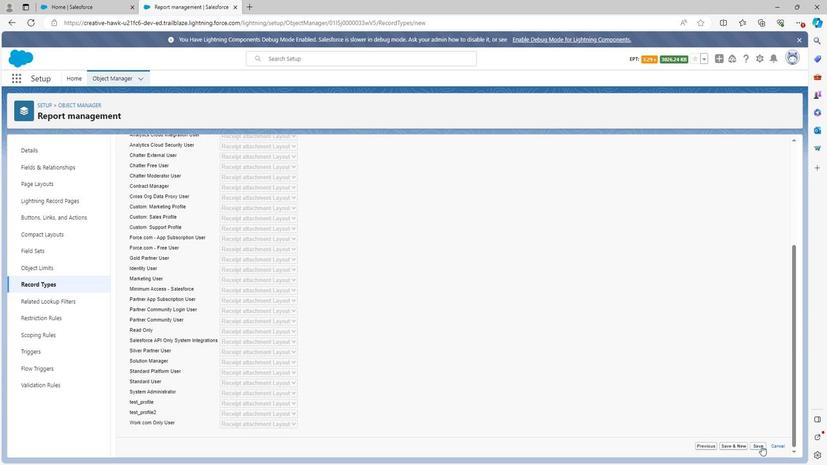 
Action: Mouse pressed left at (760, 446)
Screenshot: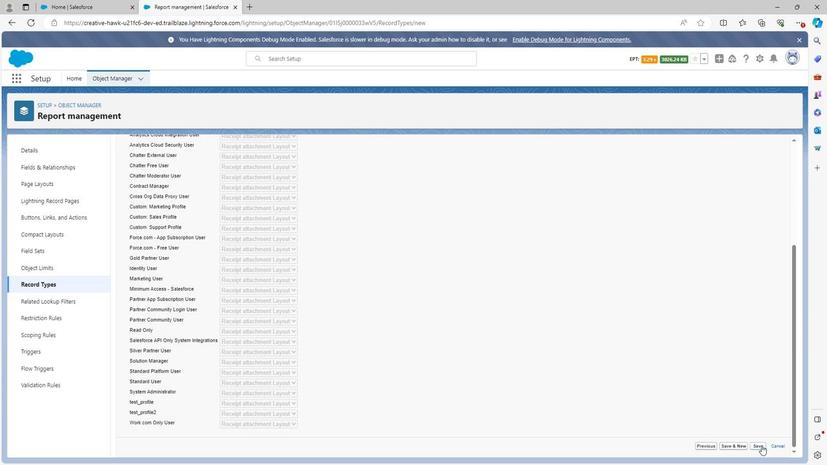 
Action: Mouse moved to (34, 283)
Screenshot: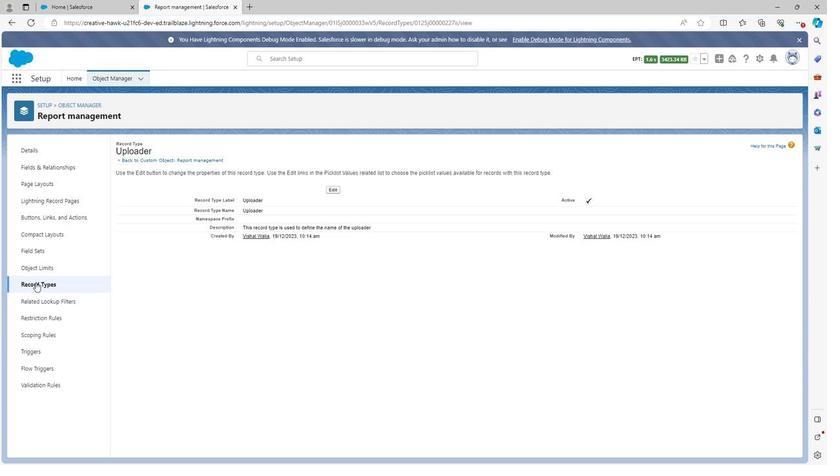 
Action: Mouse pressed left at (34, 283)
Screenshot: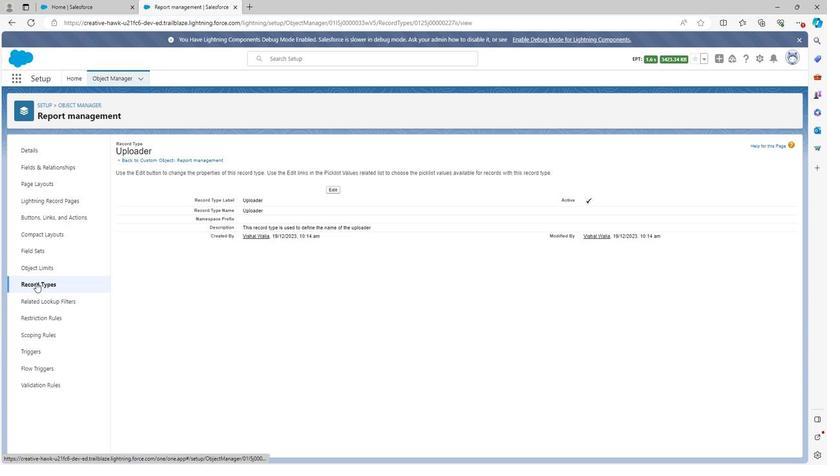 
Action: Mouse moved to (701, 149)
Screenshot: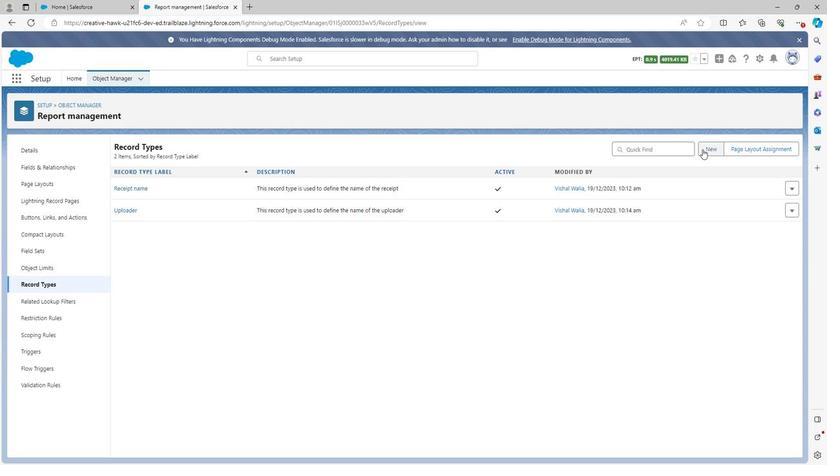 
Action: Mouse pressed left at (701, 149)
Screenshot: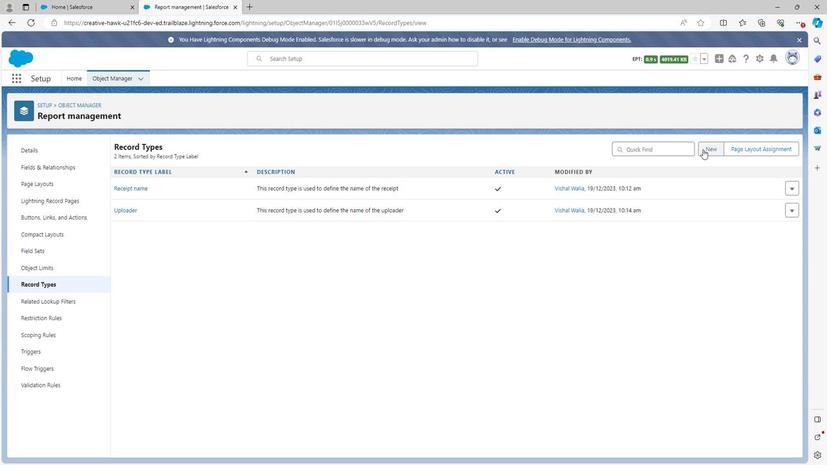 
Action: Mouse moved to (259, 230)
Screenshot: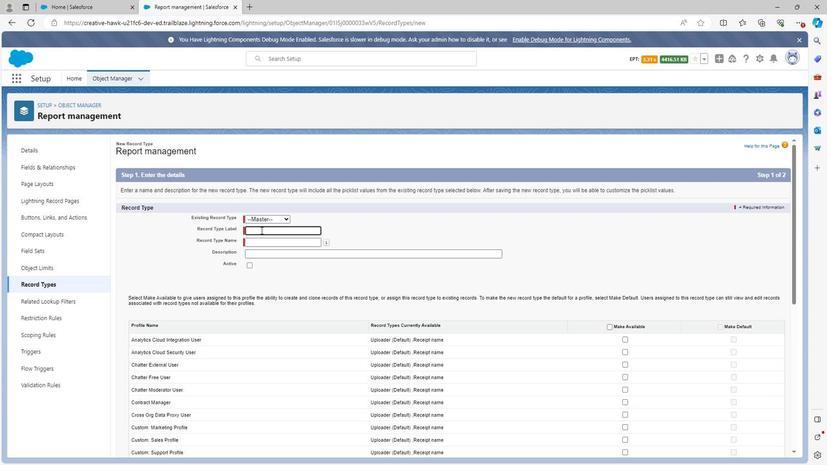 
Action: Key pressed <Key.shift>Supplier
Screenshot: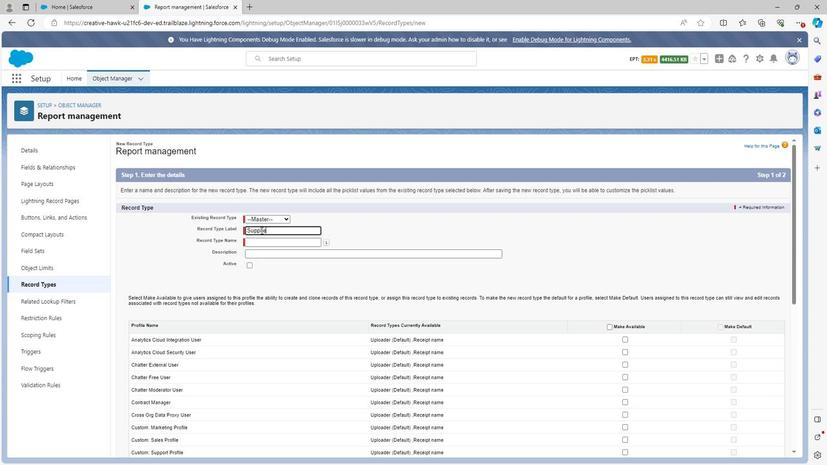 
Action: Mouse moved to (390, 234)
Screenshot: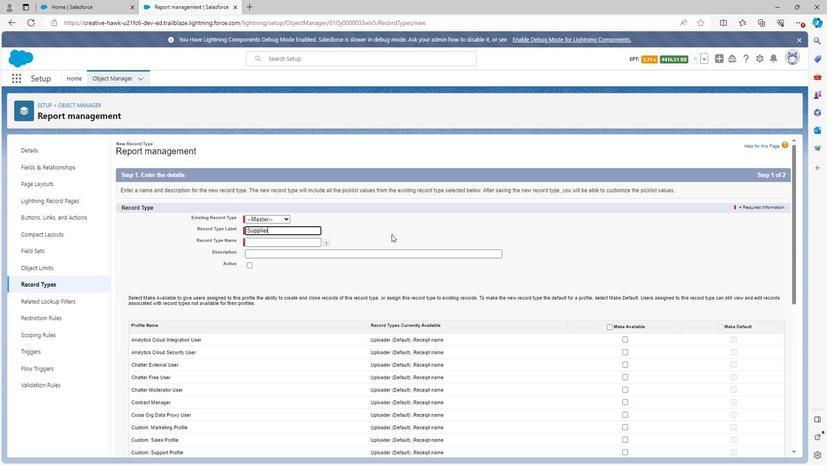 
Action: Mouse pressed left at (390, 234)
Screenshot: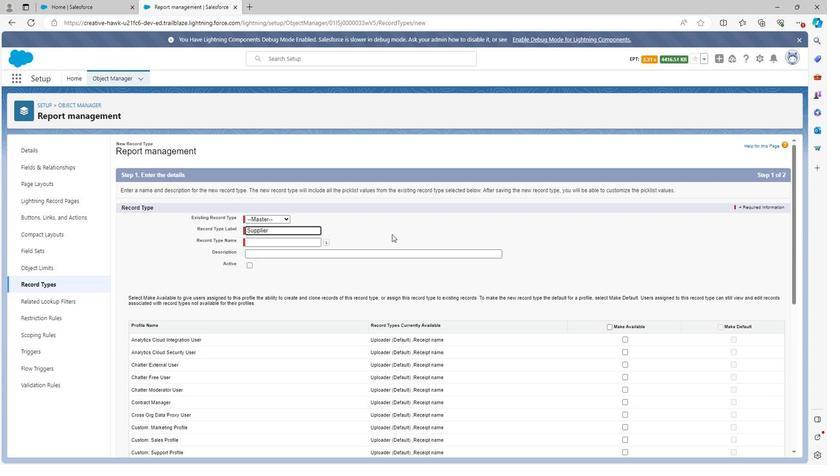 
Action: Mouse moved to (259, 256)
Screenshot: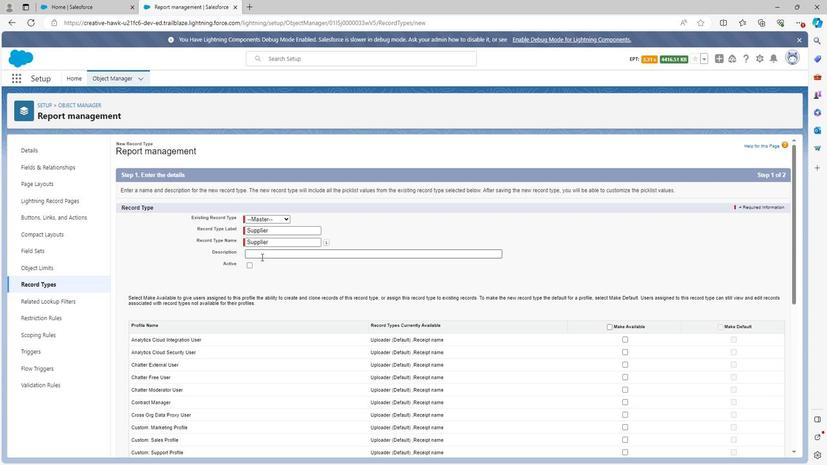 
Action: Mouse pressed left at (259, 256)
Screenshot: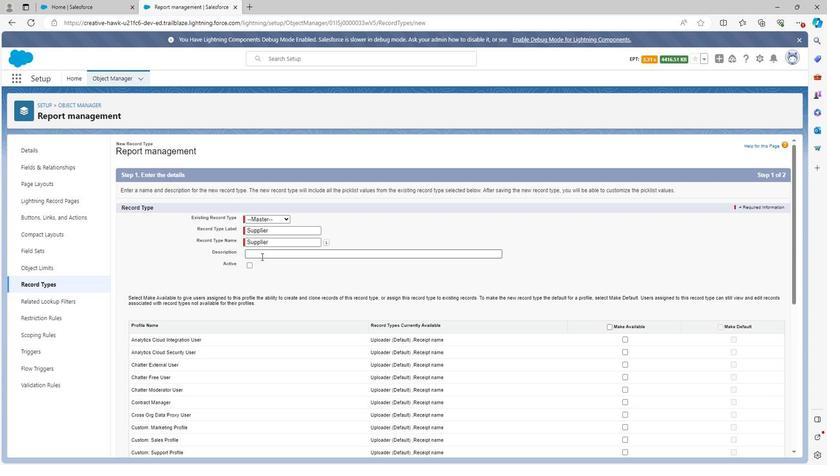
Action: Key pressed <Key.shift><Key.shift><Key.shift>This<Key.space>record<Key.space>type<Key.space>is<Key.space>used<Key.space>to<Key.space>define<Key.space>the<Key.space>name<Key.space>of<Key.space>the<Key.space>supplier
Screenshot: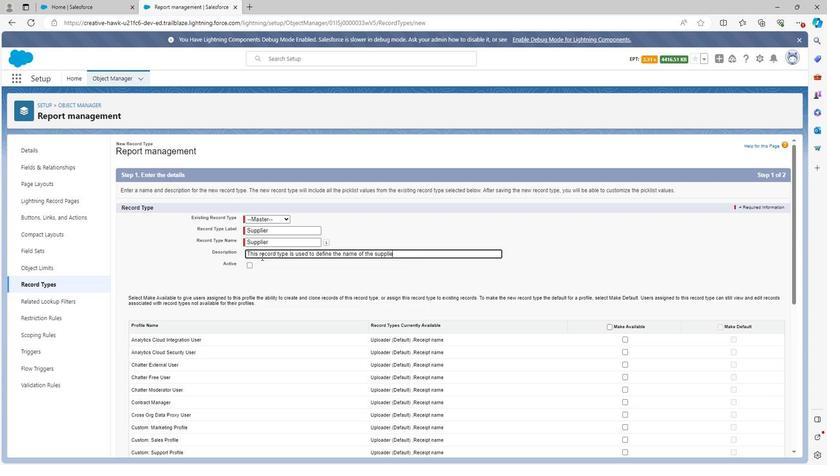 
Action: Mouse moved to (249, 264)
Screenshot: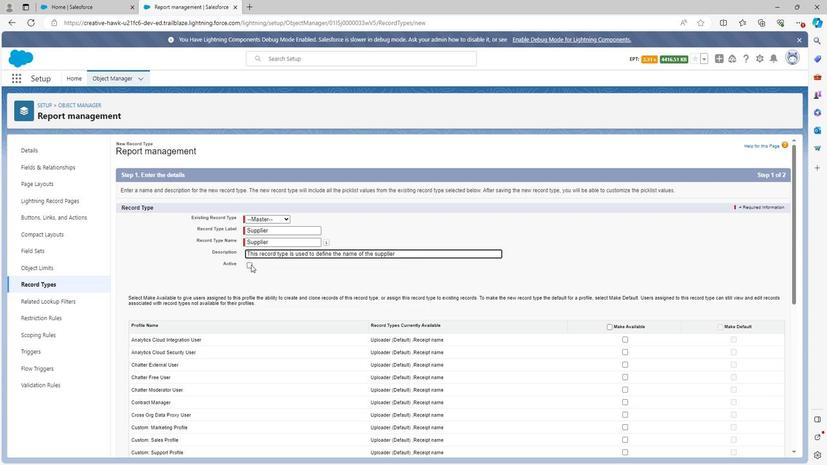 
Action: Mouse pressed left at (249, 264)
Screenshot: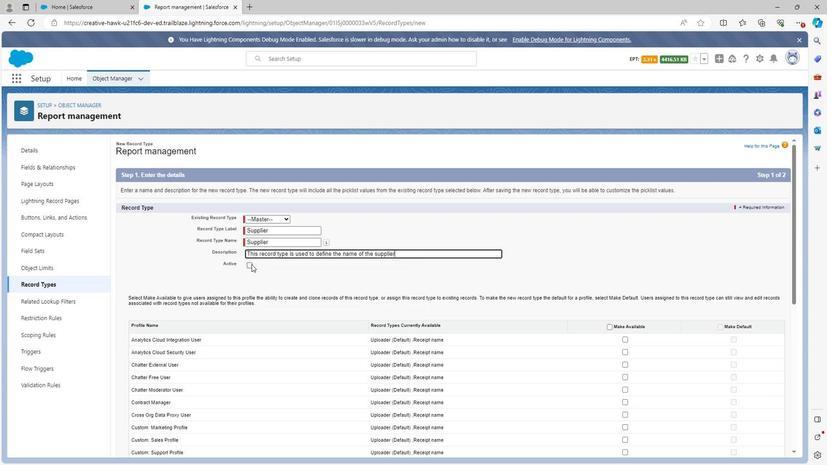 
Action: Mouse moved to (608, 326)
Screenshot: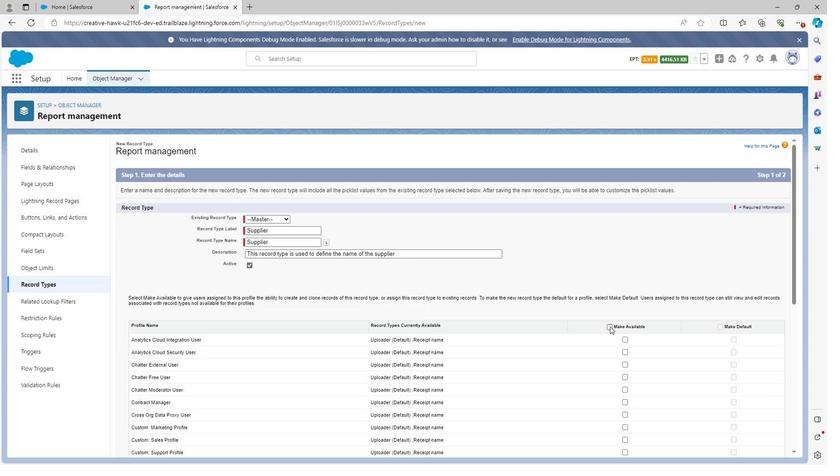 
Action: Mouse pressed left at (608, 326)
Screenshot: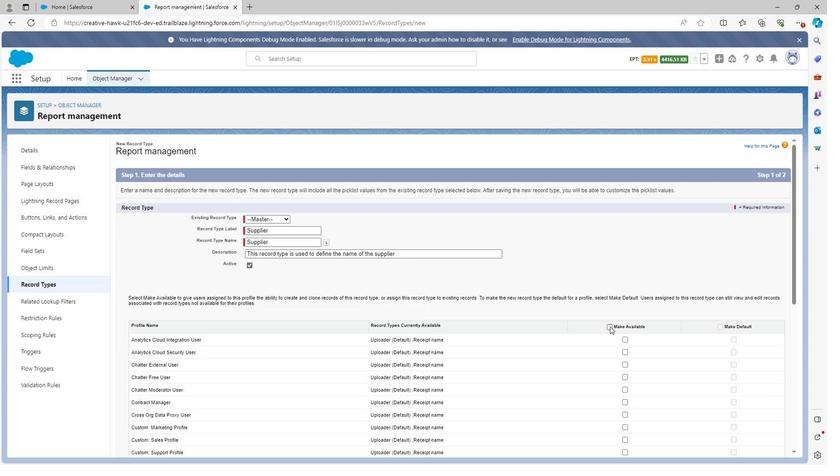 
Action: Mouse moved to (719, 328)
Screenshot: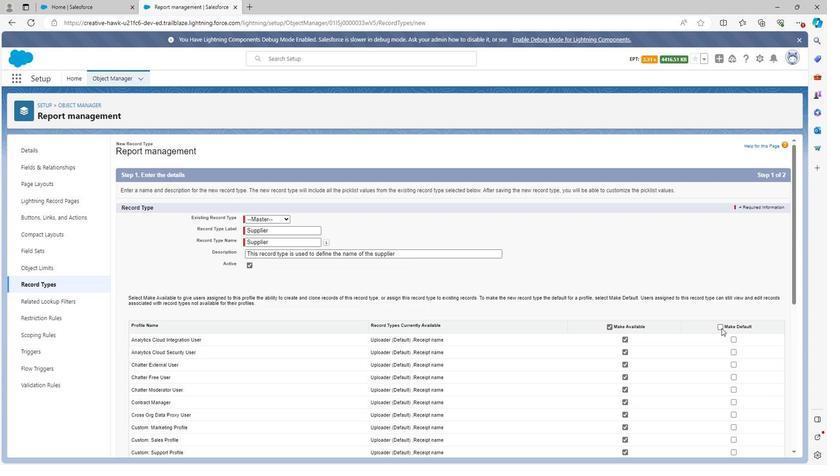 
Action: Mouse pressed left at (719, 328)
Screenshot: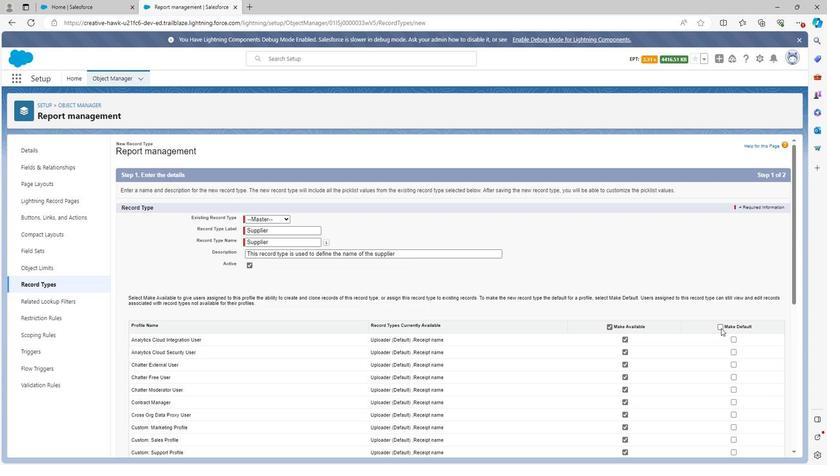 
Action: Mouse moved to (660, 332)
Screenshot: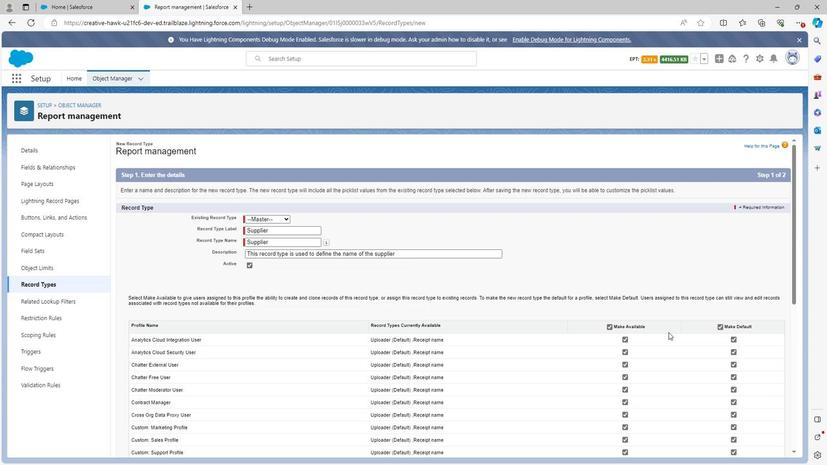 
Action: Mouse scrolled (660, 332) with delta (0, 0)
Screenshot: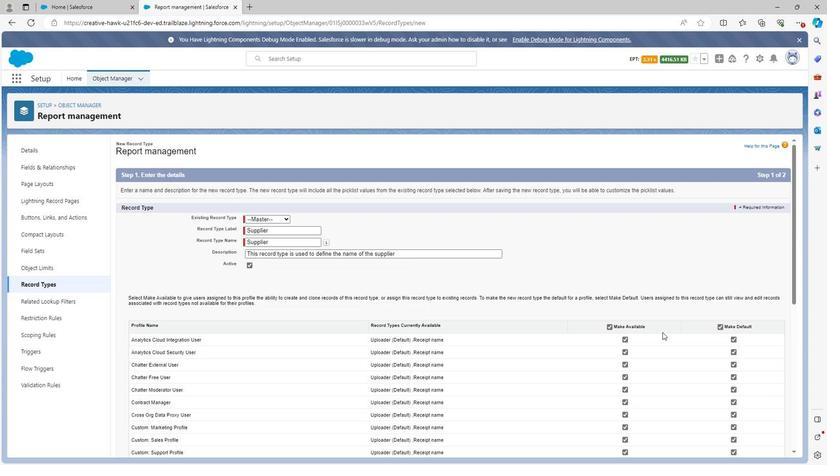 
Action: Mouse scrolled (660, 332) with delta (0, 0)
Screenshot: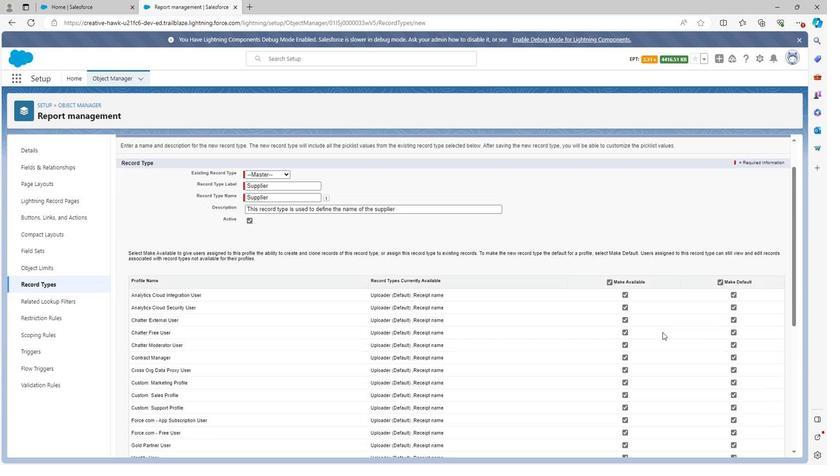 
Action: Mouse moved to (660, 333)
Screenshot: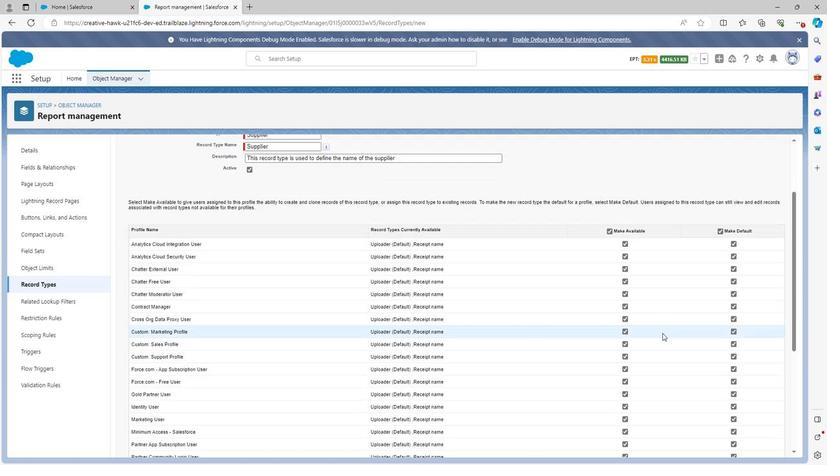
Action: Mouse scrolled (660, 333) with delta (0, 0)
Screenshot: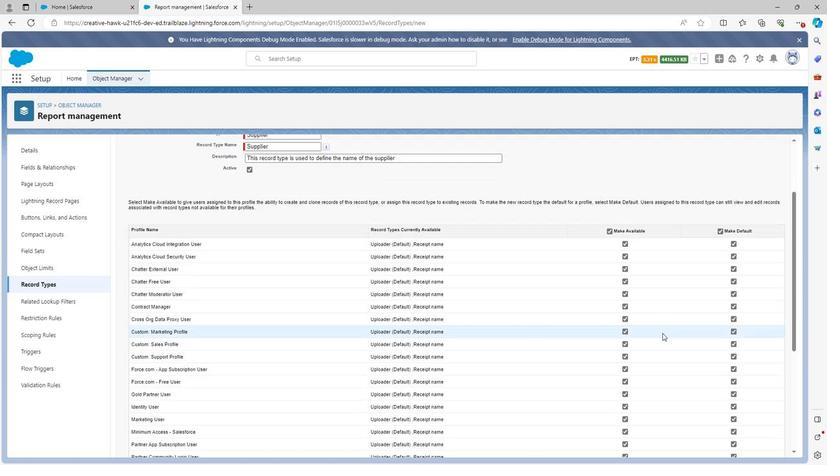 
Action: Mouse moved to (660, 335)
Screenshot: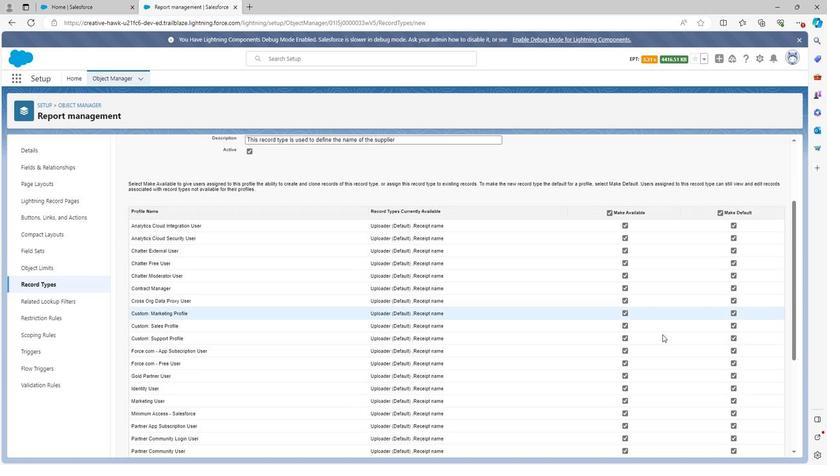 
Action: Mouse scrolled (660, 335) with delta (0, 0)
Screenshot: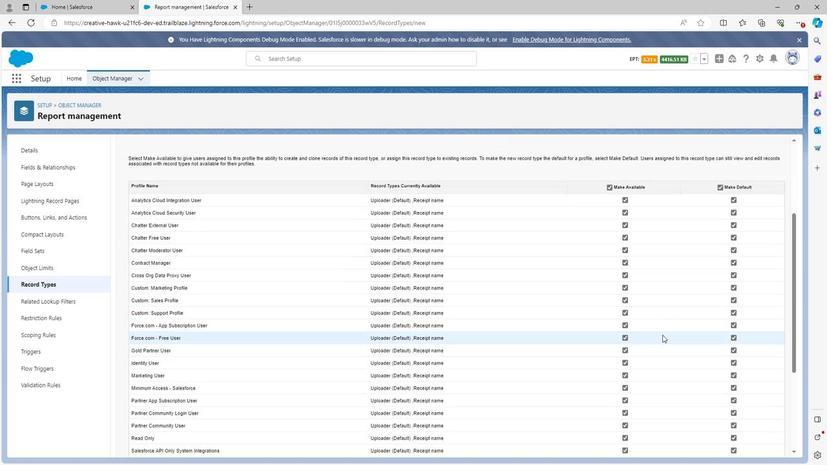 
Action: Mouse moved to (661, 336)
Screenshot: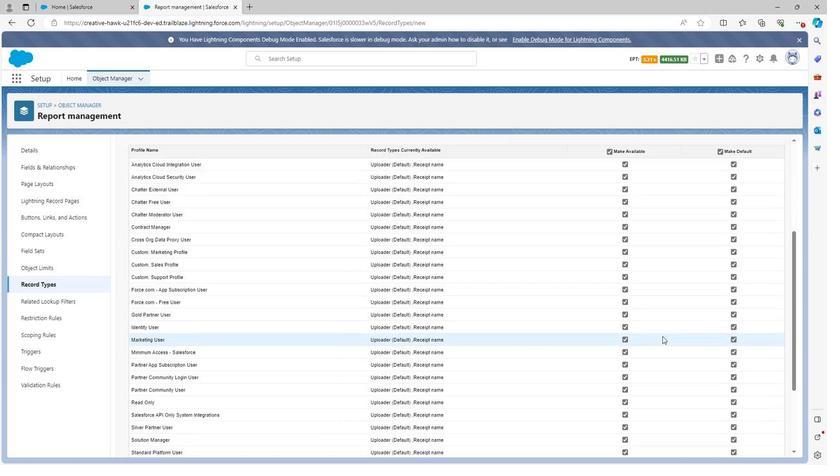 
Action: Mouse scrolled (661, 336) with delta (0, 0)
Screenshot: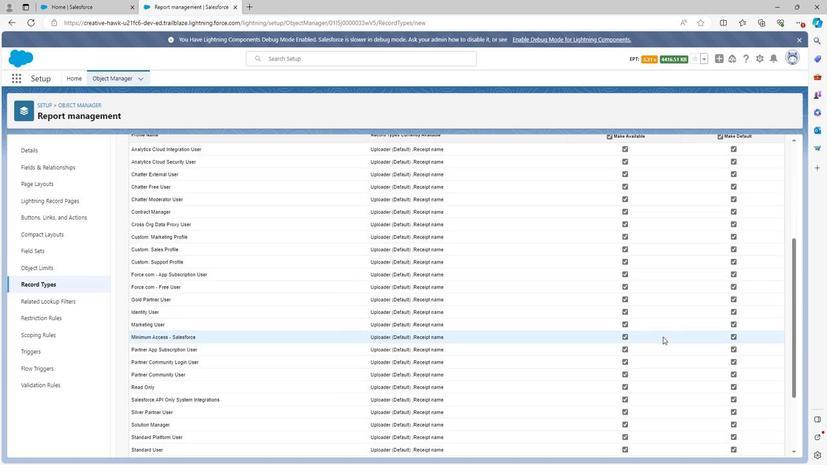 
Action: Mouse moved to (662, 338)
Screenshot: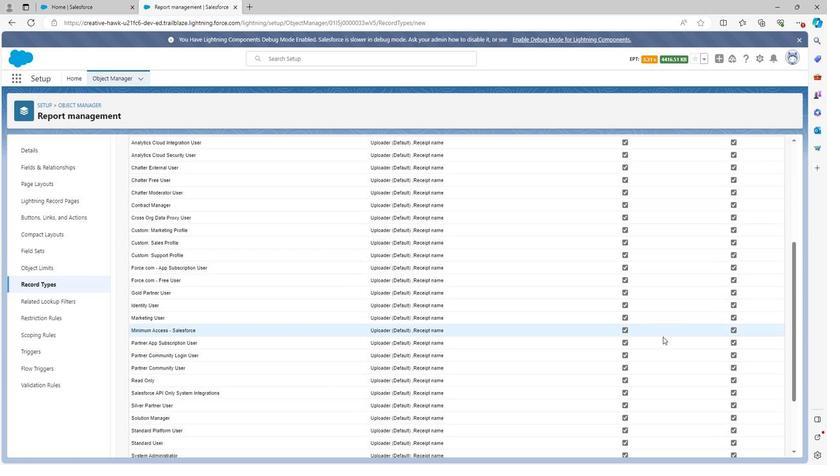 
Action: Mouse scrolled (662, 337) with delta (0, 0)
Screenshot: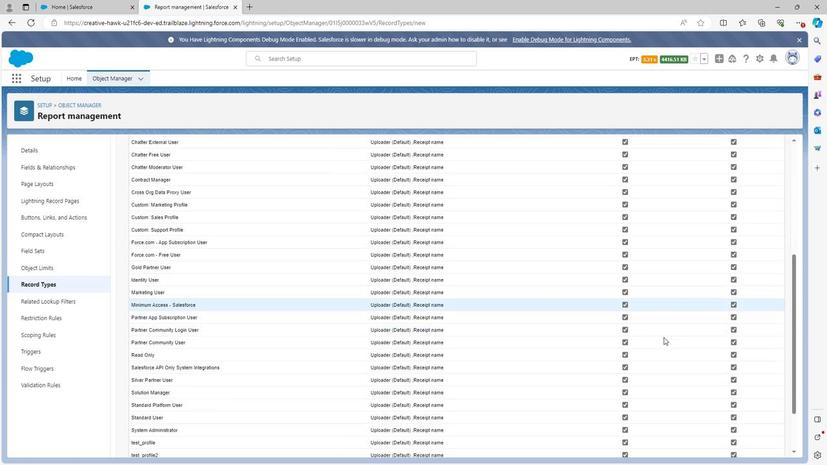 
Action: Mouse moved to (663, 338)
Screenshot: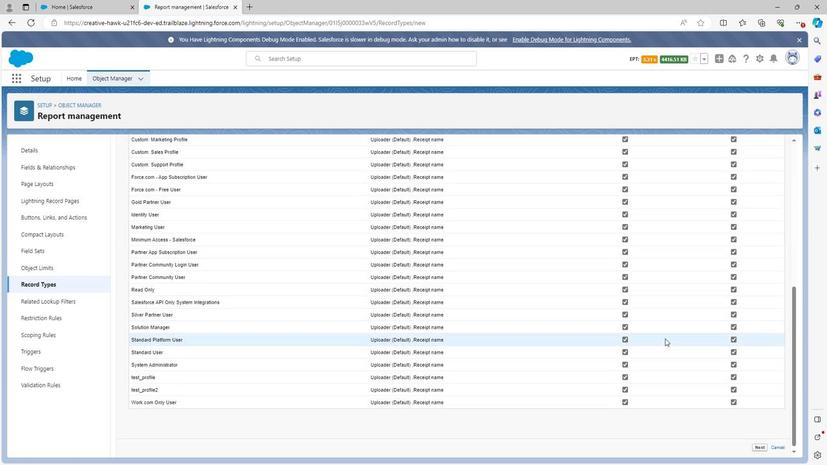 
Action: Mouse scrolled (663, 338) with delta (0, 0)
Screenshot: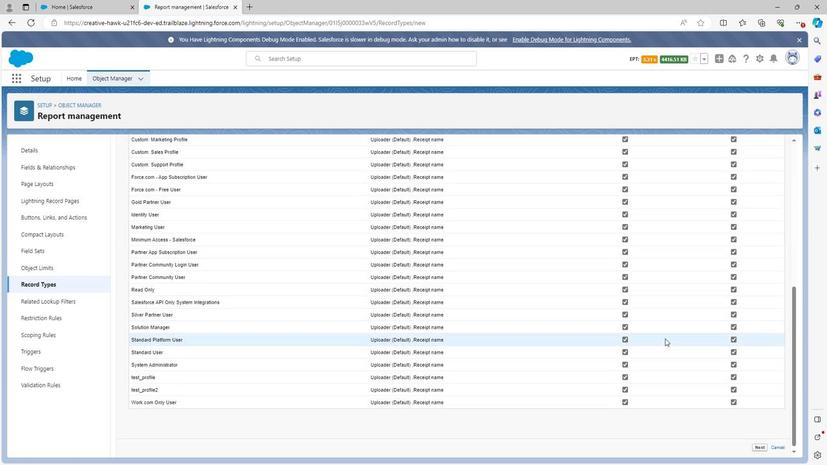 
Action: Mouse moved to (757, 447)
Screenshot: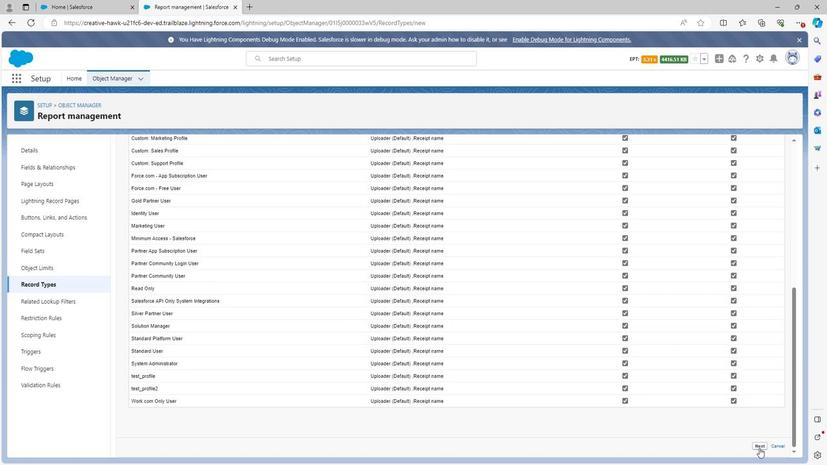 
Action: Mouse pressed left at (757, 447)
Screenshot: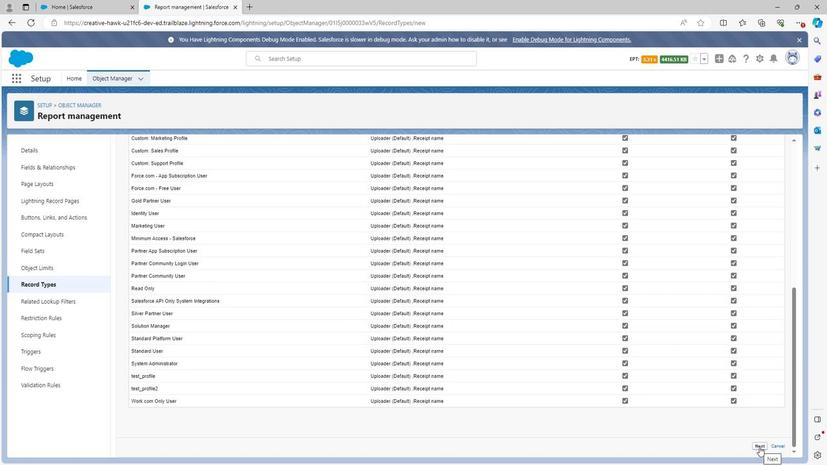 
Action: Mouse moved to (679, 399)
Screenshot: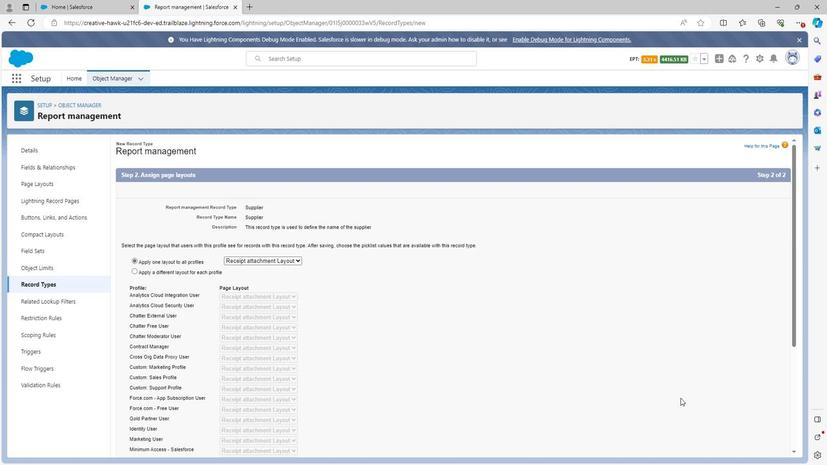 
Action: Mouse scrolled (679, 399) with delta (0, 0)
Screenshot: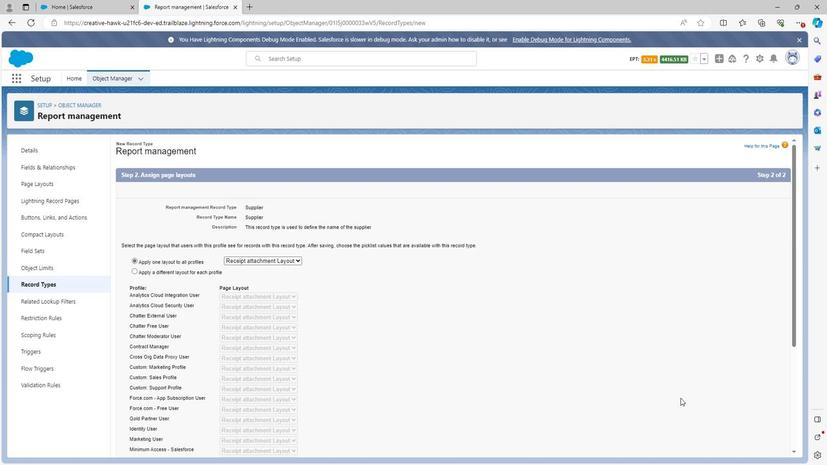
Action: Mouse moved to (681, 403)
Screenshot: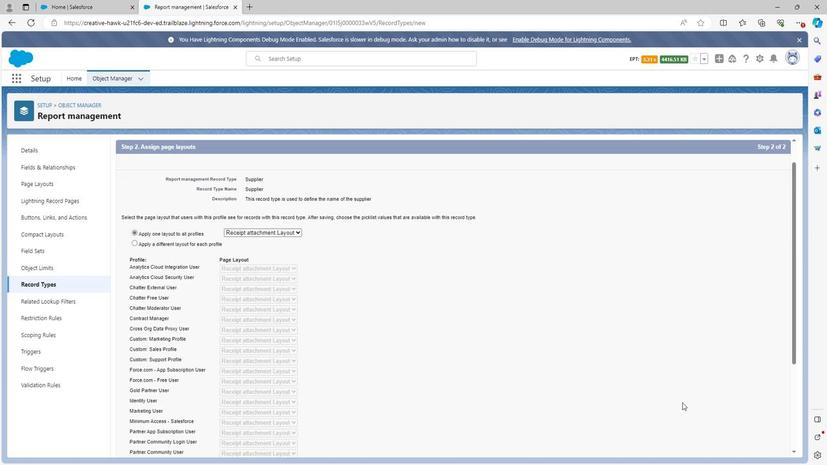 
Action: Mouse scrolled (681, 402) with delta (0, 0)
Screenshot: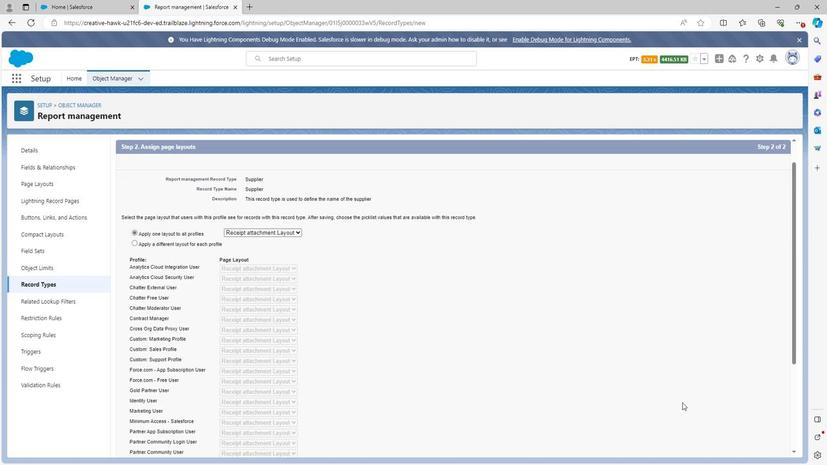 
Action: Mouse moved to (681, 404)
Screenshot: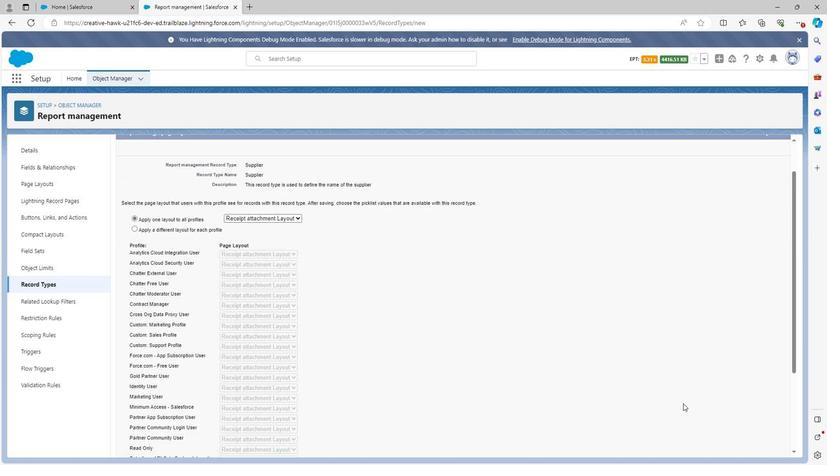 
Action: Mouse scrolled (681, 404) with delta (0, 0)
Screenshot: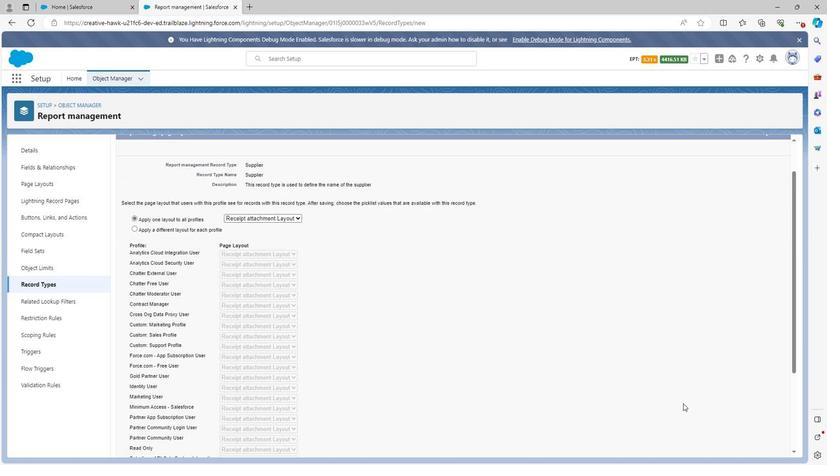 
Action: Mouse moved to (682, 404)
Screenshot: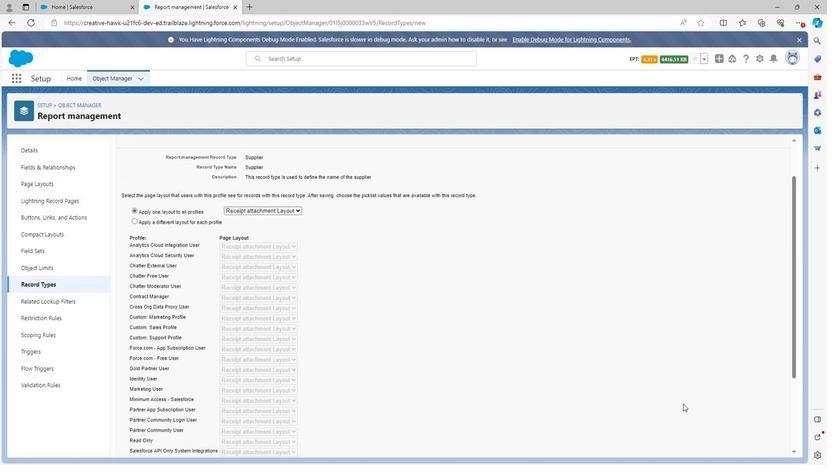 
Action: Mouse scrolled (682, 404) with delta (0, 0)
Screenshot: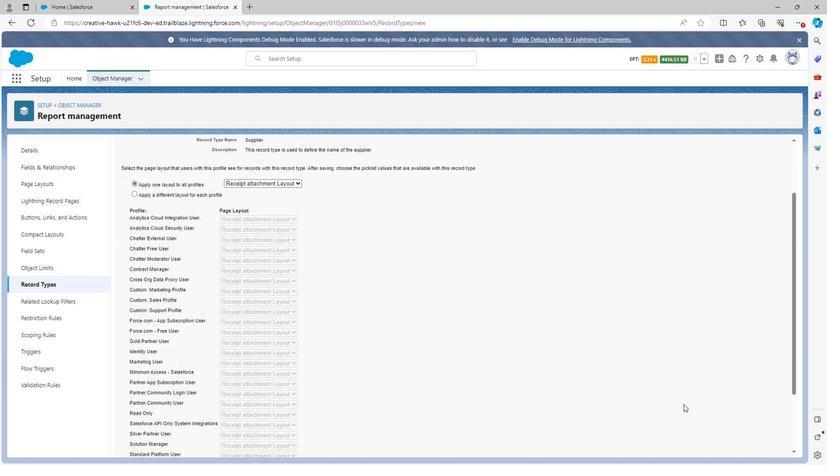 
Action: Mouse scrolled (682, 404) with delta (0, 0)
Screenshot: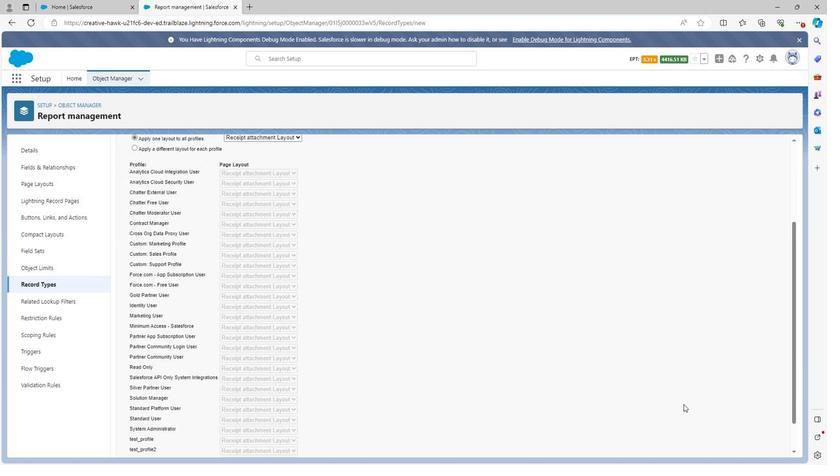 
Action: Mouse moved to (682, 405)
Screenshot: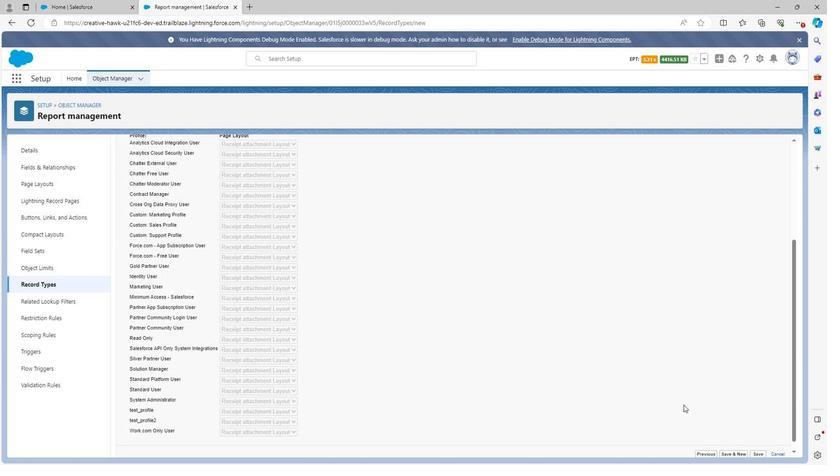 
Action: Mouse scrolled (682, 404) with delta (0, 0)
Screenshot: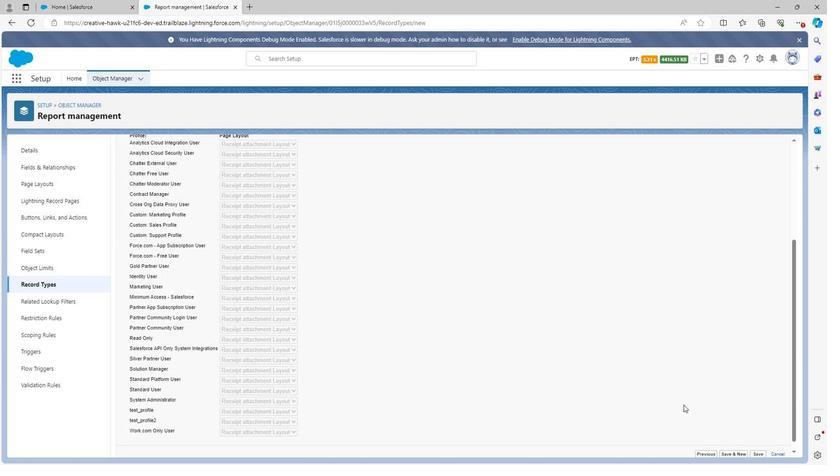 
Action: Mouse moved to (757, 446)
Screenshot: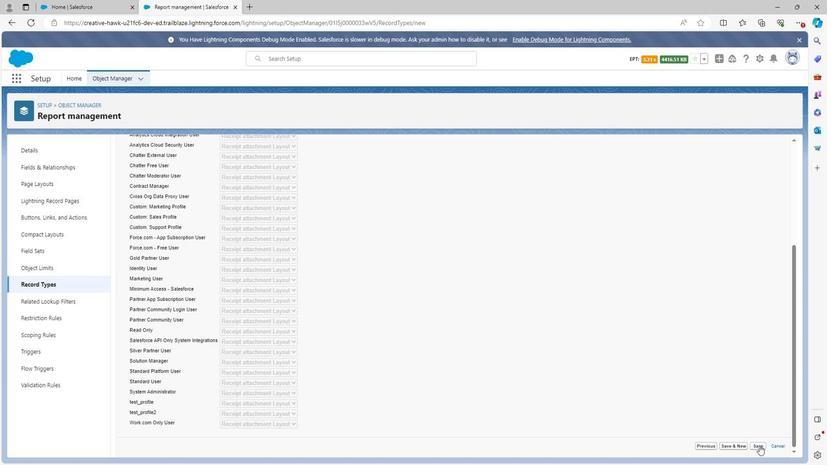 
Action: Mouse pressed left at (757, 446)
Screenshot: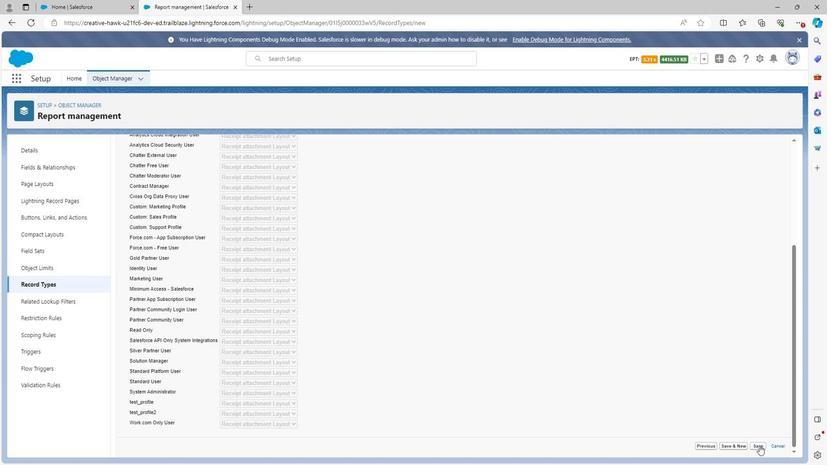 
Action: Mouse moved to (38, 283)
Screenshot: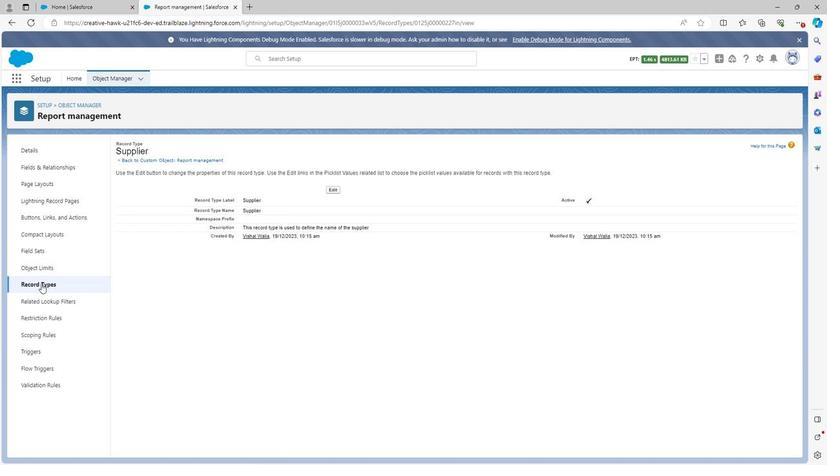 
Action: Mouse pressed left at (38, 283)
Screenshot: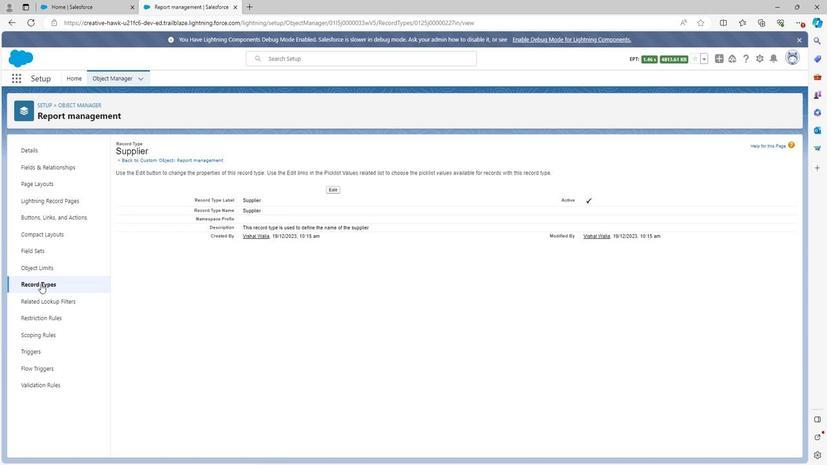 
Action: Mouse moved to (706, 152)
Screenshot: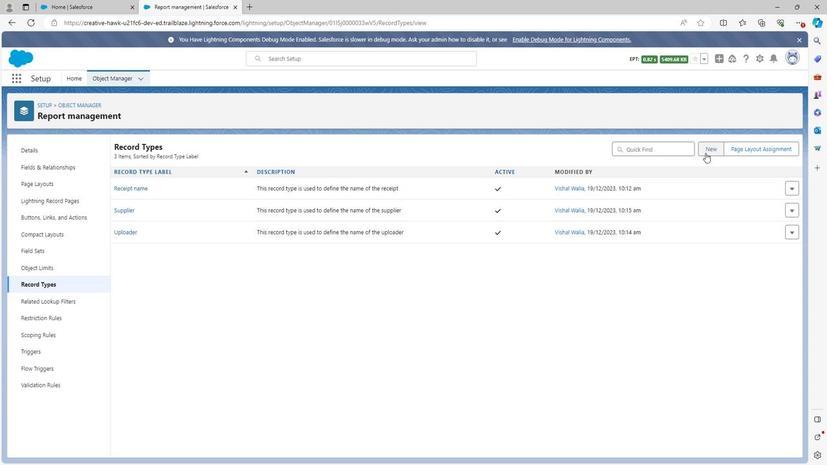 
Action: Mouse pressed left at (706, 152)
Screenshot: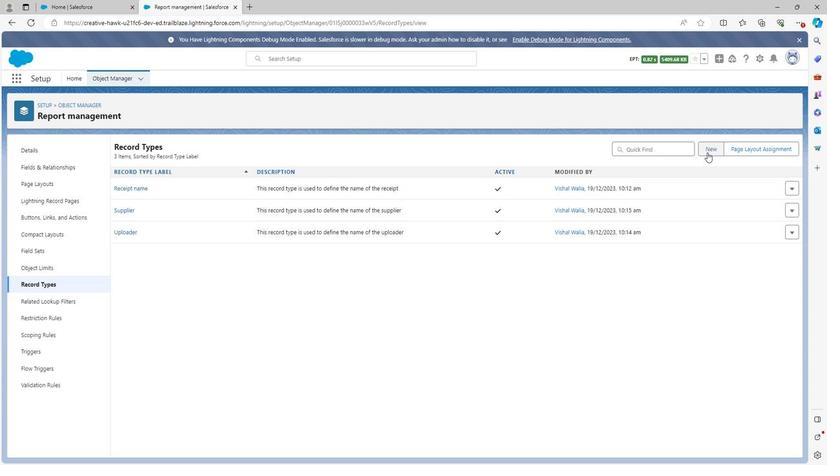 
Action: Mouse moved to (274, 227)
Screenshot: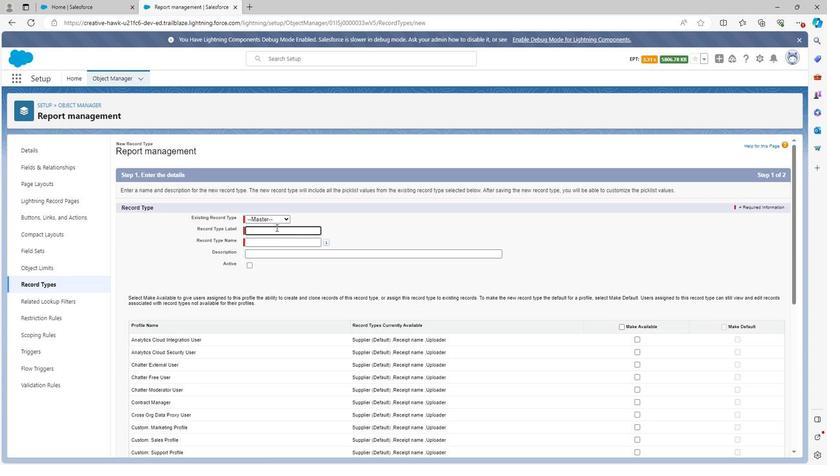 
Action: Mouse pressed left at (274, 227)
Screenshot: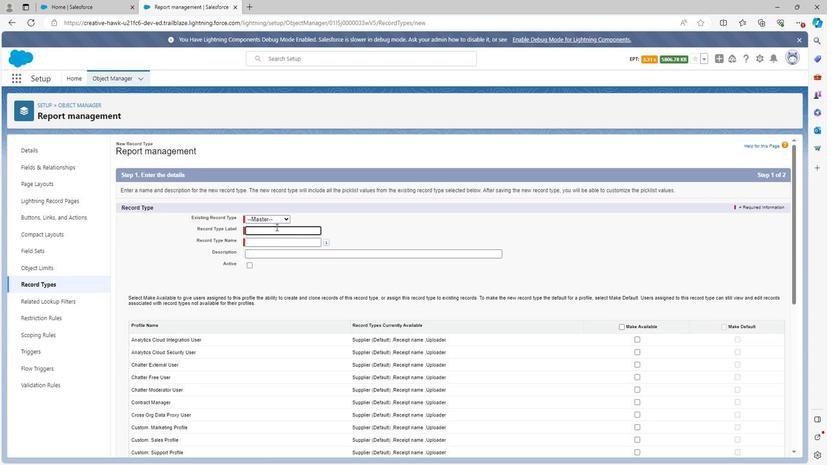 
Action: Mouse moved to (275, 225)
Screenshot: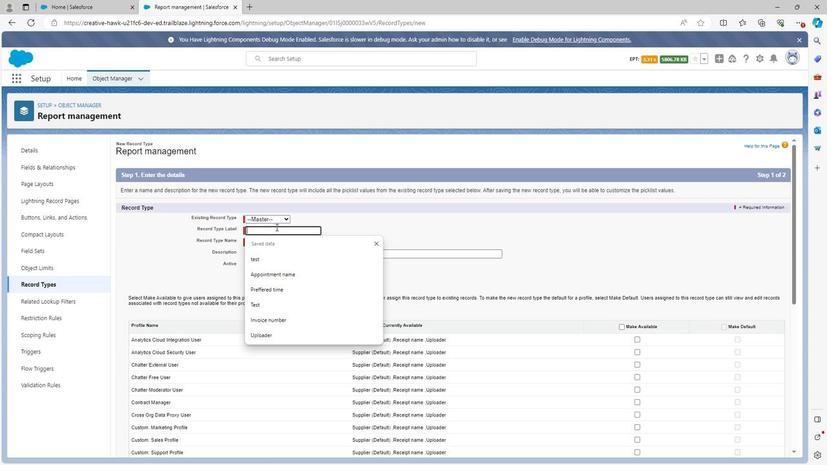 
Action: Key pressed <Key.shift><Key.shift><Key.shift>Receipt<Key.space>date
Screenshot: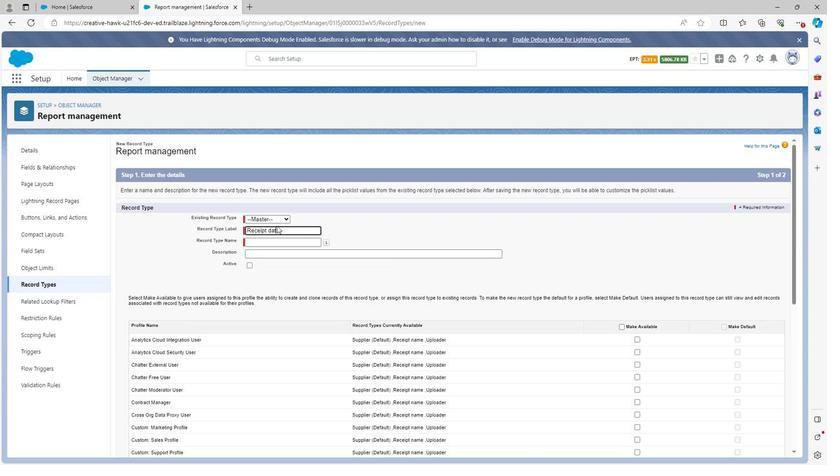 
Action: Mouse moved to (354, 240)
Screenshot: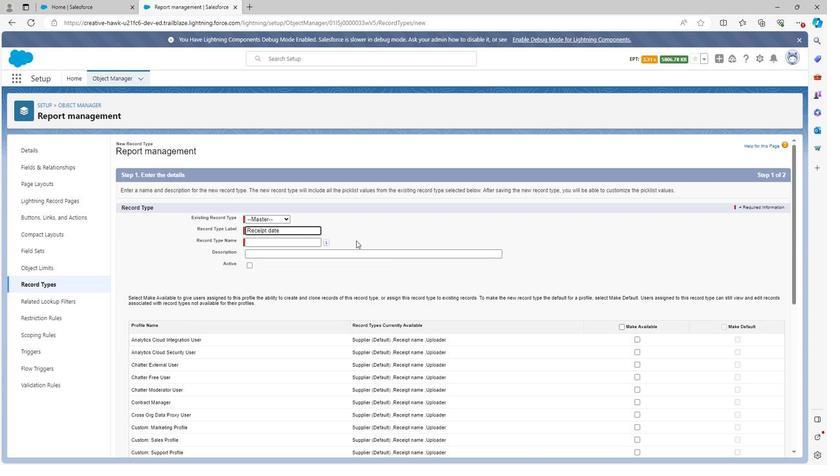 
Action: Mouse pressed left at (354, 240)
Screenshot: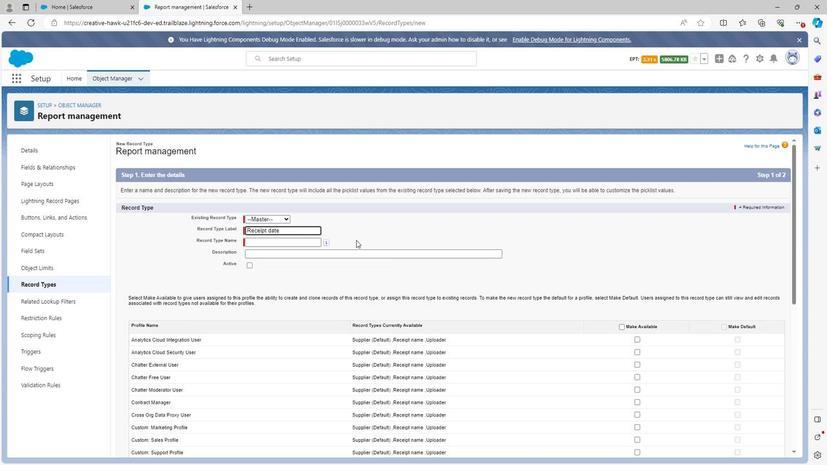 
Action: Mouse moved to (312, 249)
Screenshot: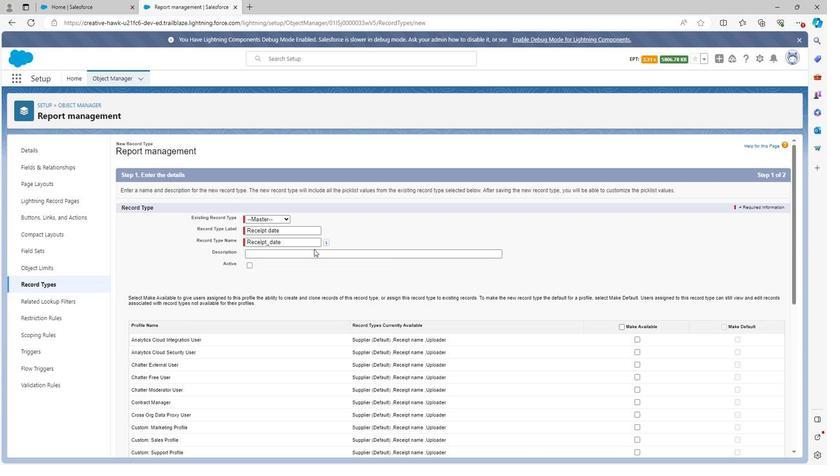 
Action: Mouse pressed left at (312, 249)
Screenshot: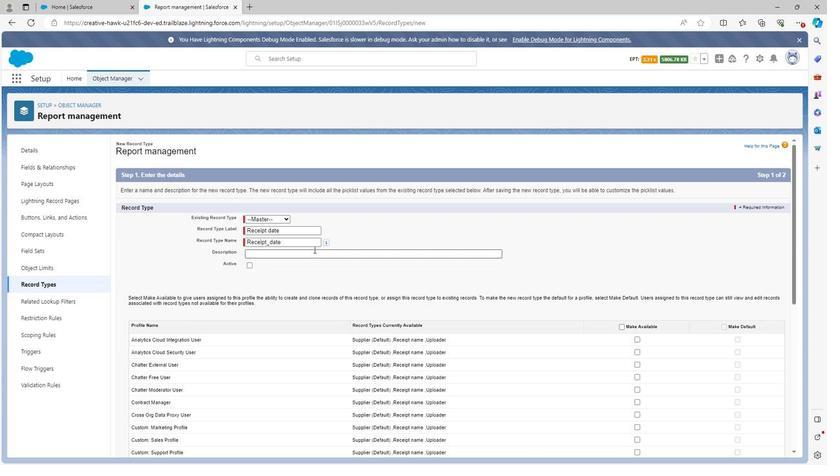 
Action: Key pressed <Key.shift><Key.shift><Key.shift>This<Key.space>record<Key.space>
Screenshot: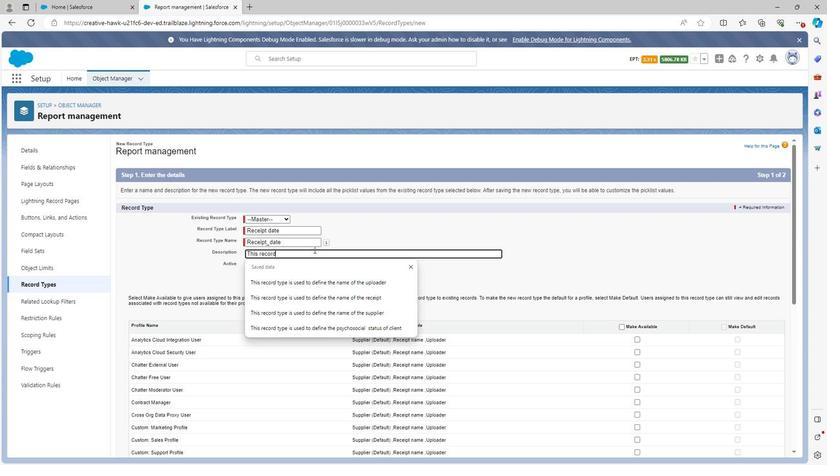 
Action: Mouse moved to (311, 249)
Screenshot: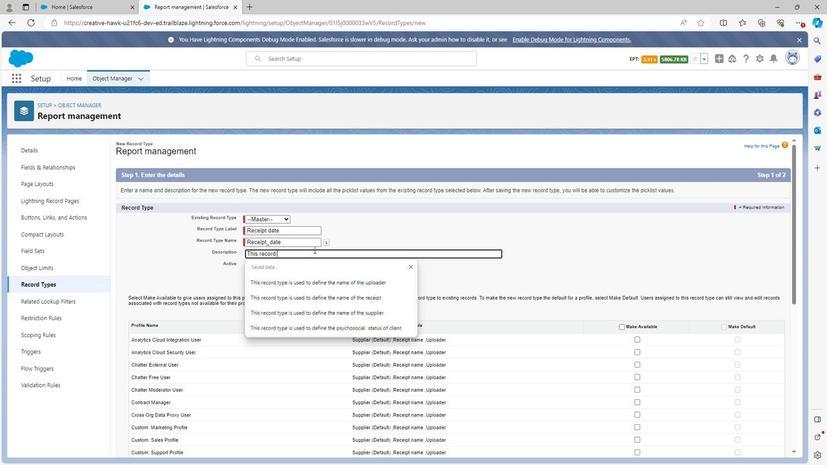 
Action: Key pressed type<Key.space>is<Key.space>used<Key.space>to<Key.space>define<Key.space>the<Key.space>receit<Key.backspace>pt<Key.space>date
Screenshot: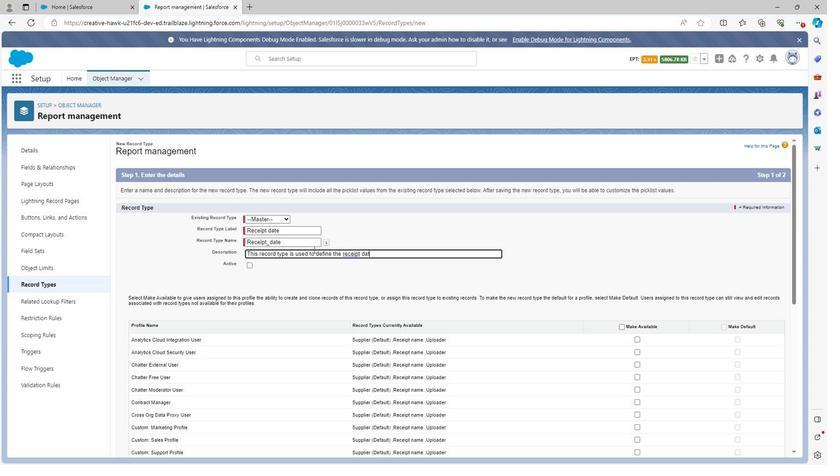 
Action: Mouse moved to (245, 265)
Screenshot: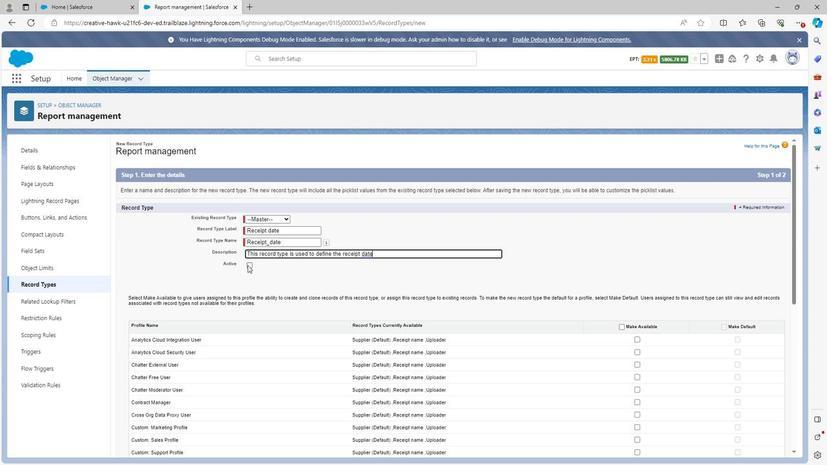 
Action: Mouse pressed left at (245, 265)
Screenshot: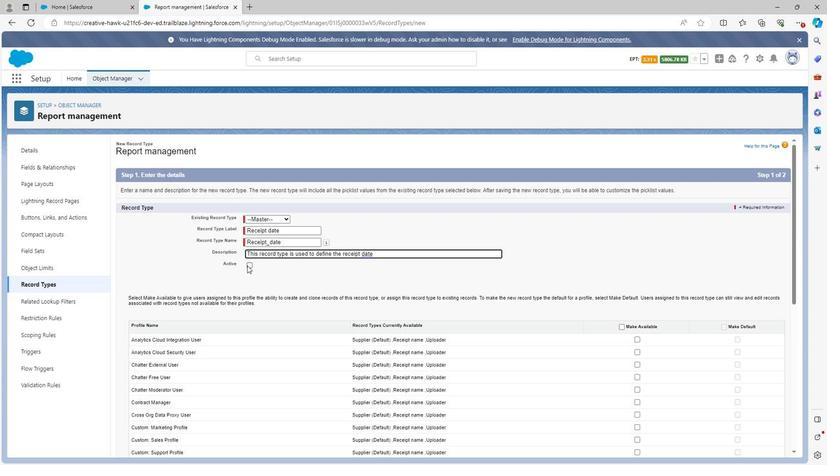 
Action: Mouse moved to (620, 326)
Screenshot: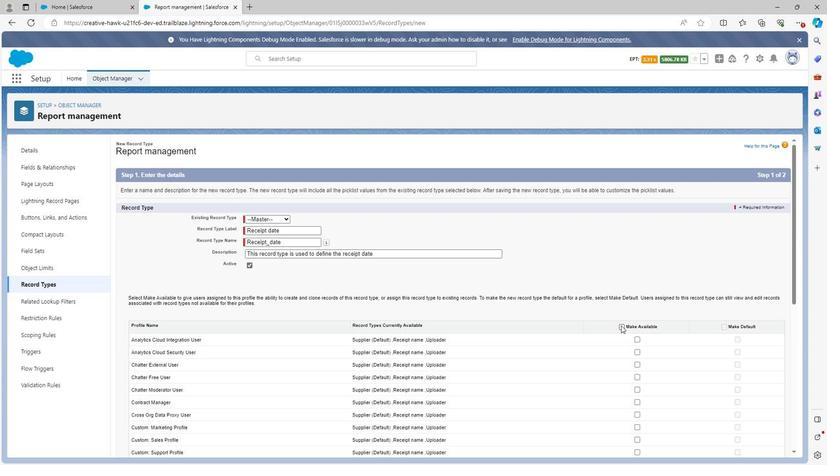 
Action: Mouse pressed left at (620, 326)
Screenshot: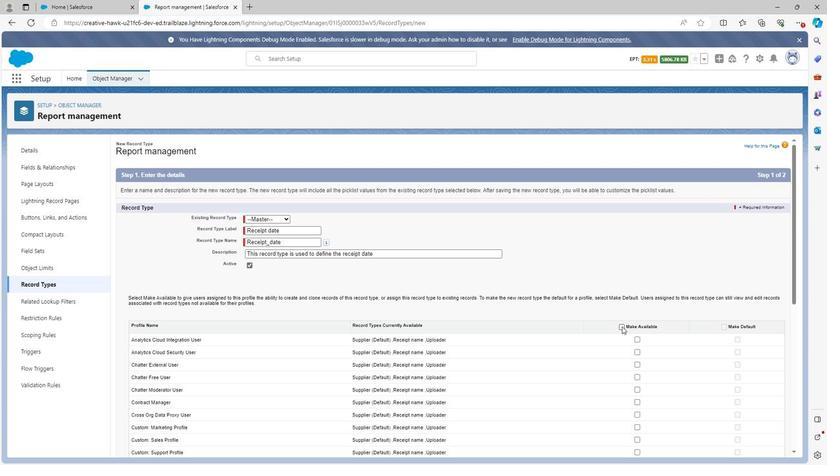 
Action: Mouse moved to (723, 326)
Screenshot: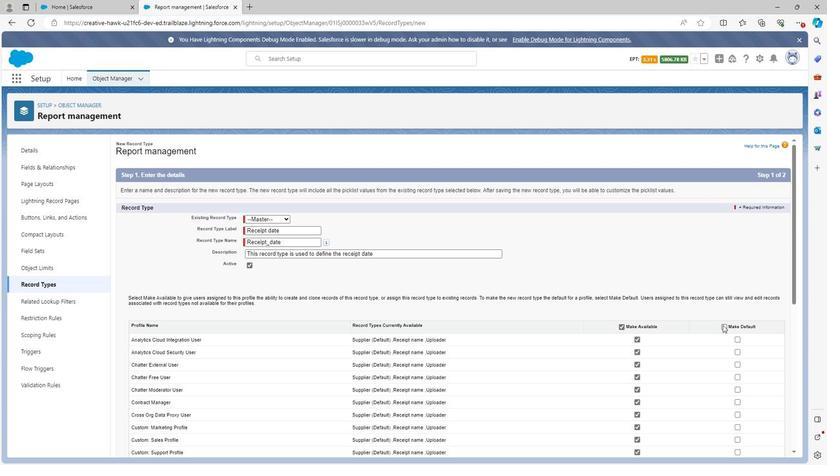 
Action: Mouse pressed left at (723, 326)
Screenshot: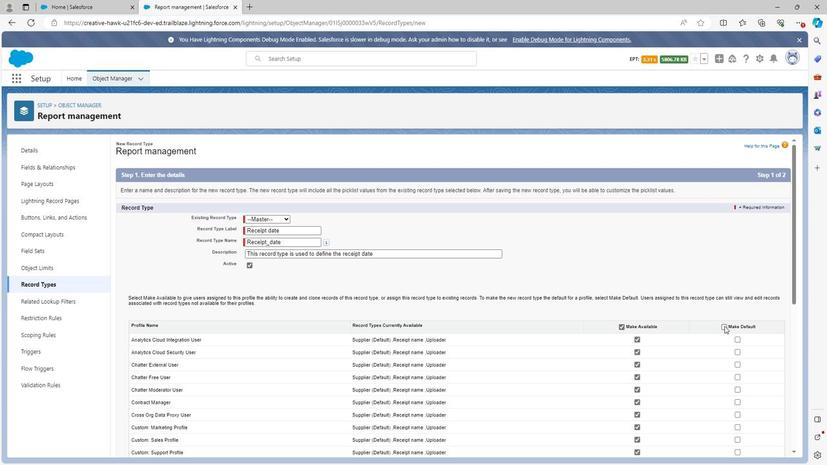
Action: Mouse moved to (522, 347)
Screenshot: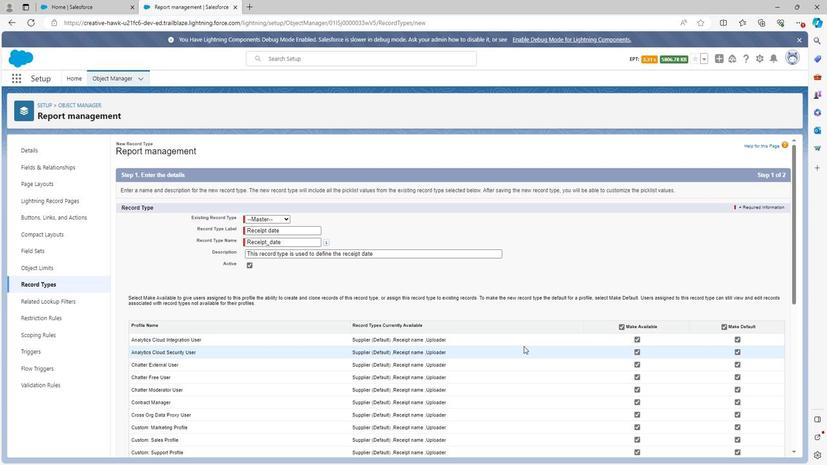 
Action: Mouse scrolled (522, 346) with delta (0, 0)
Screenshot: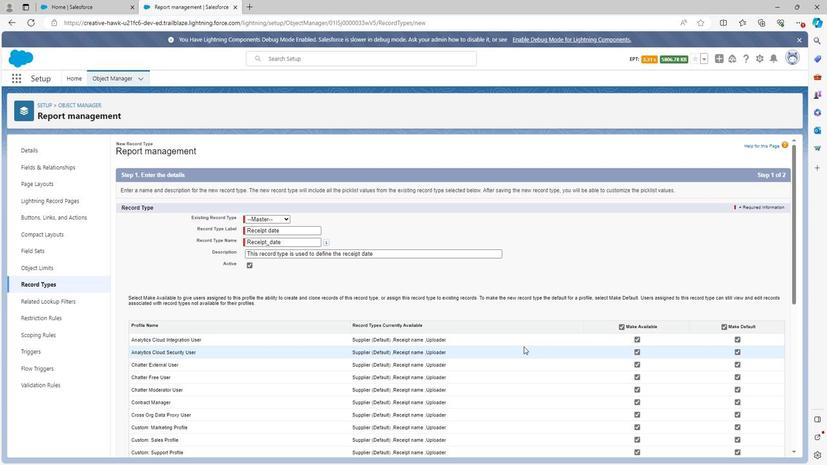 
Action: Mouse scrolled (522, 346) with delta (0, 0)
Screenshot: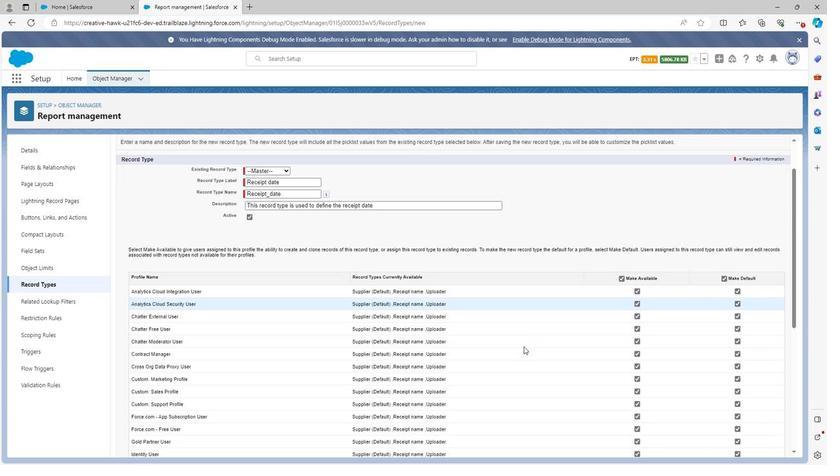 
Action: Mouse moved to (522, 347)
Screenshot: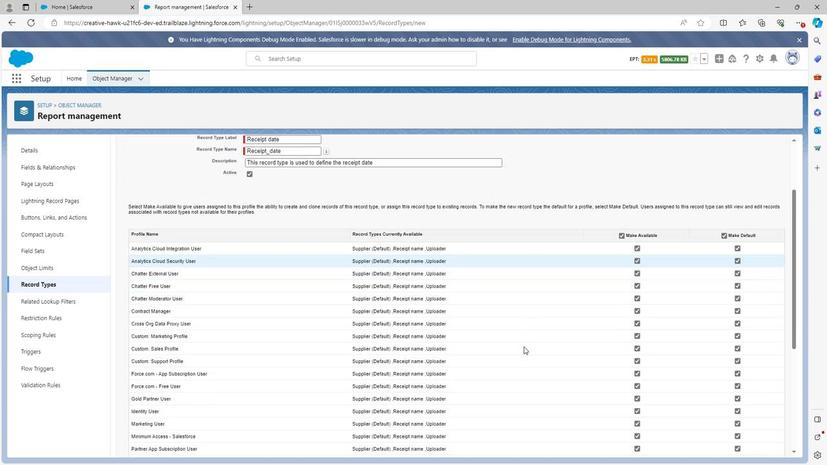 
Action: Mouse scrolled (522, 346) with delta (0, 0)
Screenshot: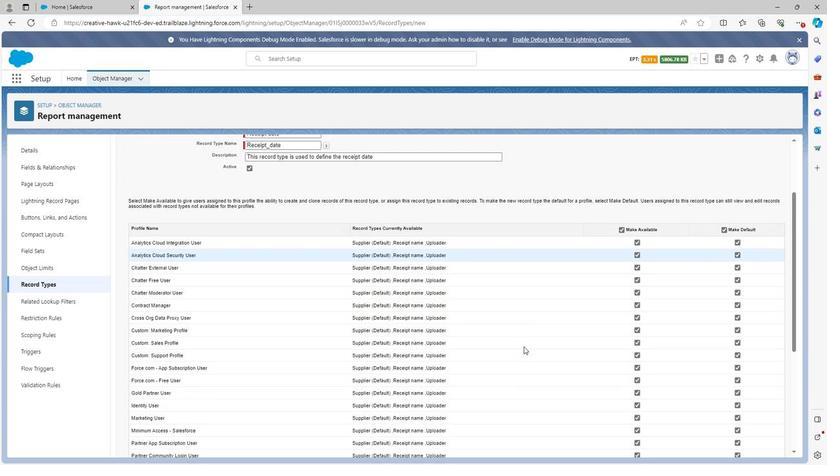 
Action: Mouse scrolled (522, 346) with delta (0, 0)
Screenshot: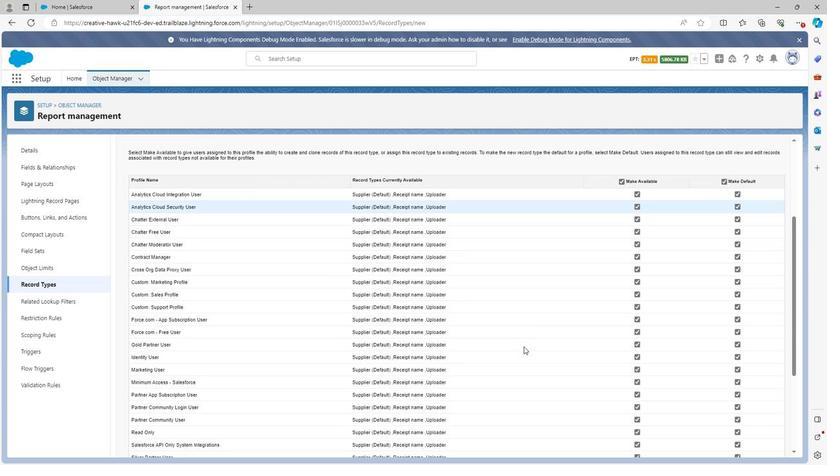 
Action: Mouse moved to (523, 348)
Screenshot: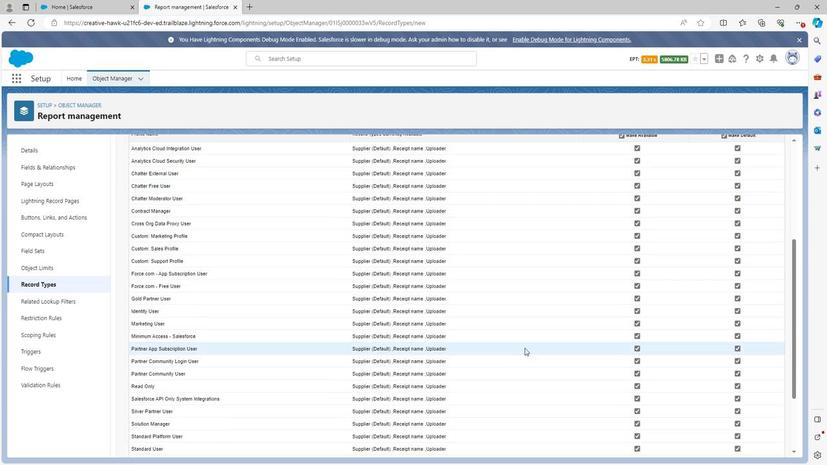 
Action: Mouse scrolled (523, 347) with delta (0, 0)
Screenshot: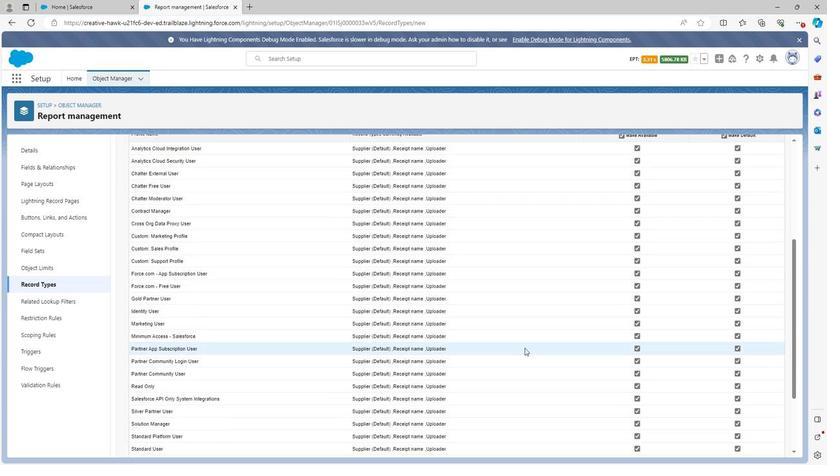 
Action: Mouse scrolled (523, 347) with delta (0, 0)
Screenshot: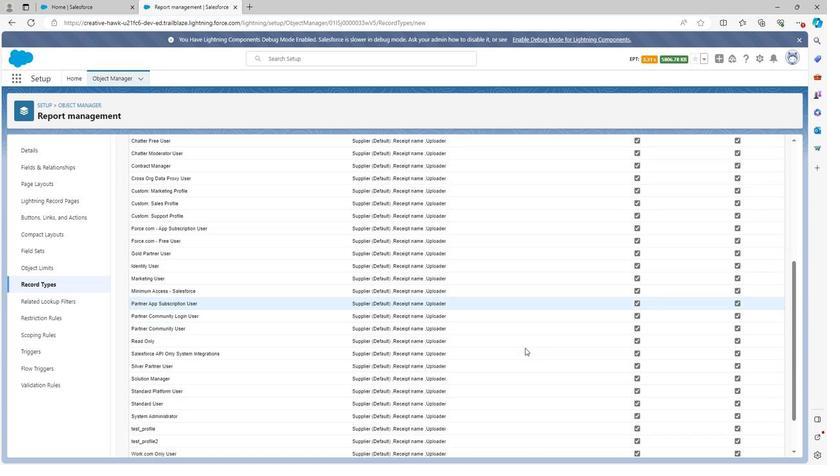 
Action: Mouse moved to (756, 447)
Screenshot: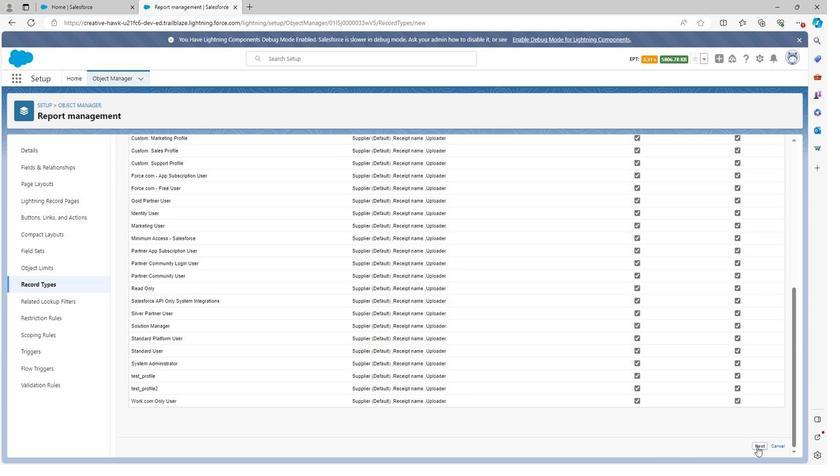 
Action: Mouse pressed left at (756, 447)
Screenshot: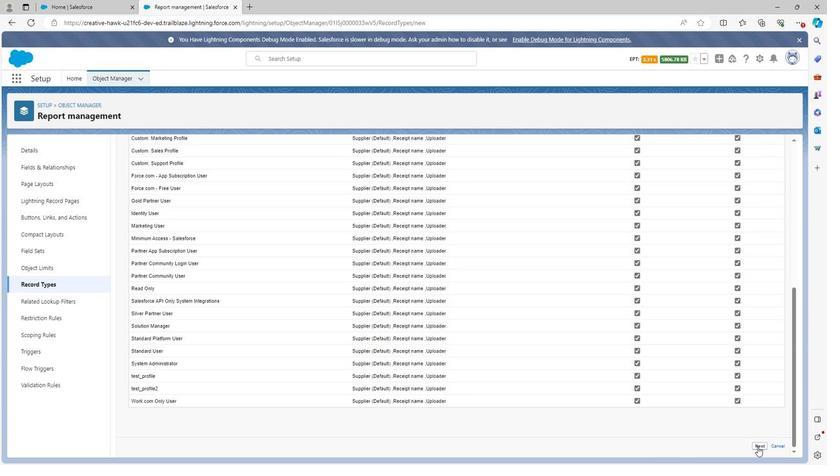 
Action: Mouse scrolled (756, 446) with delta (0, 0)
Screenshot: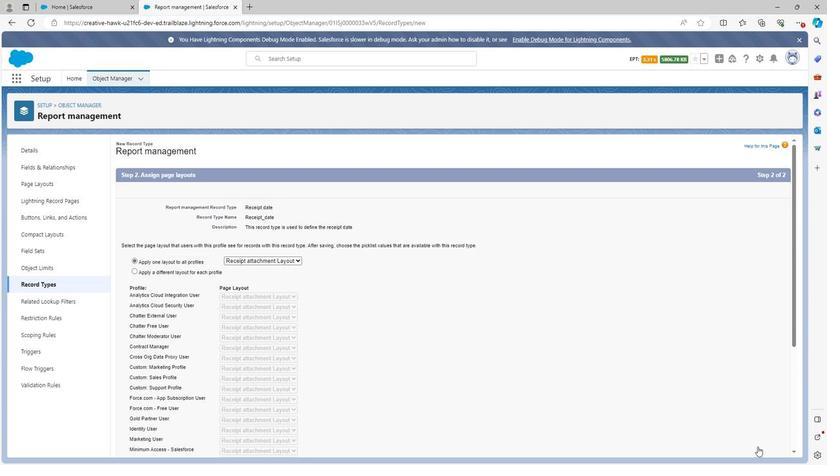 
Action: Mouse scrolled (756, 446) with delta (0, 0)
Screenshot: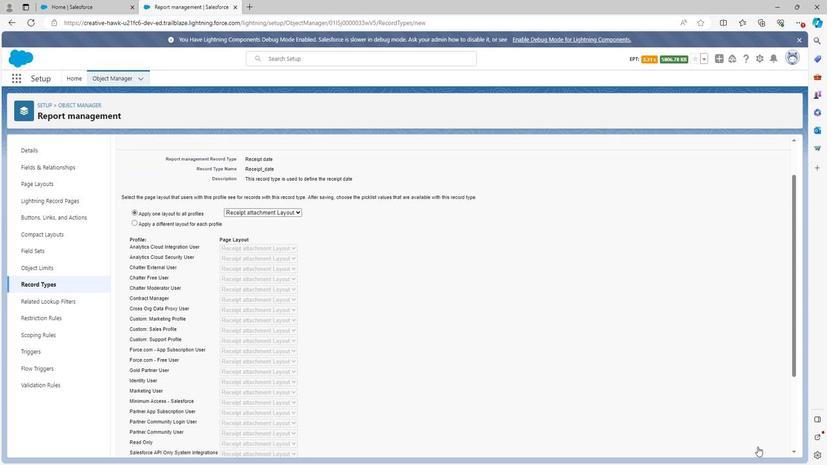 
Action: Mouse scrolled (756, 446) with delta (0, 0)
Screenshot: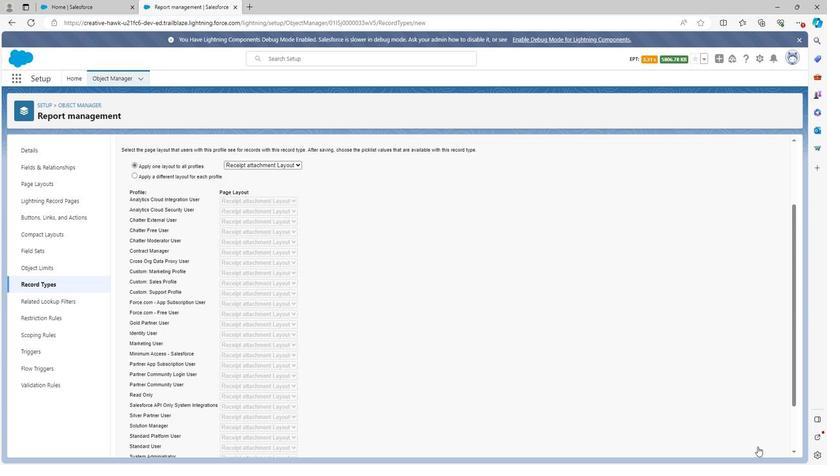 
Action: Mouse scrolled (756, 446) with delta (0, 0)
Screenshot: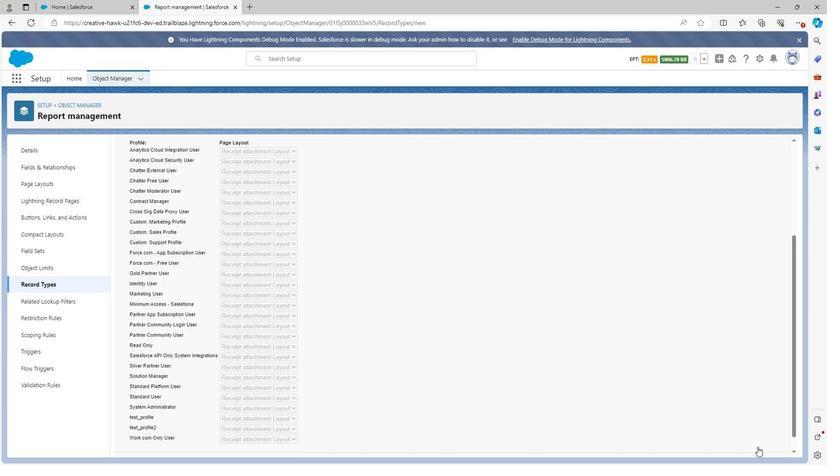 
Action: Mouse pressed left at (756, 447)
